 Task: Add an event with the title Second Team Building Game: Scavenger Hunt, date ''2024/03/15'', time 05:00and add a description: A monthly review meeting is a scheduled gathering where team members and stakeholders come together to reflect on the previous month''s performance, discuss achievements, identify areas for improvement, and set goals for the upcoming month. Mark the tasks as Completed , logged in from the account softage.3@softage.netand send the event invitation to softage.1@softage.net and softage.2@softage.net. Set a reminder for the event Daily
Action: Mouse moved to (61, 89)
Screenshot: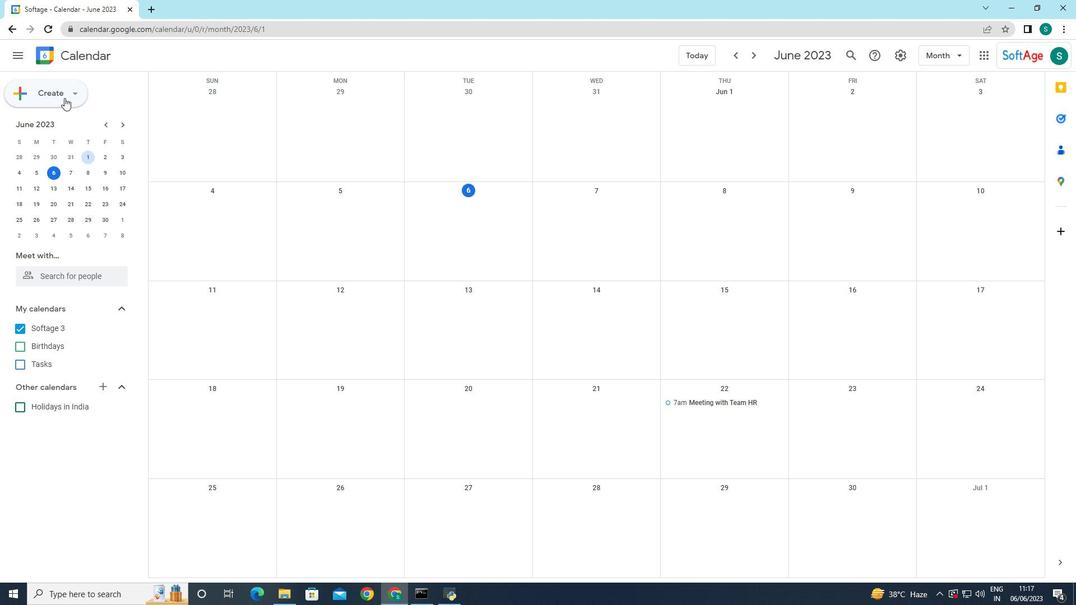 
Action: Mouse pressed left at (61, 89)
Screenshot: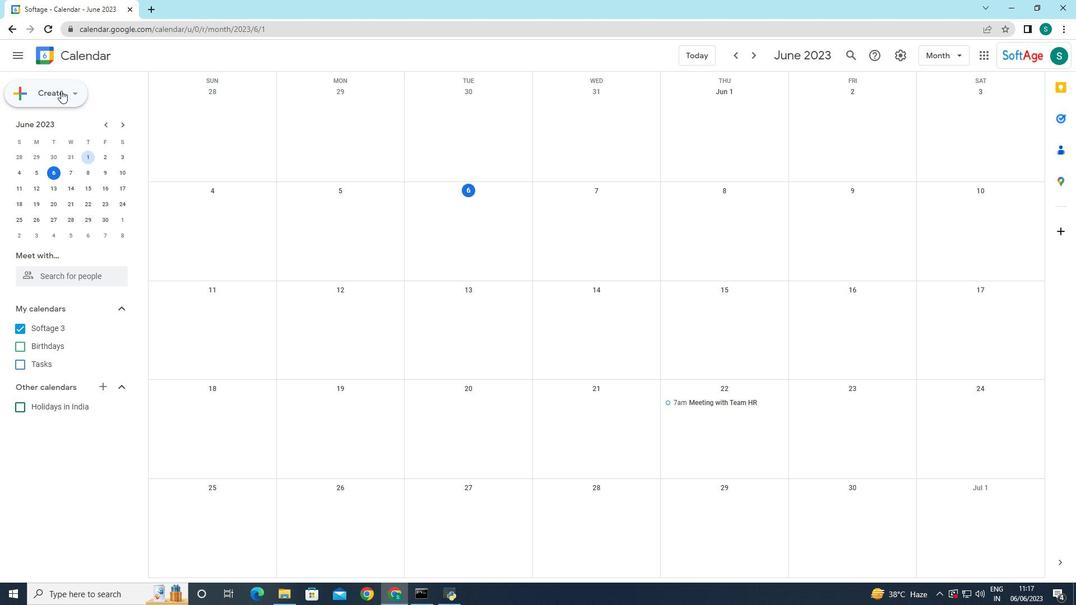 
Action: Mouse moved to (55, 124)
Screenshot: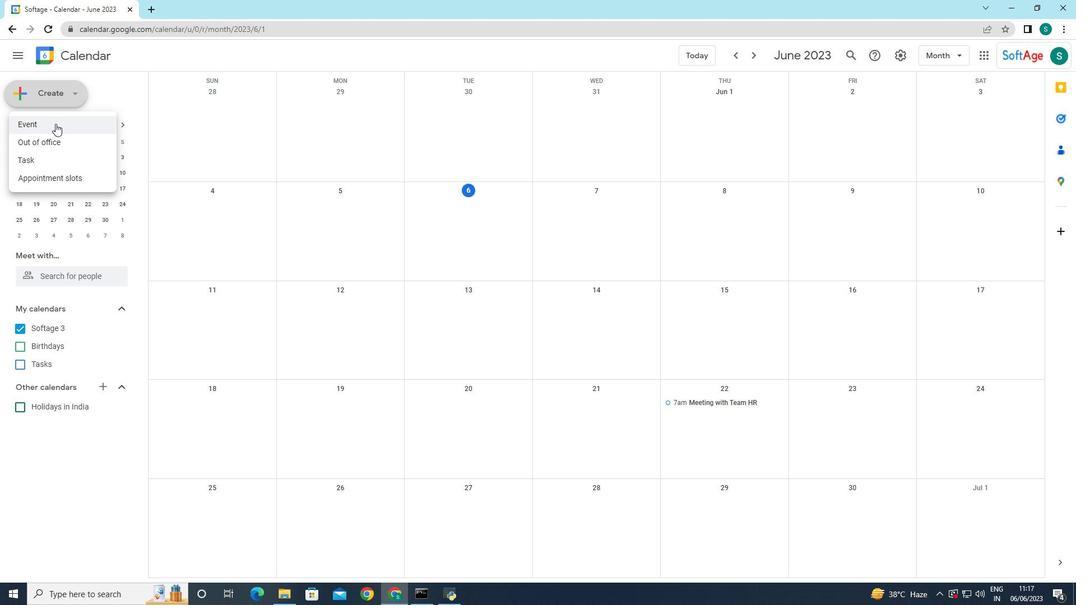 
Action: Mouse pressed left at (55, 124)
Screenshot: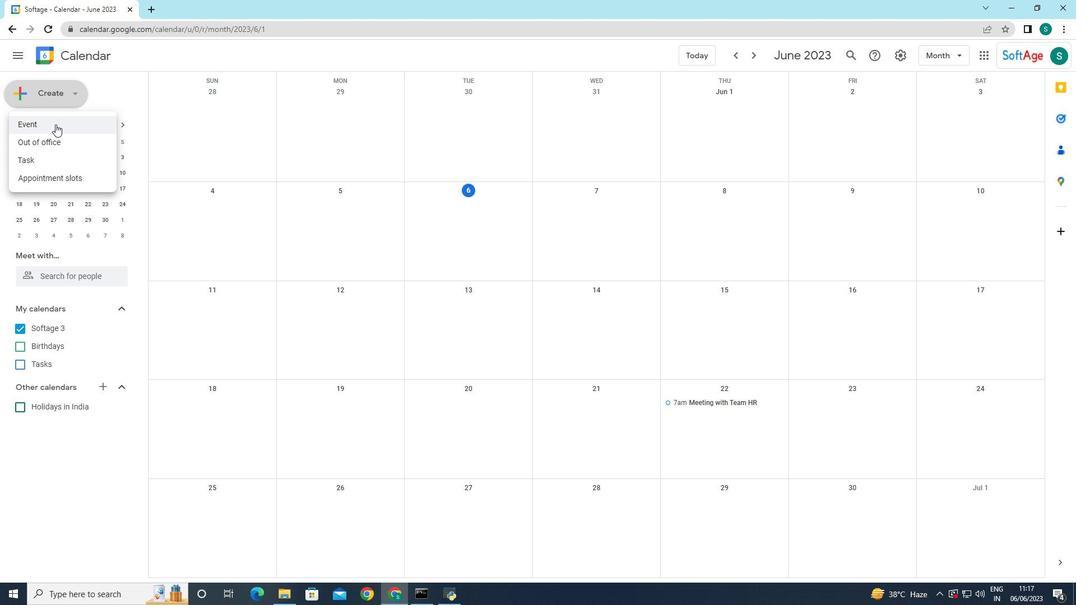 
Action: Mouse moved to (550, 374)
Screenshot: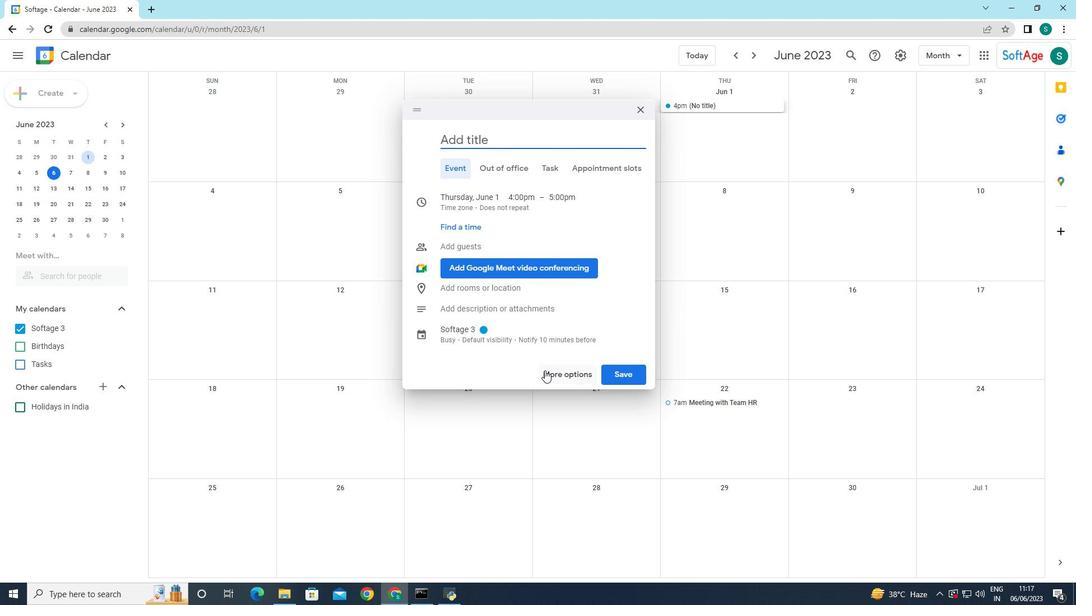 
Action: Mouse pressed left at (550, 374)
Screenshot: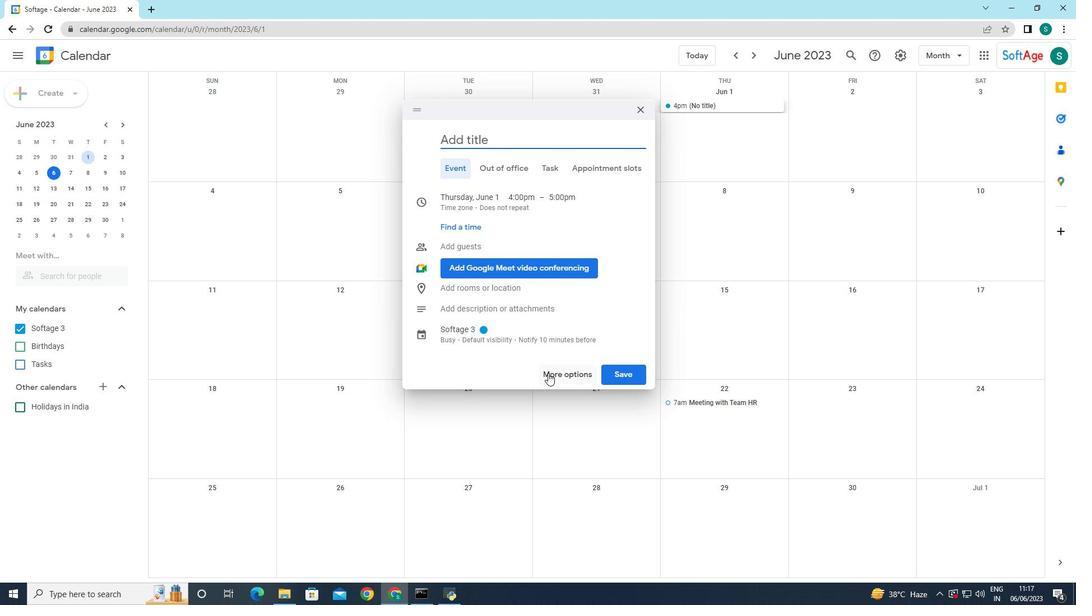 
Action: Mouse moved to (81, 65)
Screenshot: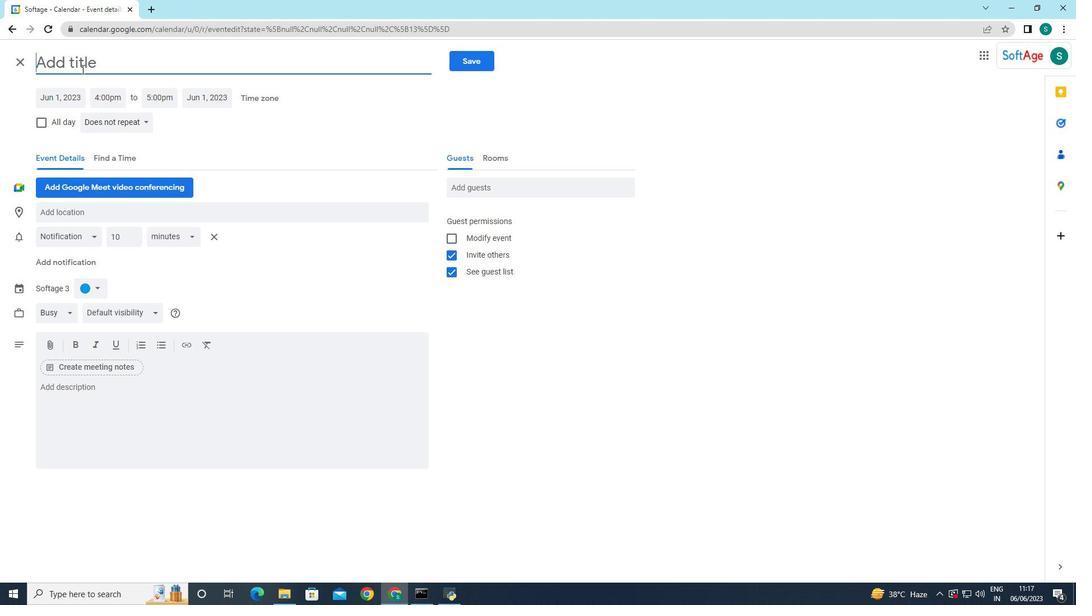 
Action: Mouse pressed left at (81, 65)
Screenshot: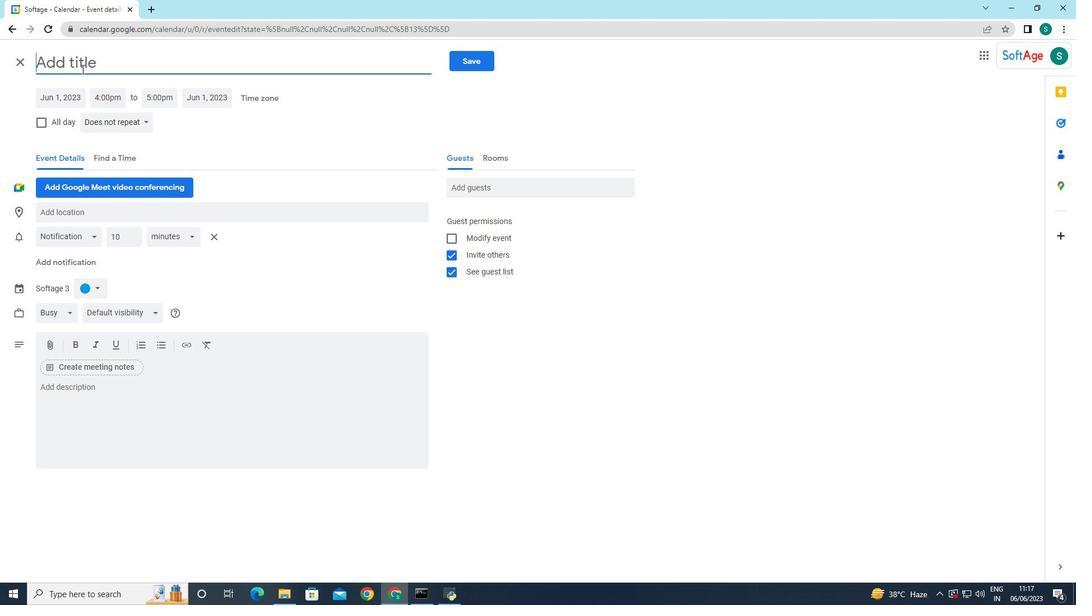 
Action: Mouse moved to (81, 64)
Screenshot: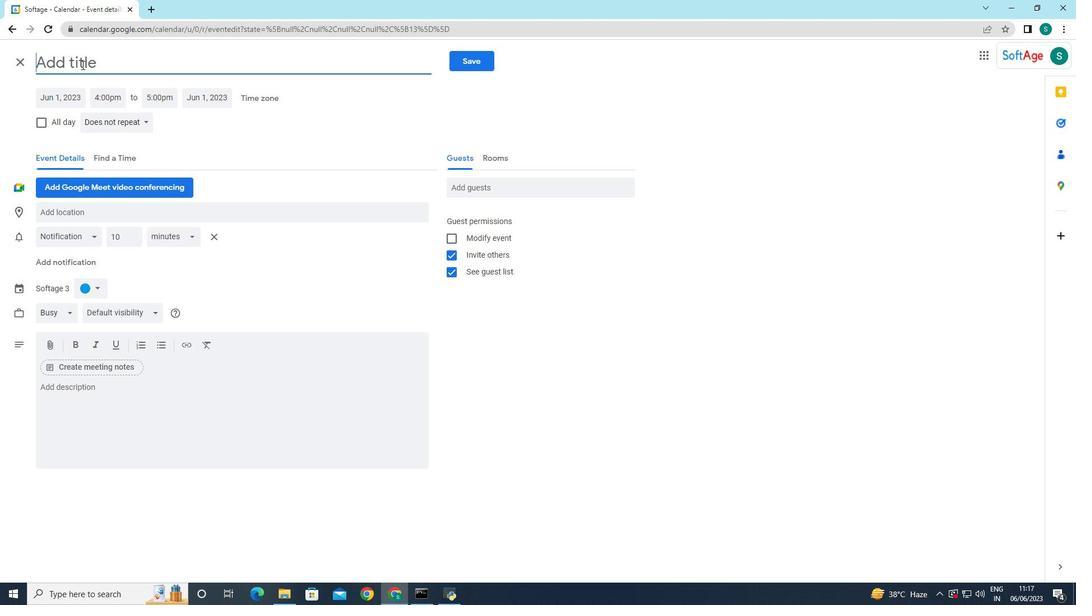
Action: Key pressed <Key.caps_lock>T<Key.backspace>S<Key.caps_lock>econd<Key.space><Key.caps_lock>T<Key.caps_lock>eam<Key.space><Key.caps_lock>B<Key.caps_lock>uilding<Key.space><Key.caps_lock>G<Key.caps_lock>ame<Key.shift_r>:<Key.space><Key.caps_lock>SCA<Key.backspace><Key.backspace><Key.caps_lock>canvenger<Key.space><Key.backspace><Key.backspace><Key.backspace><Key.backspace><Key.backspace><Key.backspace><Key.backspace><Key.backspace><Key.backspace>avenger<Key.space><Key.caps_lock>H<Key.caps_lock>unt
Screenshot: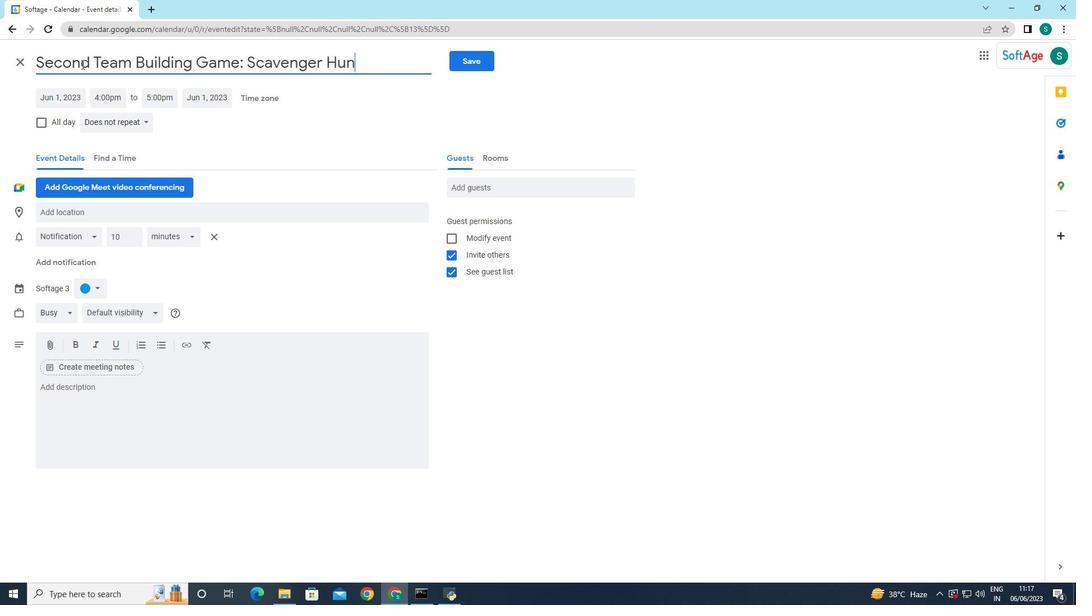 
Action: Mouse moved to (61, 94)
Screenshot: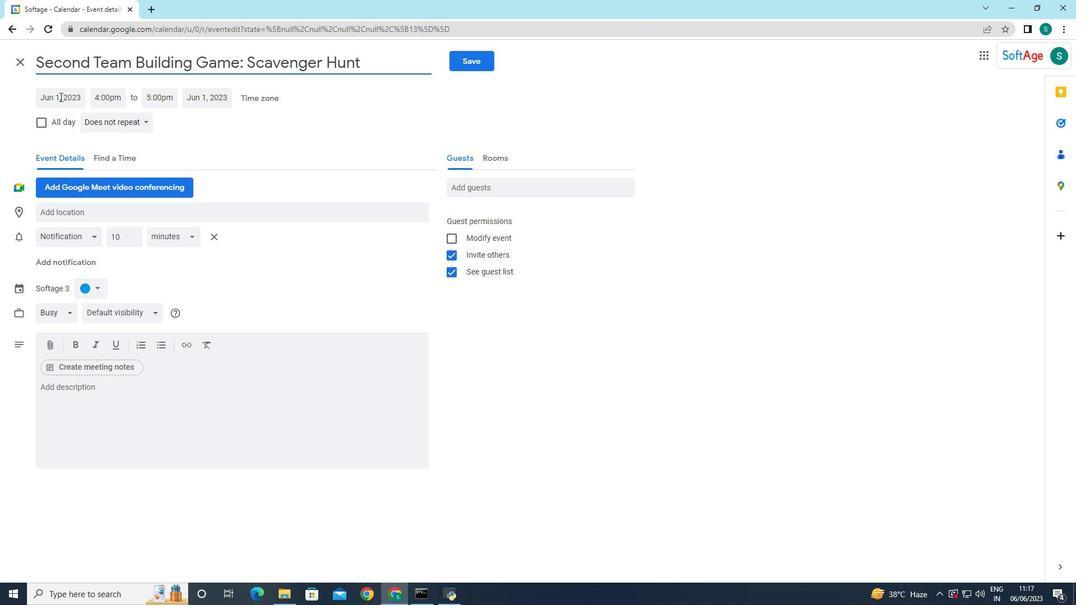 
Action: Mouse pressed left at (61, 94)
Screenshot: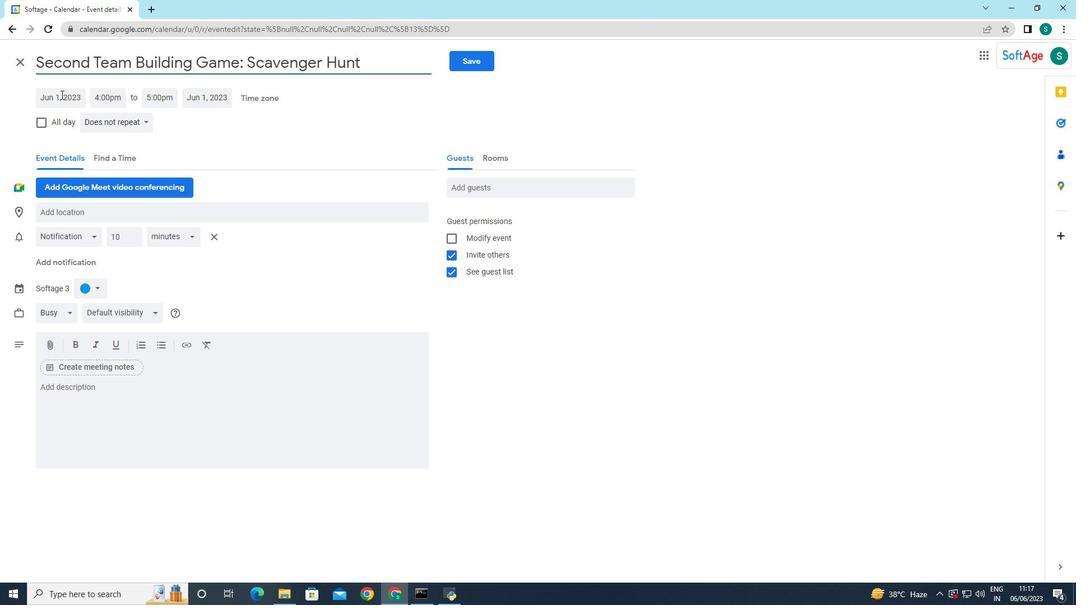 
Action: Mouse moved to (175, 119)
Screenshot: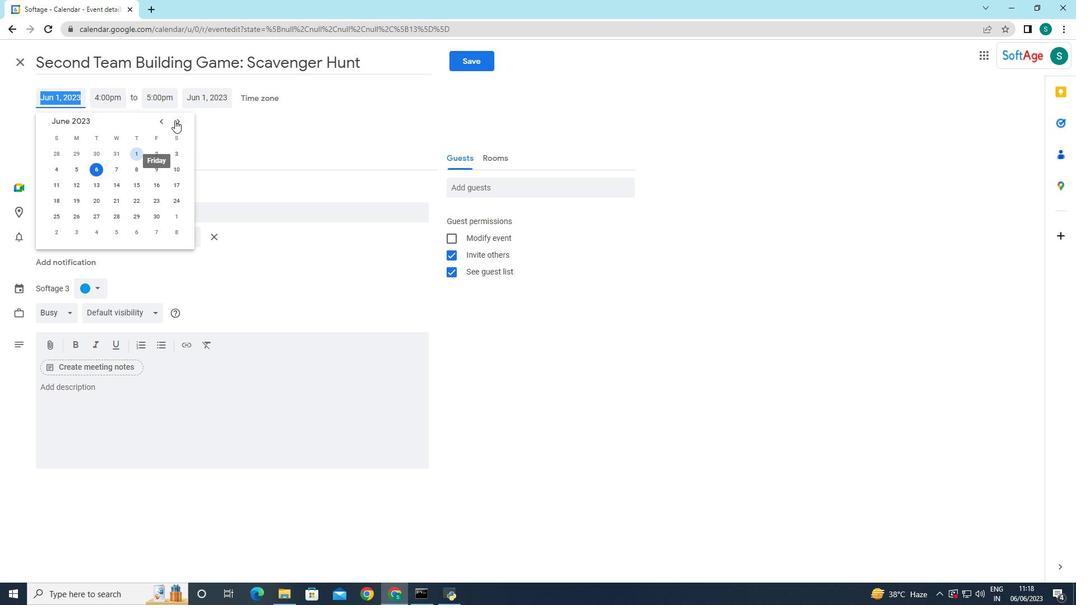 
Action: Mouse pressed left at (175, 119)
Screenshot: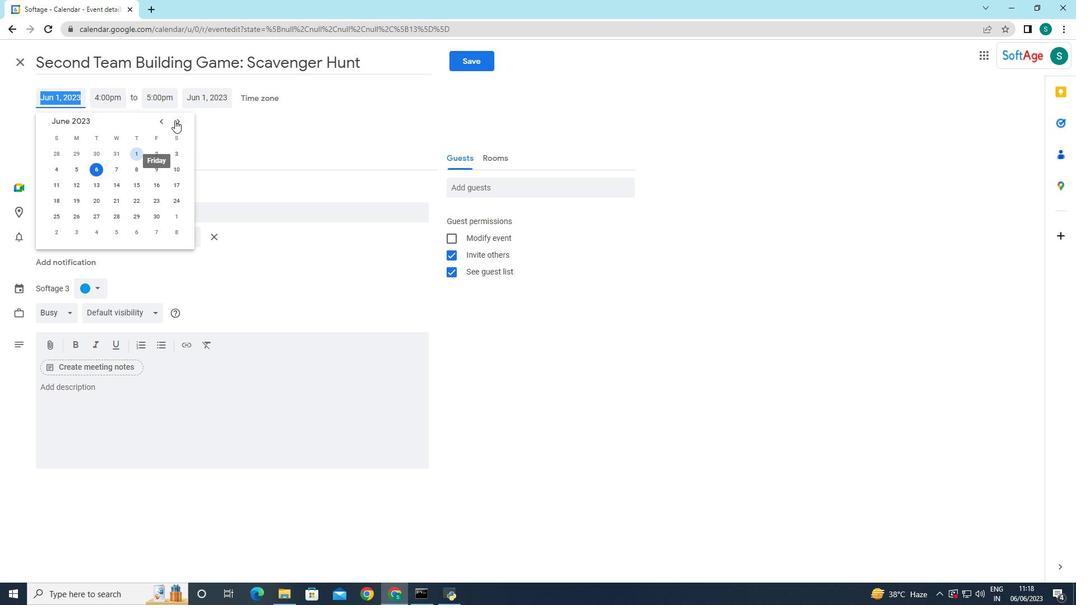 
Action: Mouse moved to (176, 119)
Screenshot: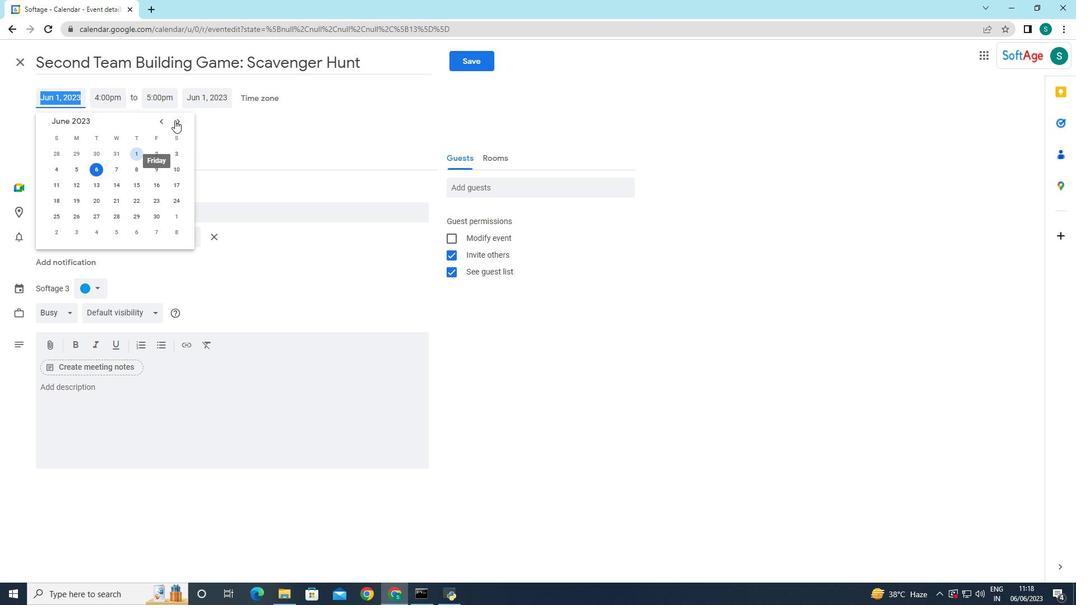 
Action: Mouse pressed left at (176, 119)
Screenshot: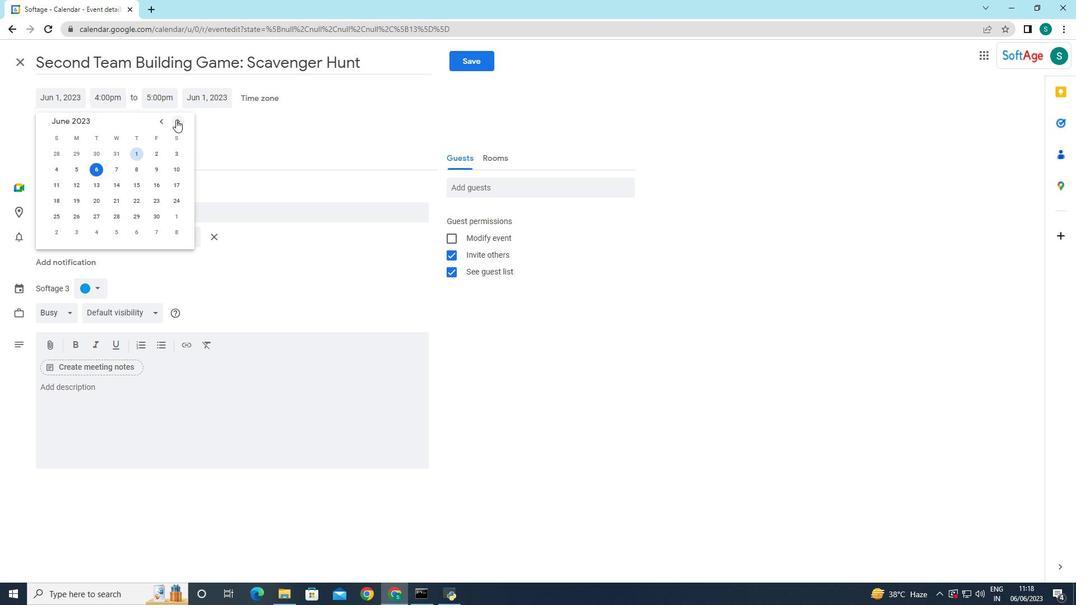 
Action: Mouse pressed left at (176, 119)
Screenshot: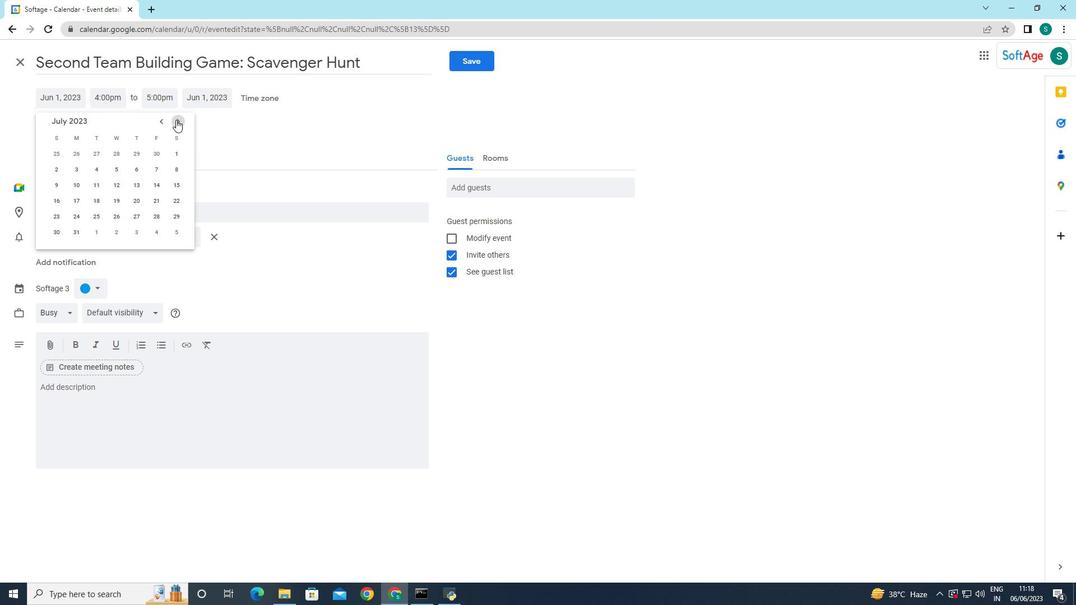 
Action: Mouse pressed left at (176, 119)
Screenshot: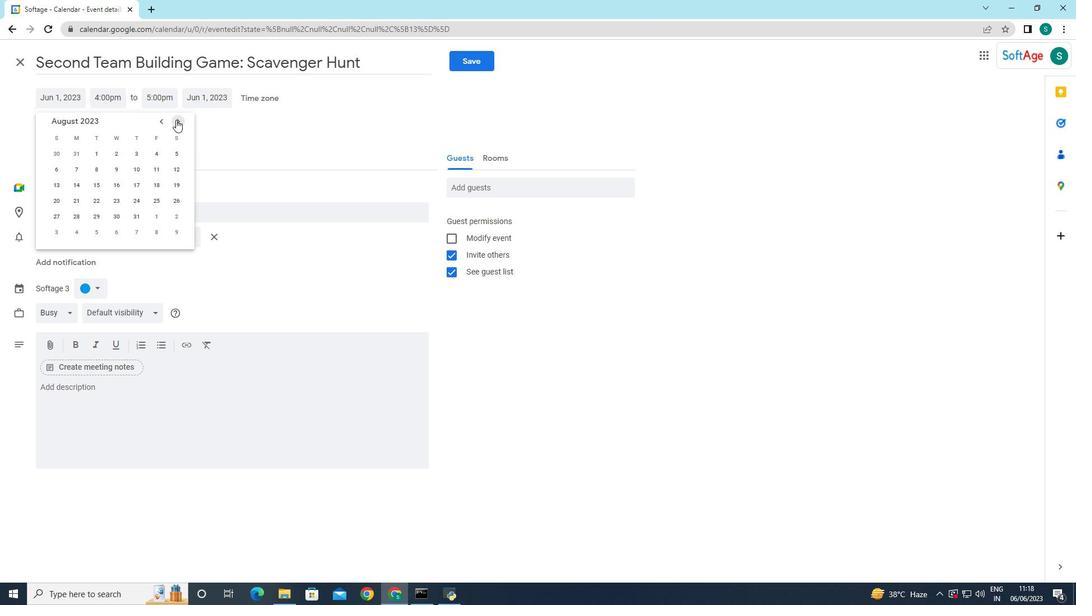 
Action: Mouse pressed left at (176, 119)
Screenshot: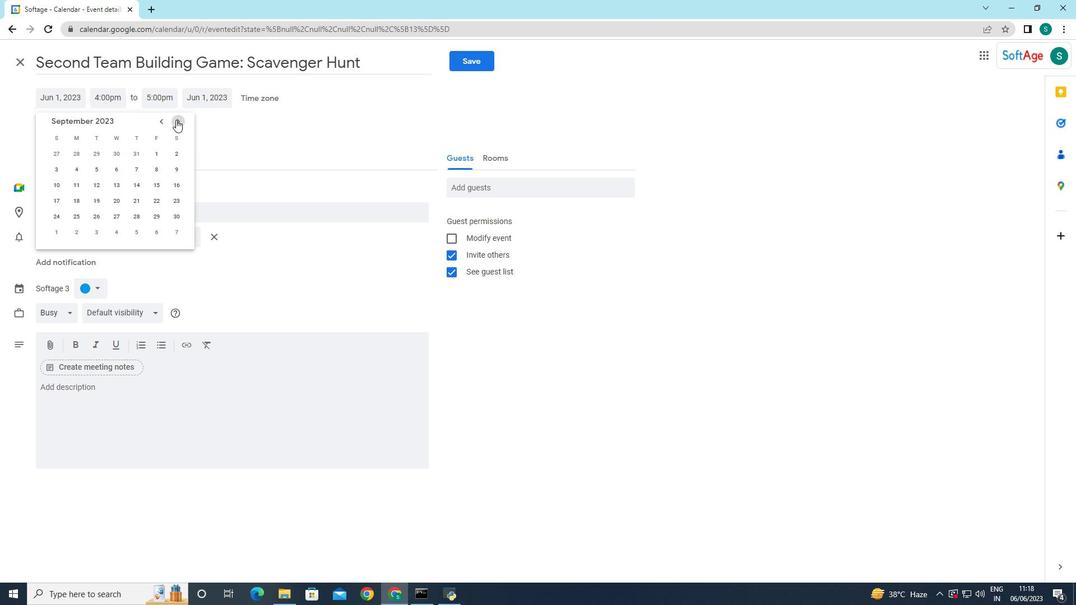 
Action: Mouse pressed left at (176, 119)
Screenshot: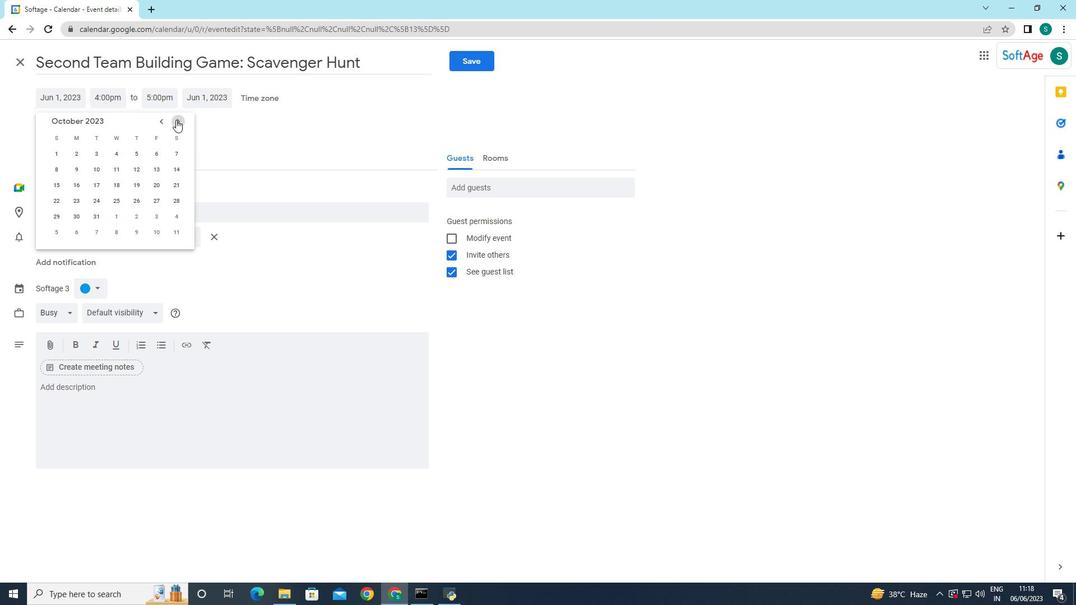 
Action: Mouse pressed left at (176, 119)
Screenshot: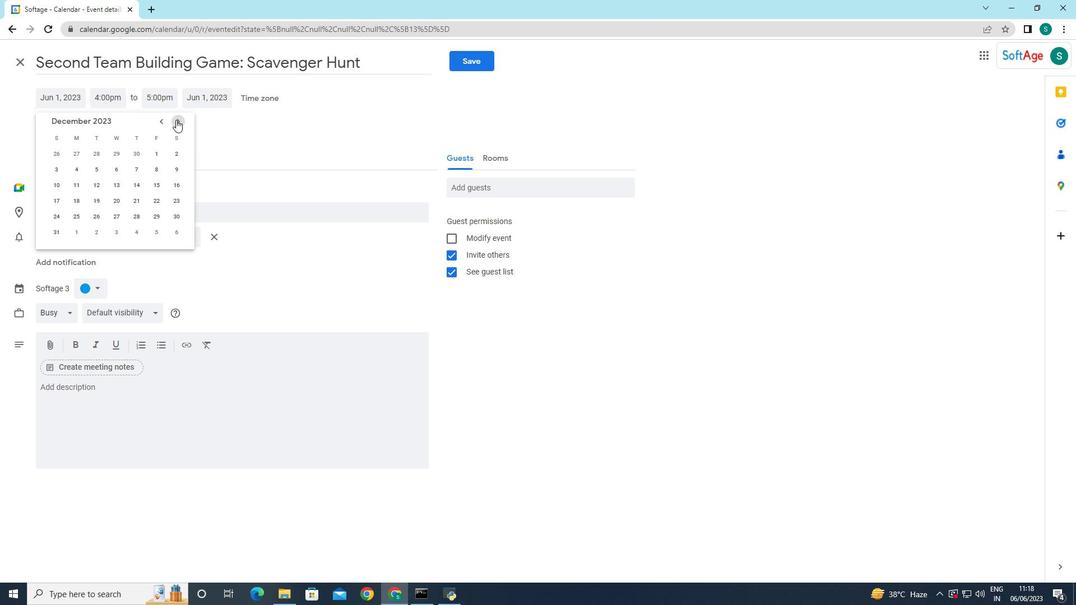 
Action: Mouse pressed left at (176, 119)
Screenshot: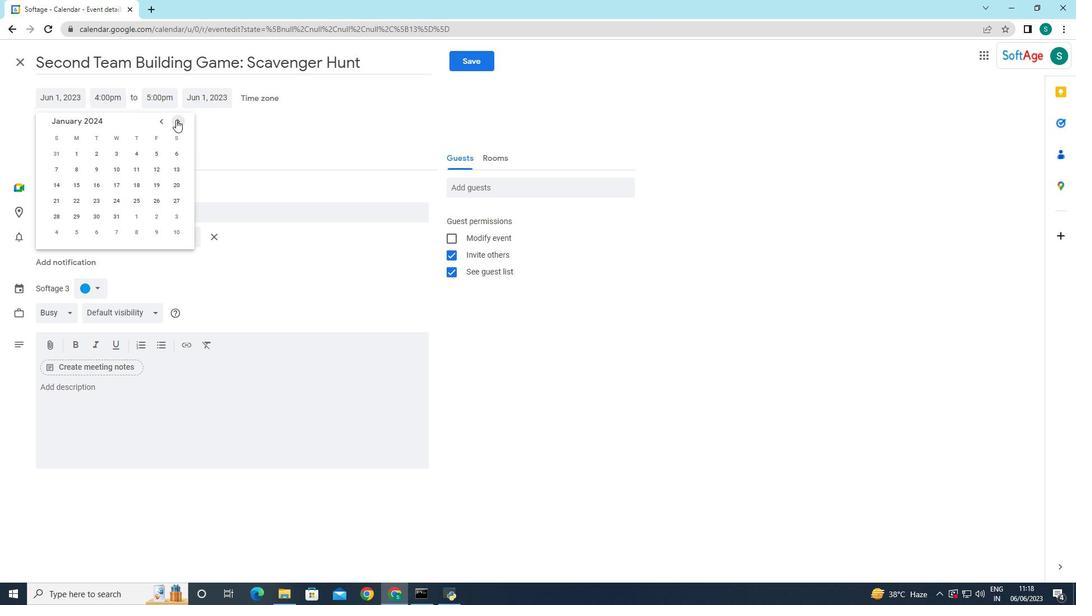 
Action: Mouse pressed left at (176, 119)
Screenshot: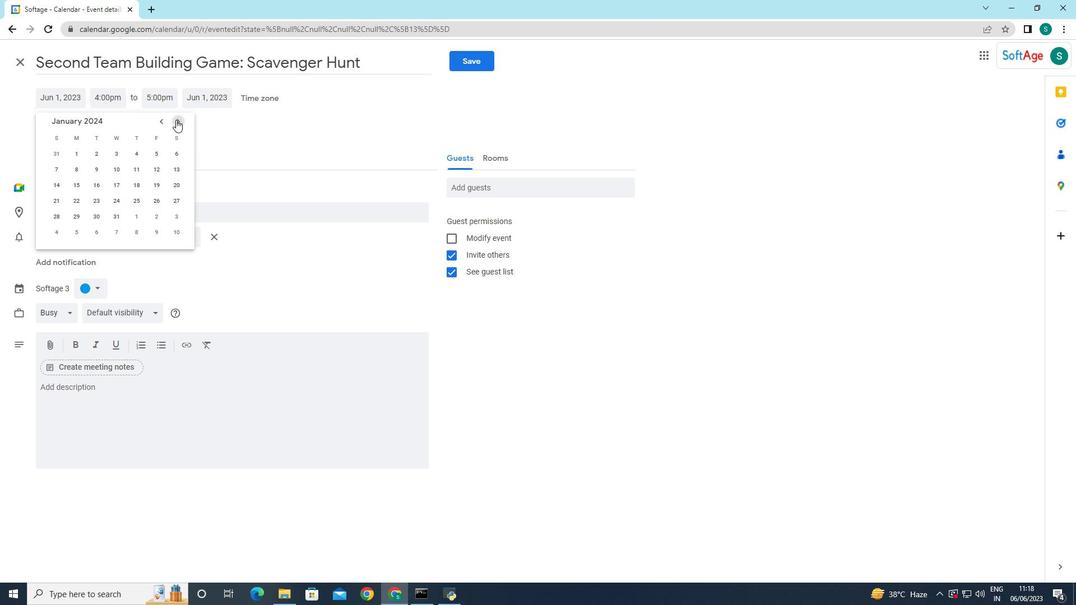 
Action: Mouse moved to (157, 186)
Screenshot: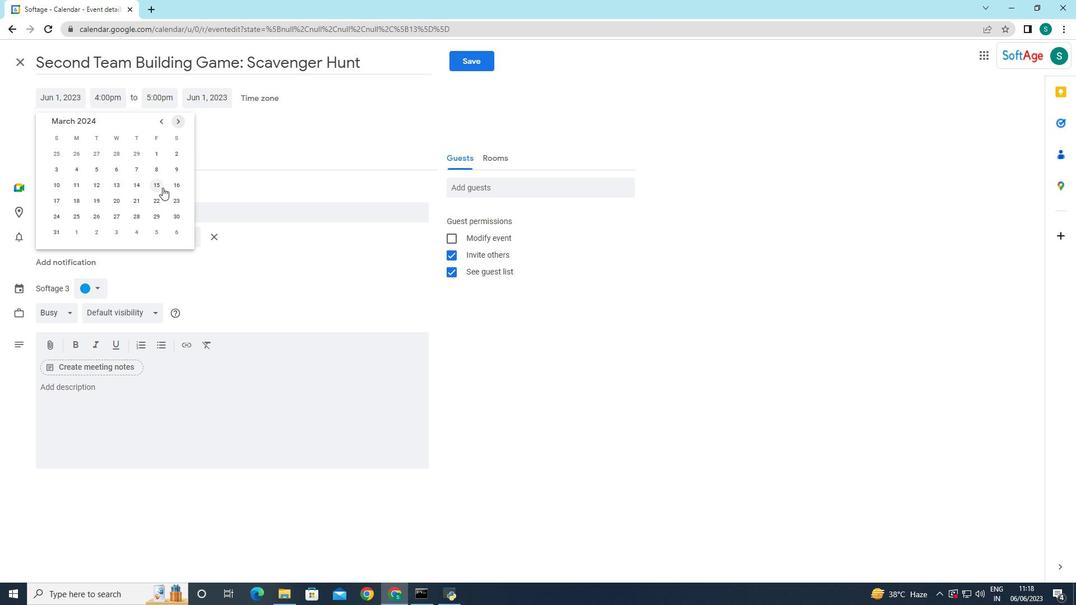 
Action: Mouse pressed left at (157, 186)
Screenshot: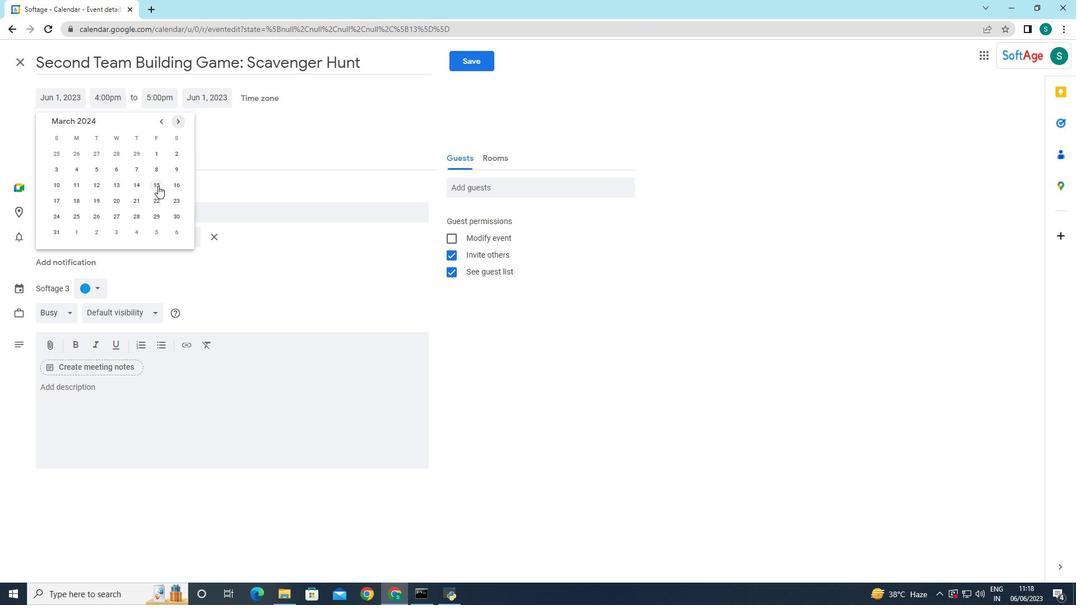 
Action: Mouse moved to (119, 98)
Screenshot: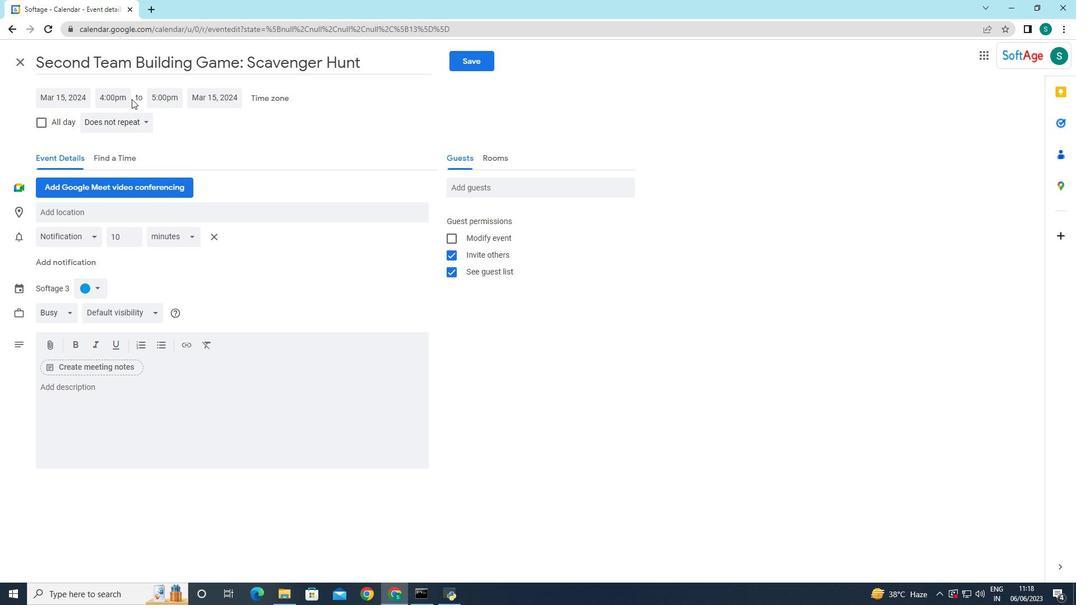 
Action: Mouse pressed left at (119, 98)
Screenshot: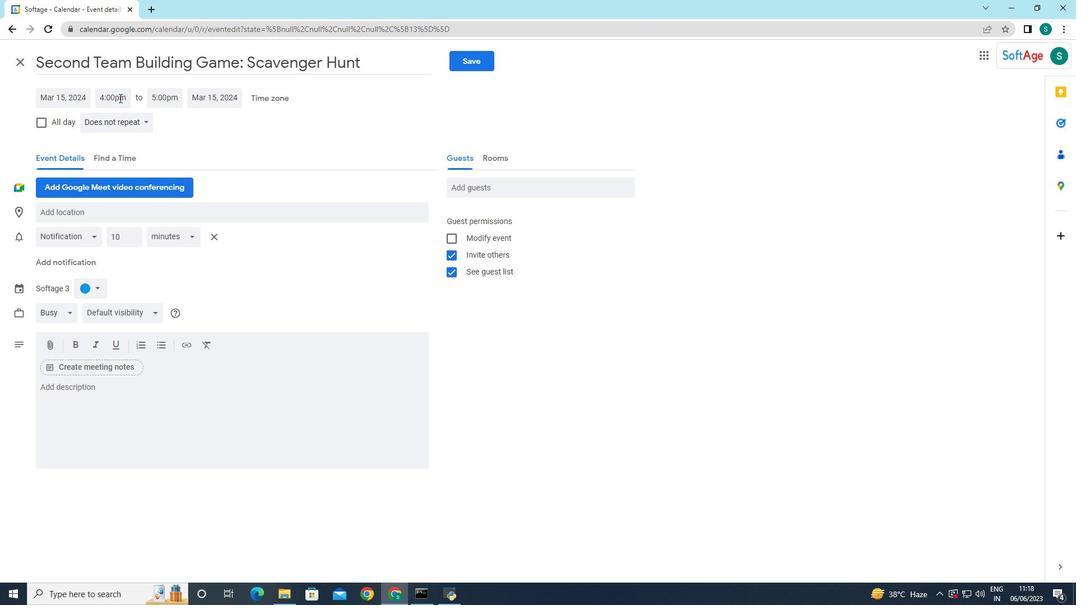 
Action: Mouse moved to (129, 188)
Screenshot: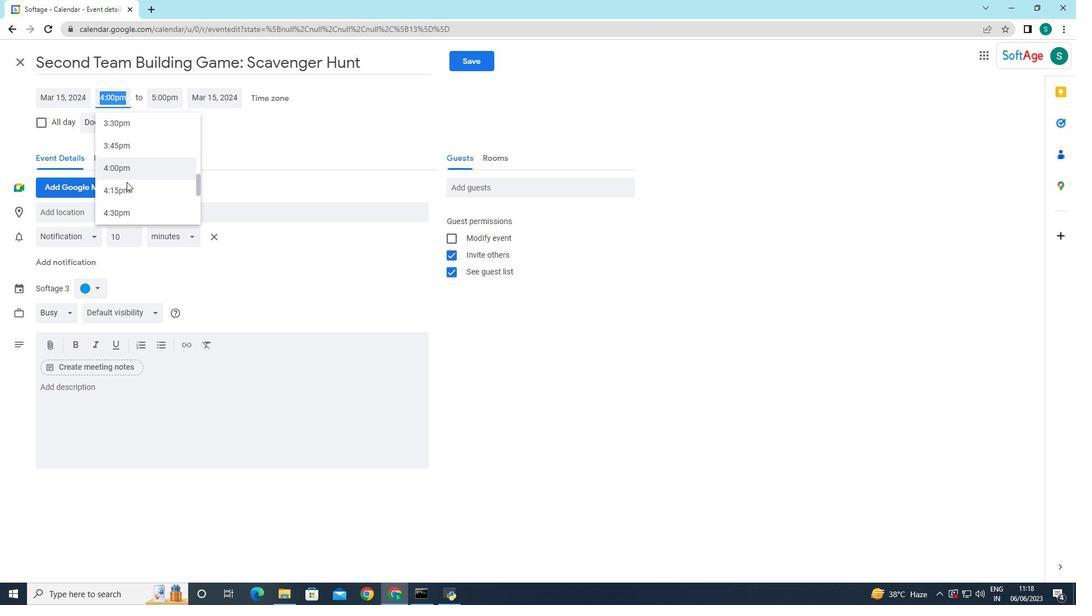 
Action: Mouse scrolled (129, 189) with delta (0, 0)
Screenshot: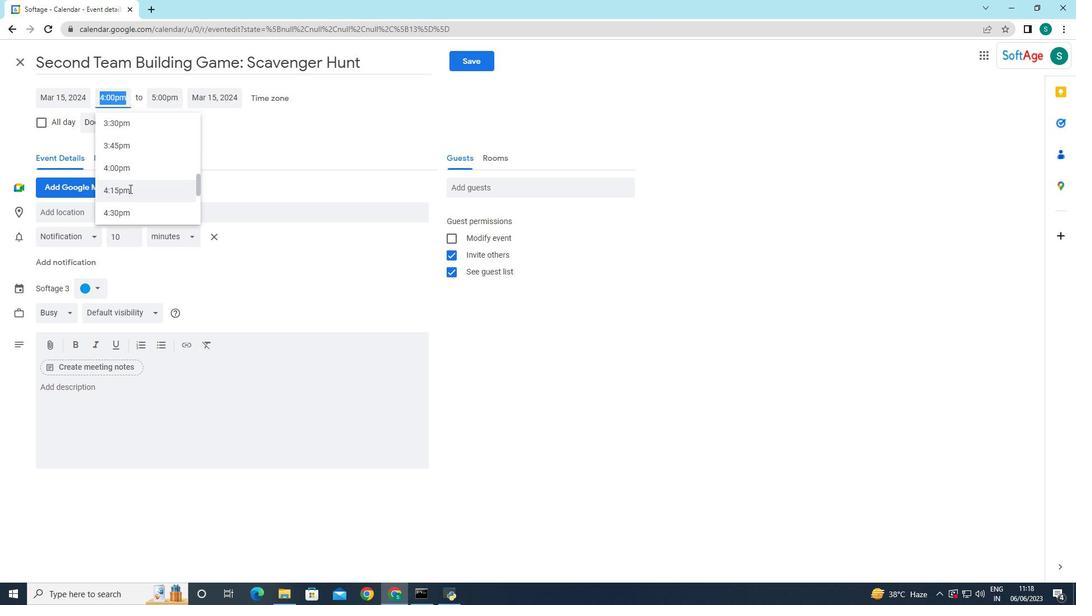 
Action: Mouse scrolled (129, 189) with delta (0, 0)
Screenshot: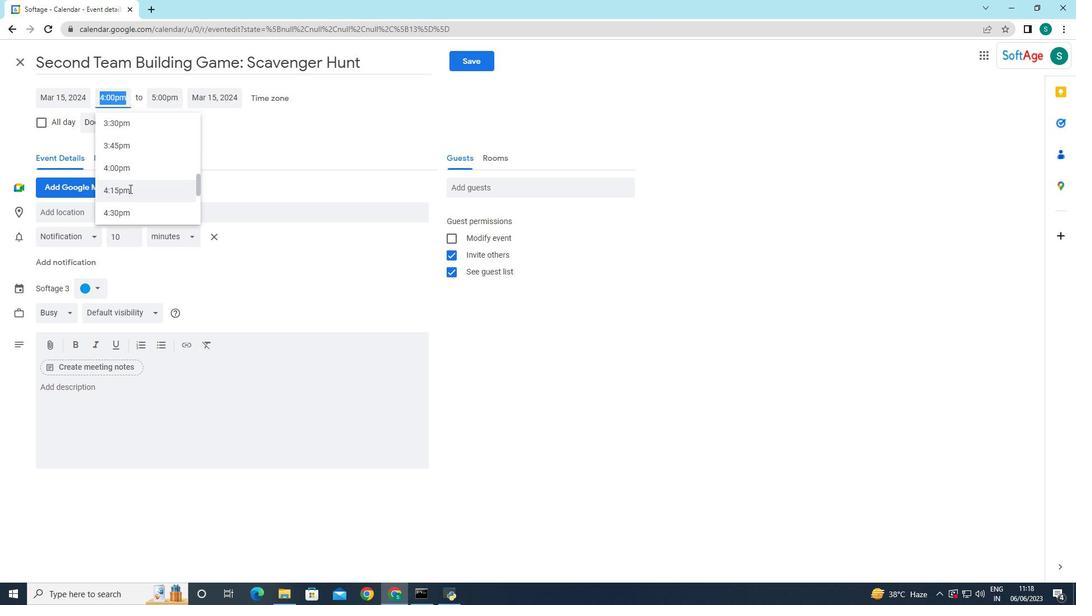 
Action: Mouse scrolled (129, 189) with delta (0, 0)
Screenshot: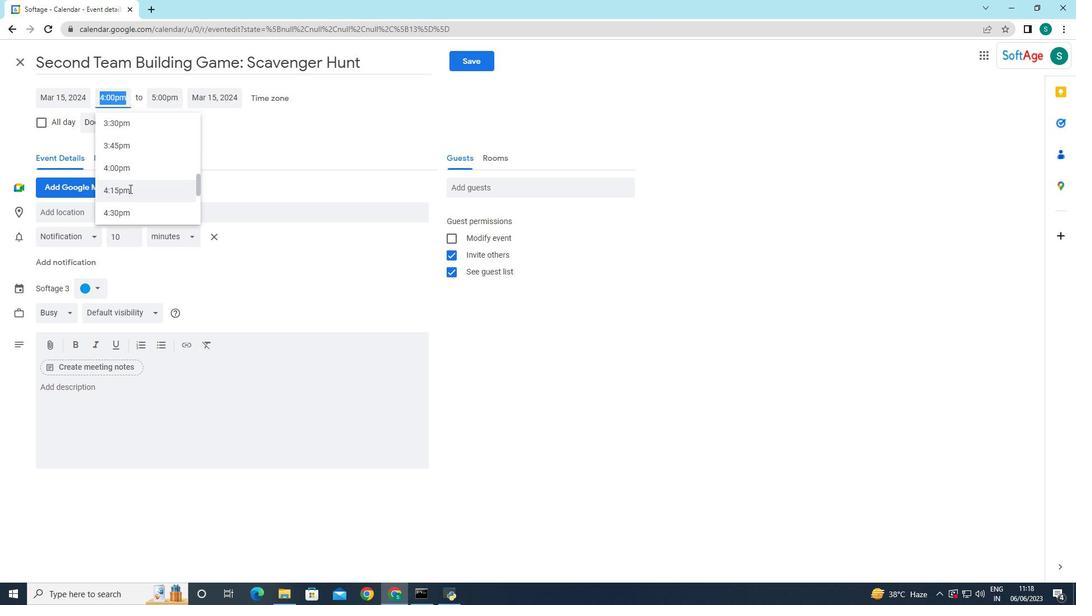 
Action: Mouse scrolled (129, 189) with delta (0, 0)
Screenshot: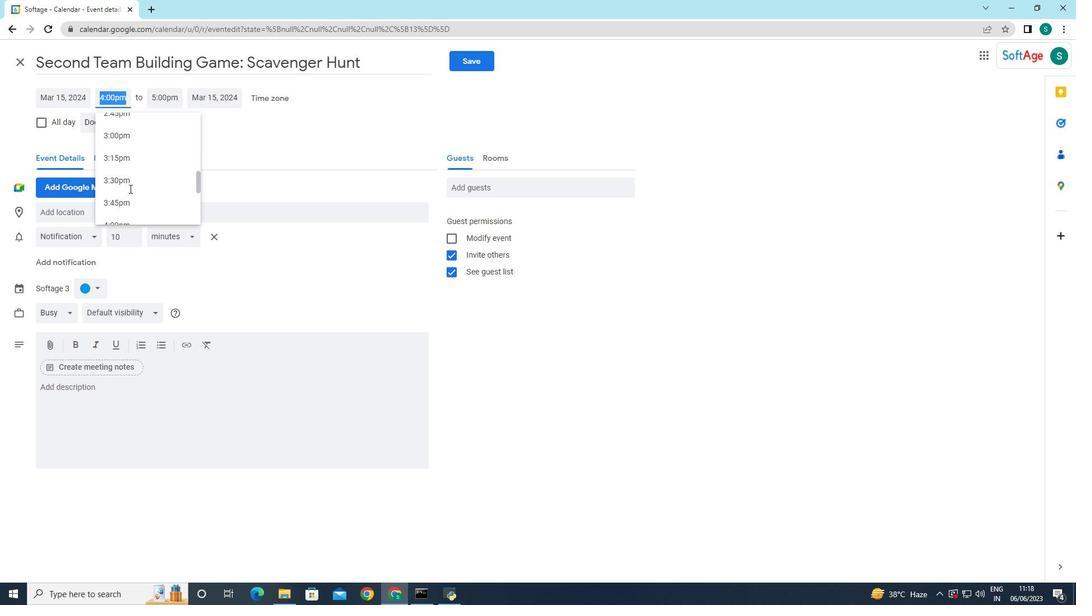 
Action: Mouse pressed middle at (129, 188)
Screenshot: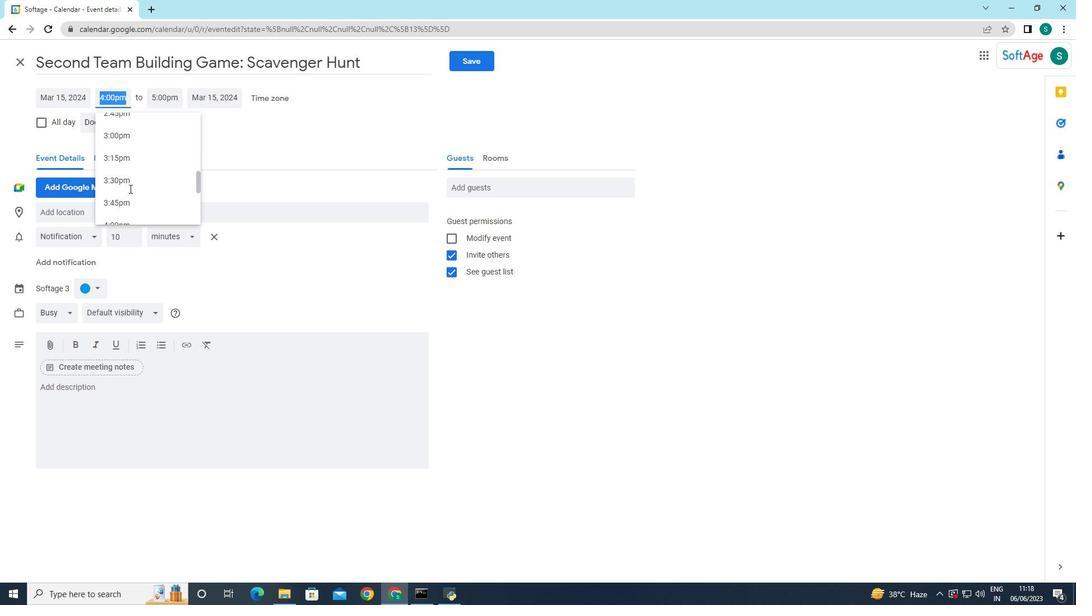 
Action: Mouse scrolled (129, 189) with delta (0, 0)
Screenshot: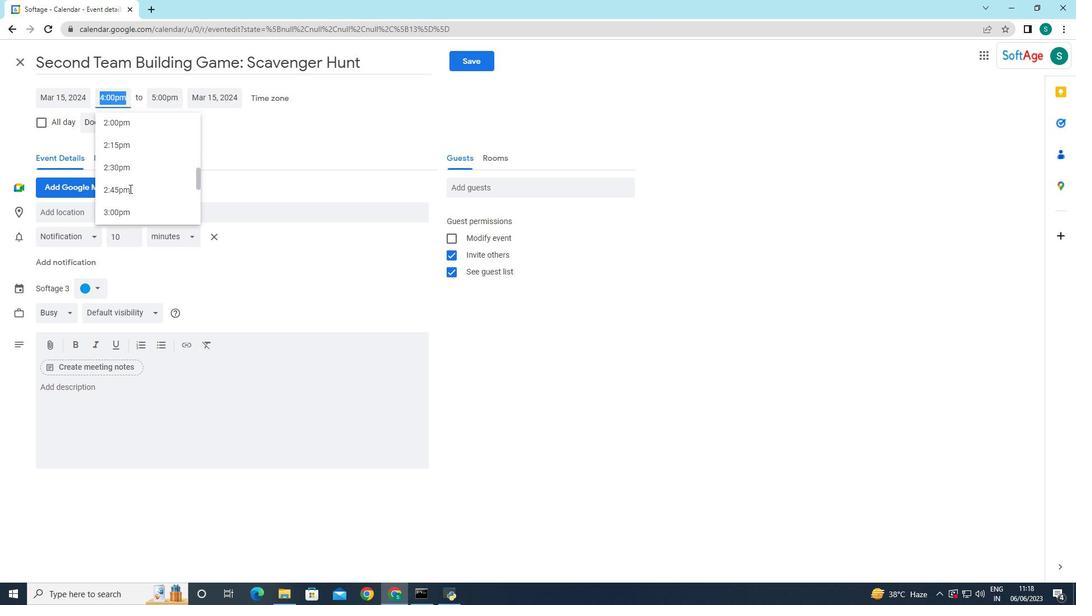 
Action: Mouse scrolled (129, 189) with delta (0, 0)
Screenshot: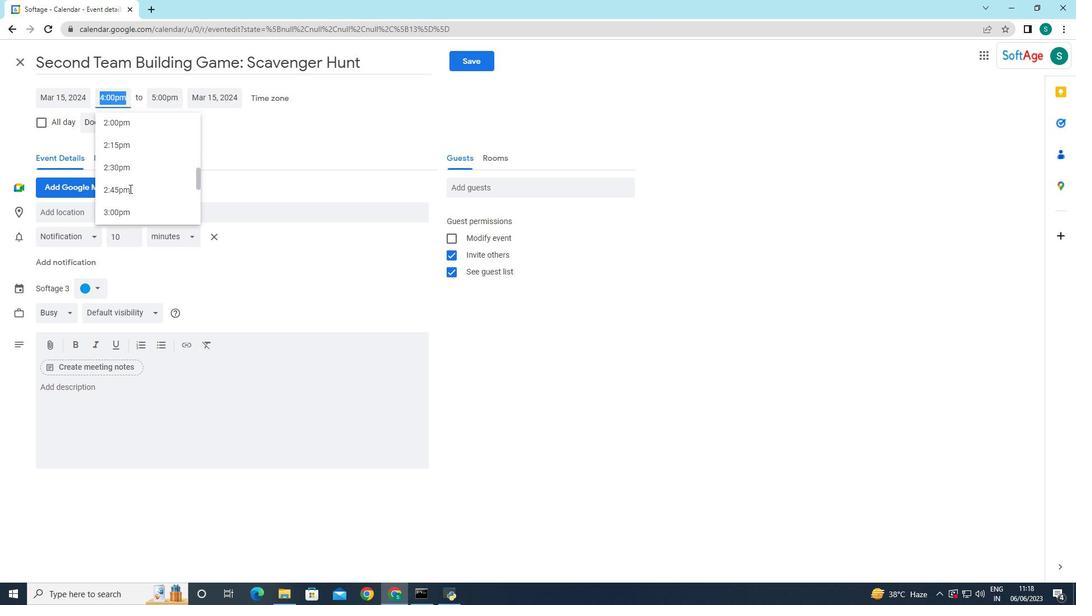 
Action: Mouse scrolled (129, 189) with delta (0, 0)
Screenshot: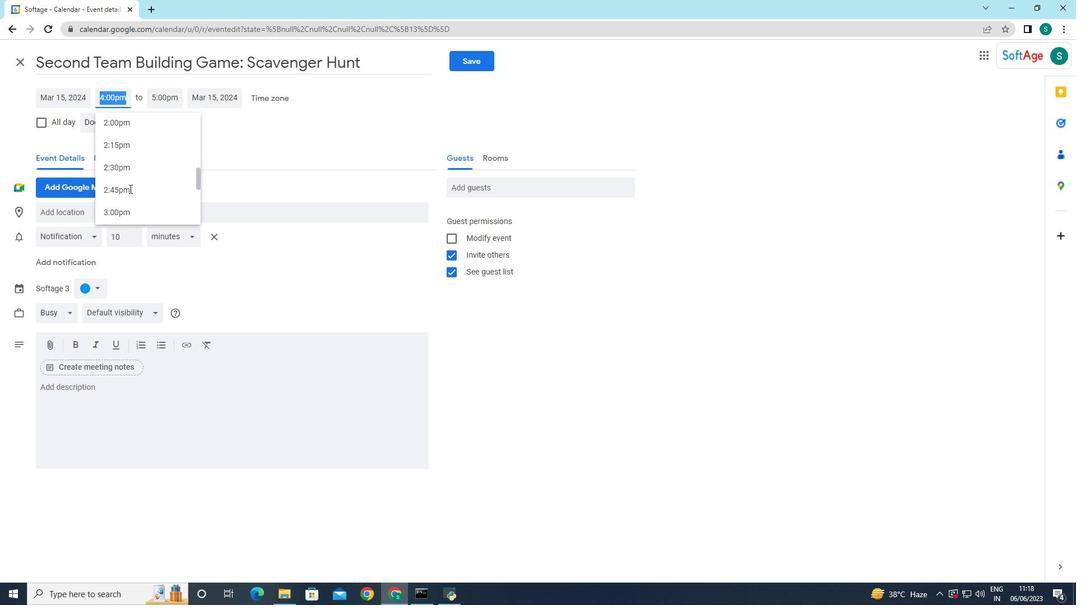 
Action: Mouse scrolled (129, 189) with delta (0, 0)
Screenshot: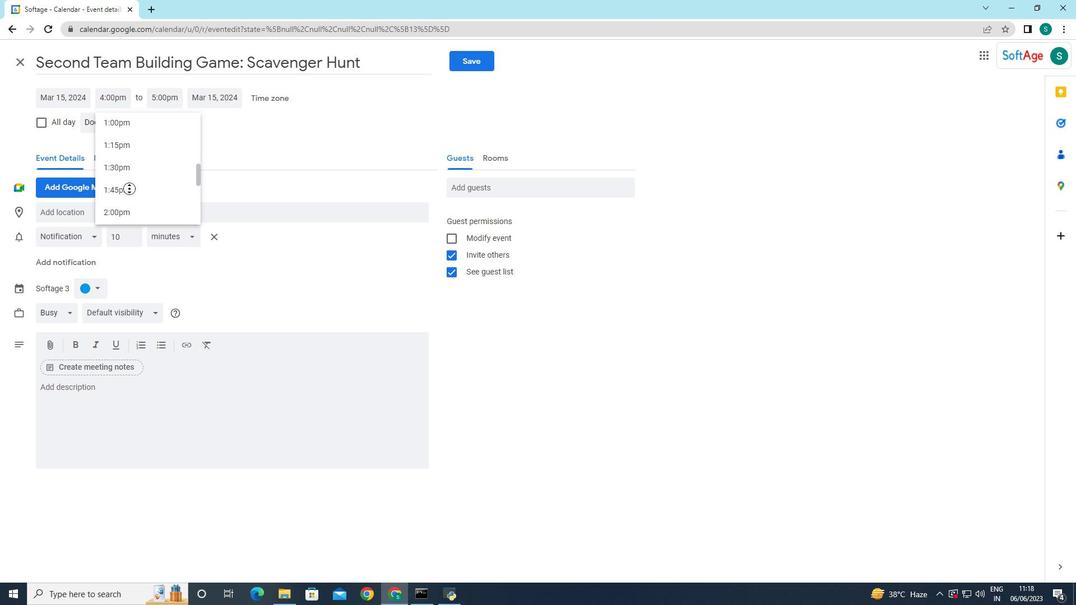 
Action: Mouse scrolled (129, 189) with delta (0, 0)
Screenshot: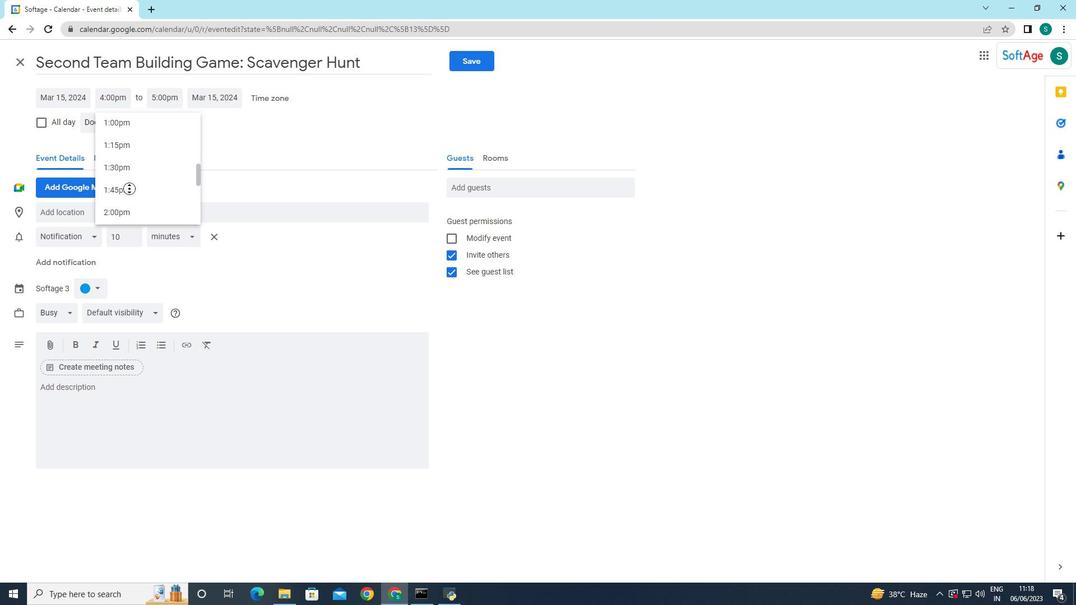 
Action: Mouse scrolled (129, 189) with delta (0, 0)
Screenshot: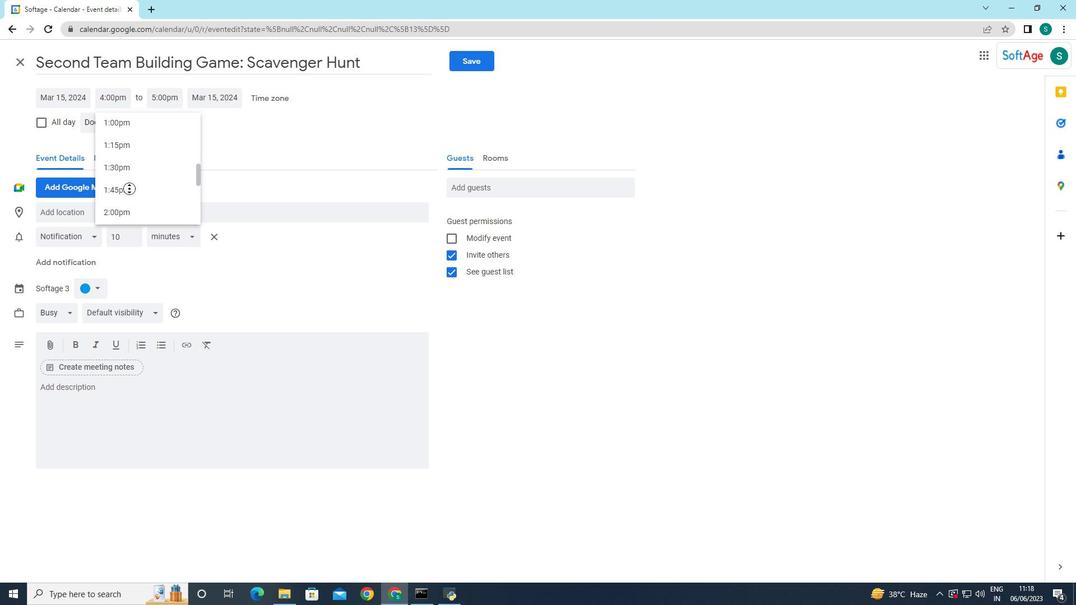 
Action: Mouse moved to (130, 188)
Screenshot: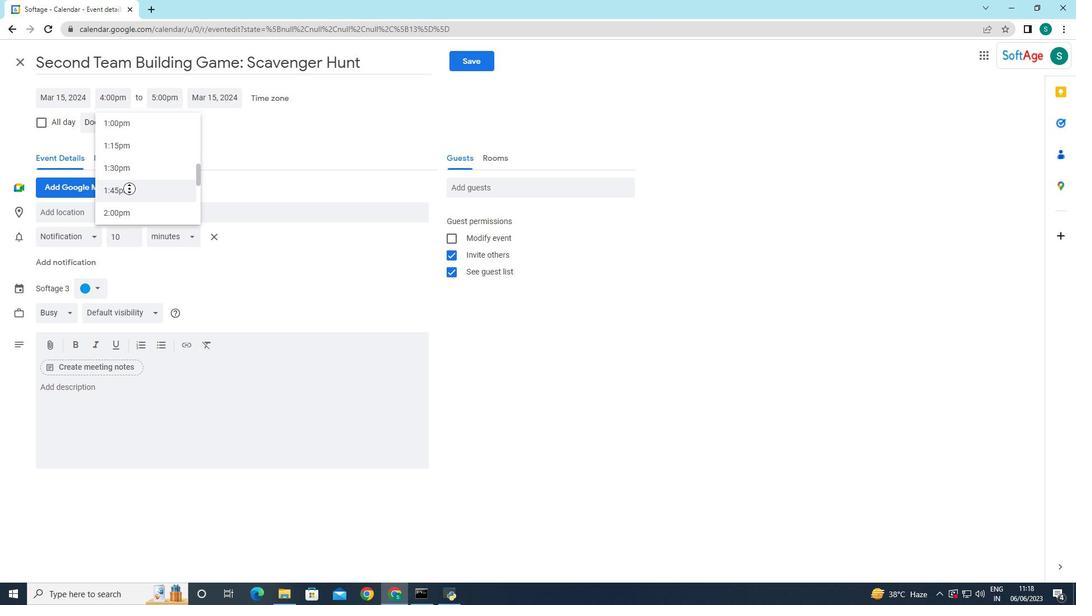 
Action: Mouse scrolled (130, 189) with delta (0, 0)
Screenshot: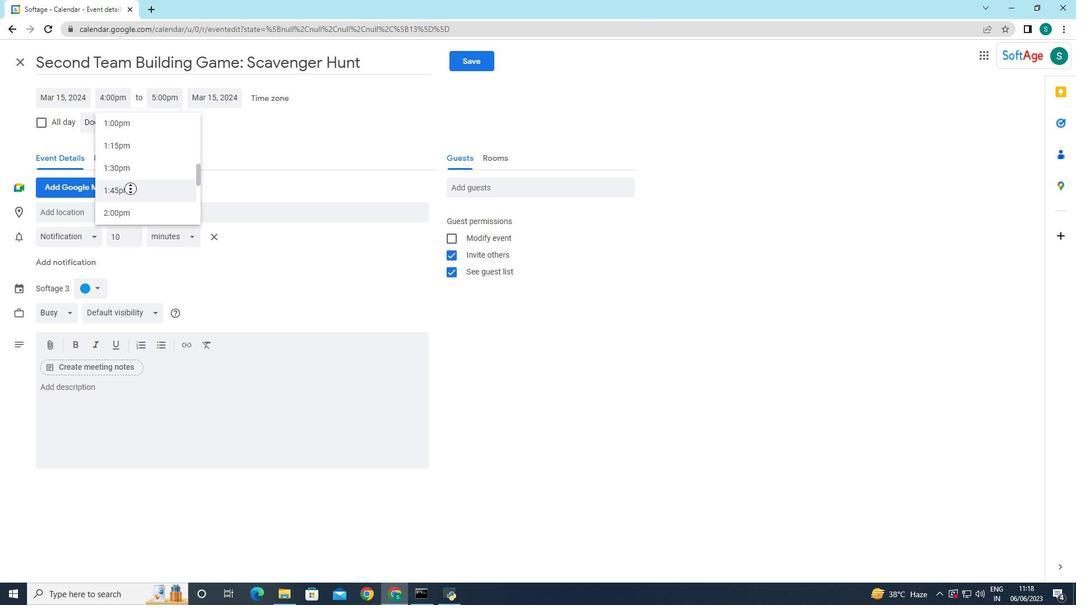 
Action: Mouse scrolled (130, 189) with delta (0, 0)
Screenshot: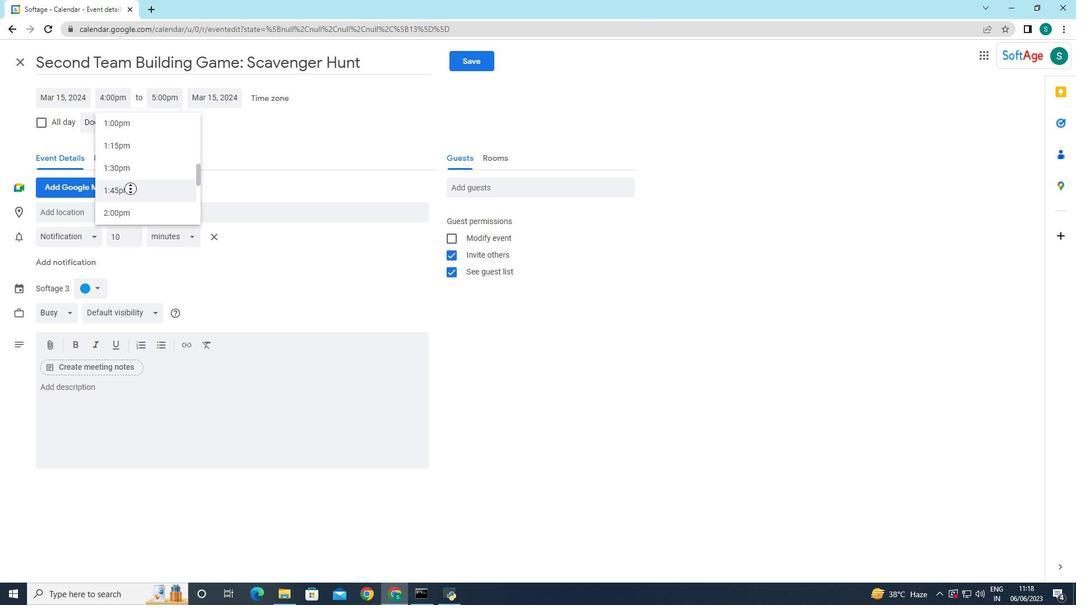 
Action: Mouse scrolled (130, 189) with delta (0, 0)
Screenshot: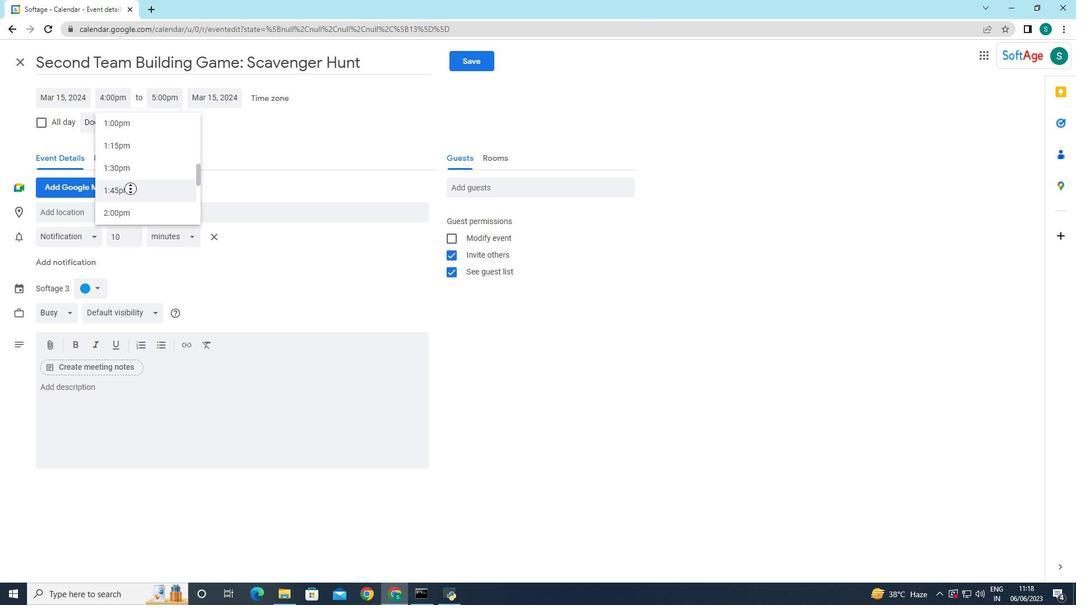 
Action: Mouse scrolled (130, 189) with delta (0, 0)
Screenshot: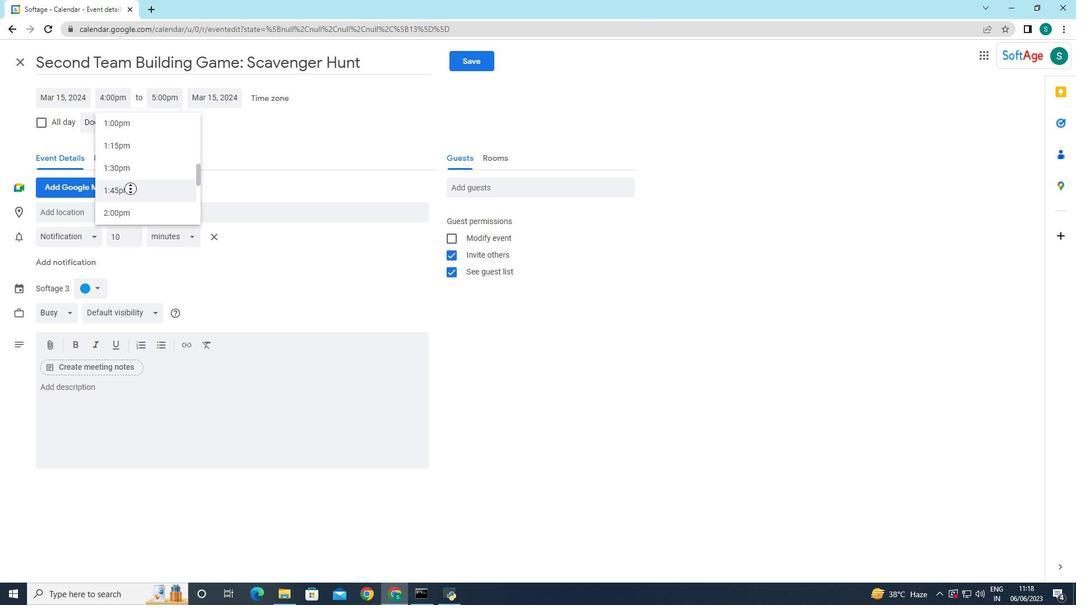 
Action: Mouse scrolled (130, 189) with delta (0, 0)
Screenshot: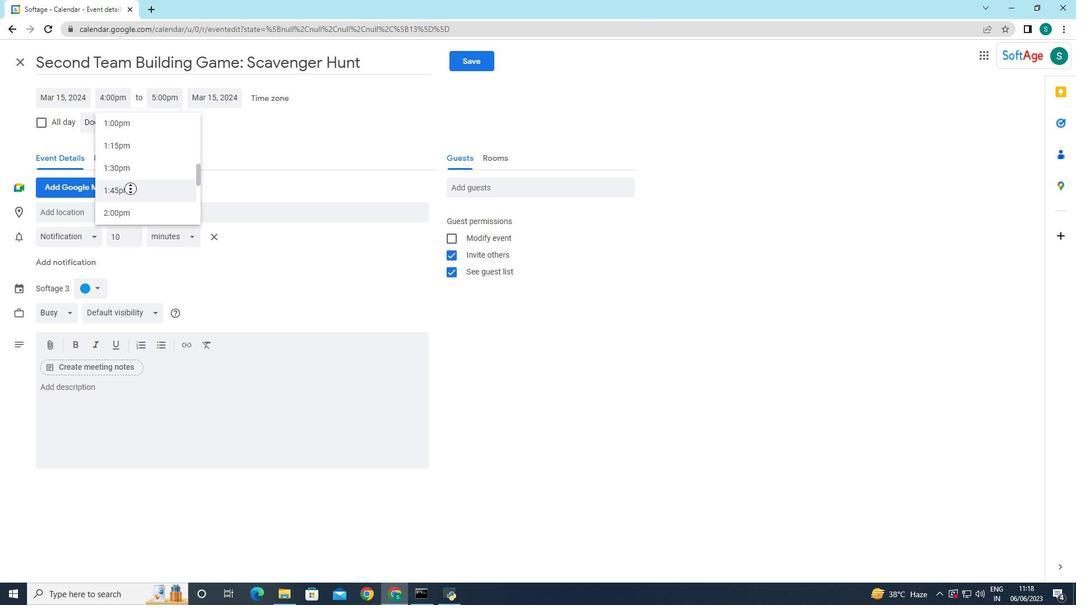 
Action: Mouse moved to (153, 156)
Screenshot: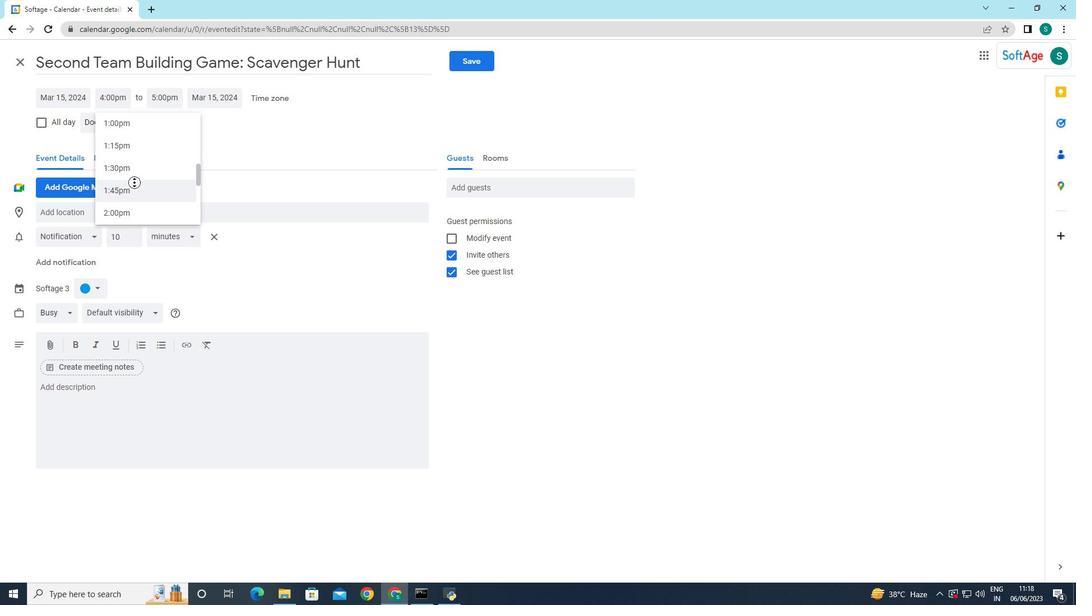 
Action: Mouse scrolled (153, 156) with delta (0, 0)
Screenshot: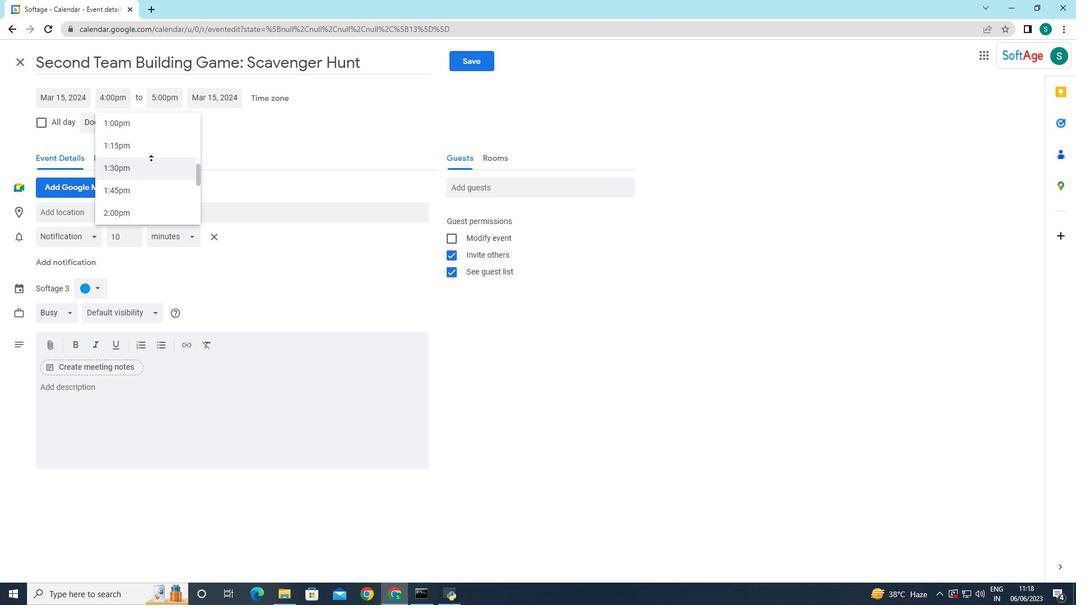 
Action: Mouse scrolled (153, 156) with delta (0, 0)
Screenshot: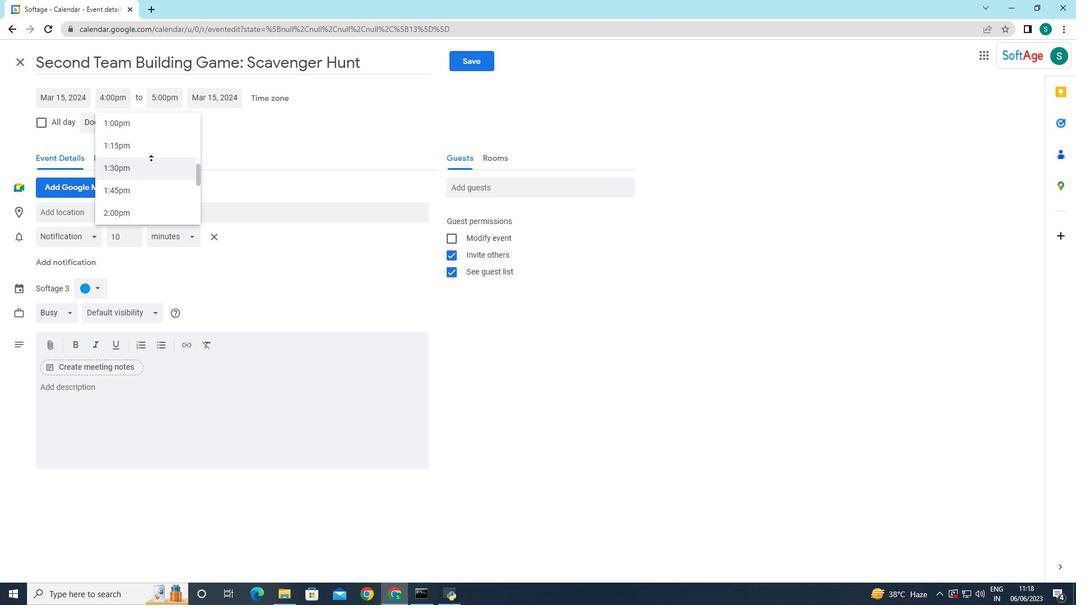 
Action: Mouse scrolled (153, 156) with delta (0, 0)
Screenshot: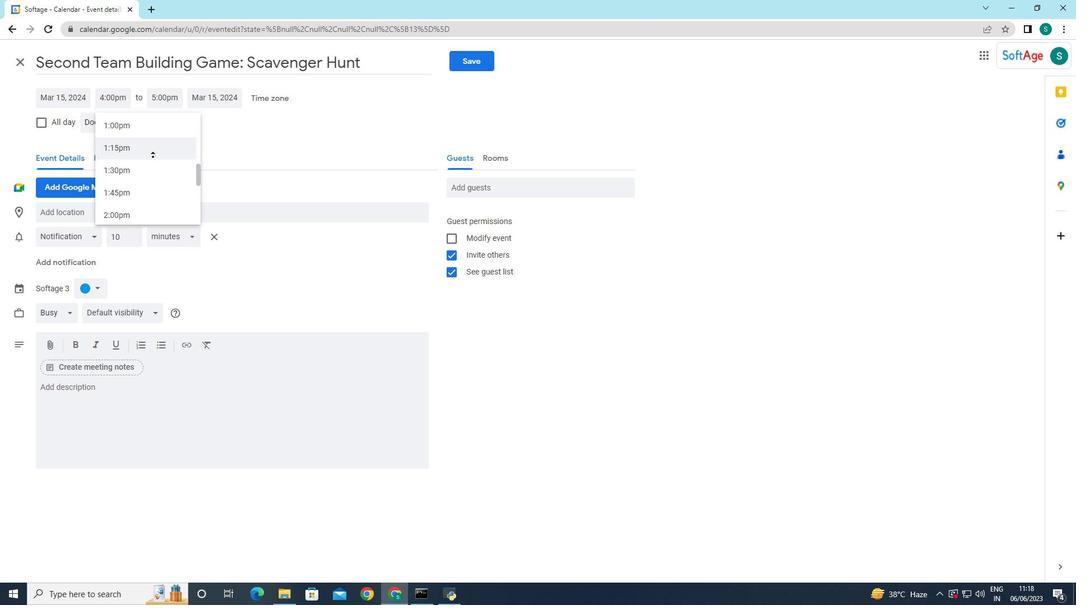 
Action: Mouse moved to (155, 155)
Screenshot: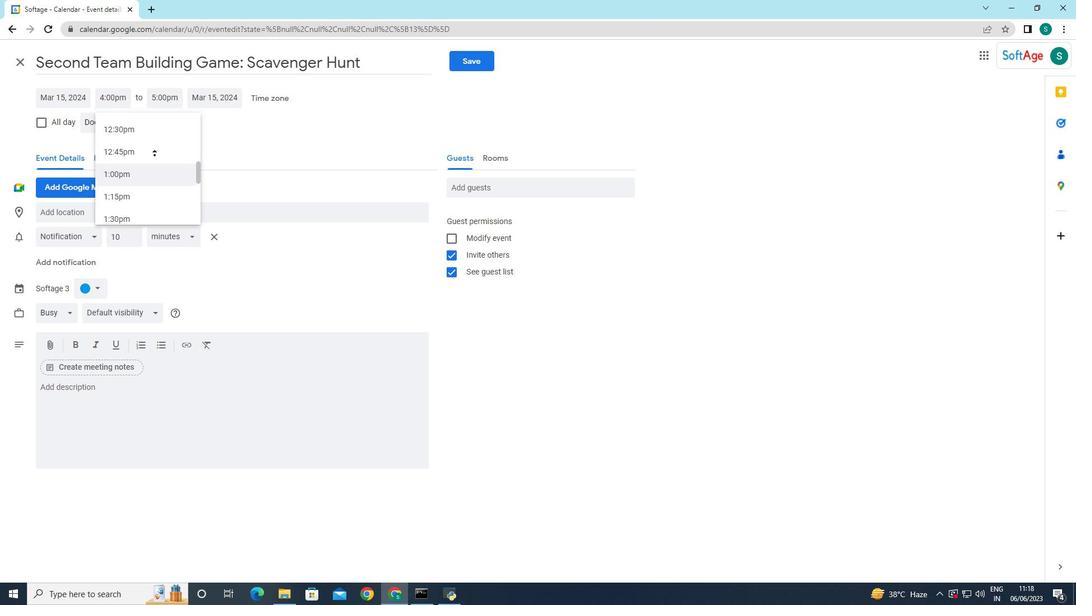 
Action: Mouse scrolled (155, 155) with delta (0, 0)
Screenshot: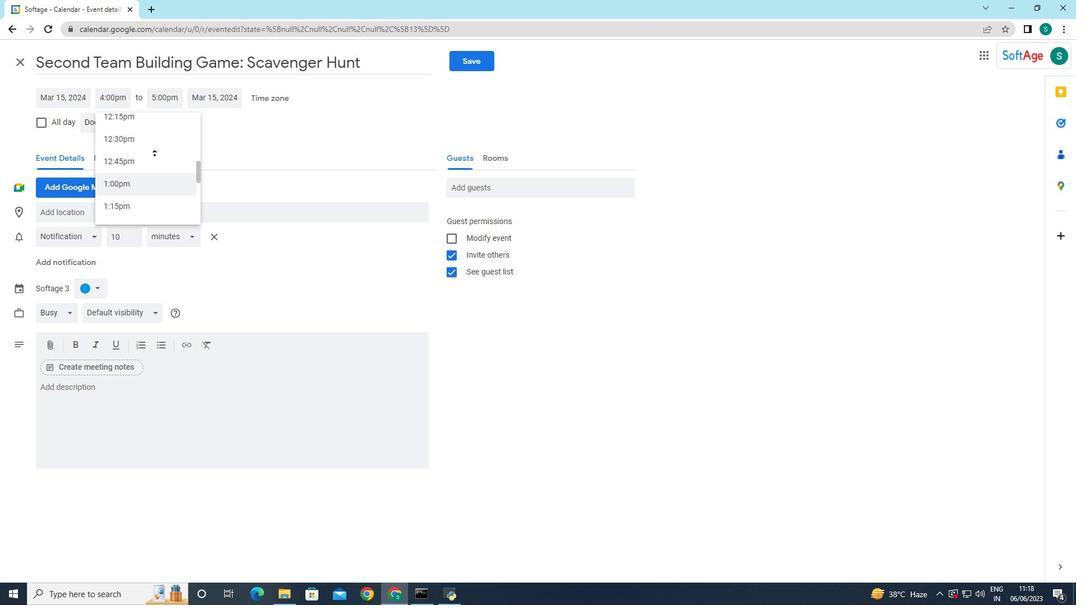 
Action: Mouse scrolled (155, 155) with delta (0, 0)
Screenshot: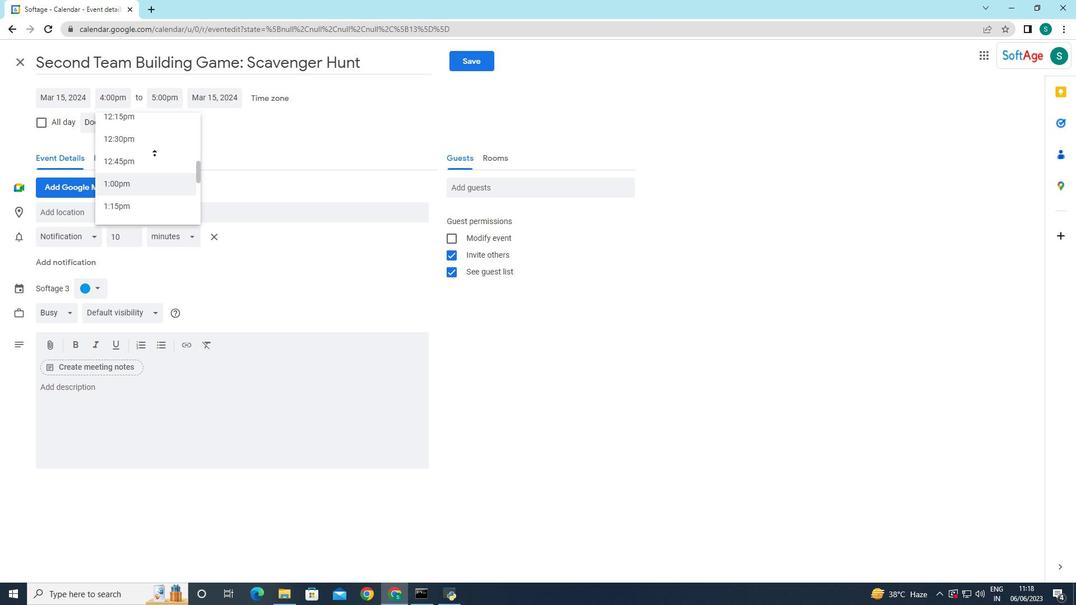 
Action: Mouse moved to (155, 155)
Screenshot: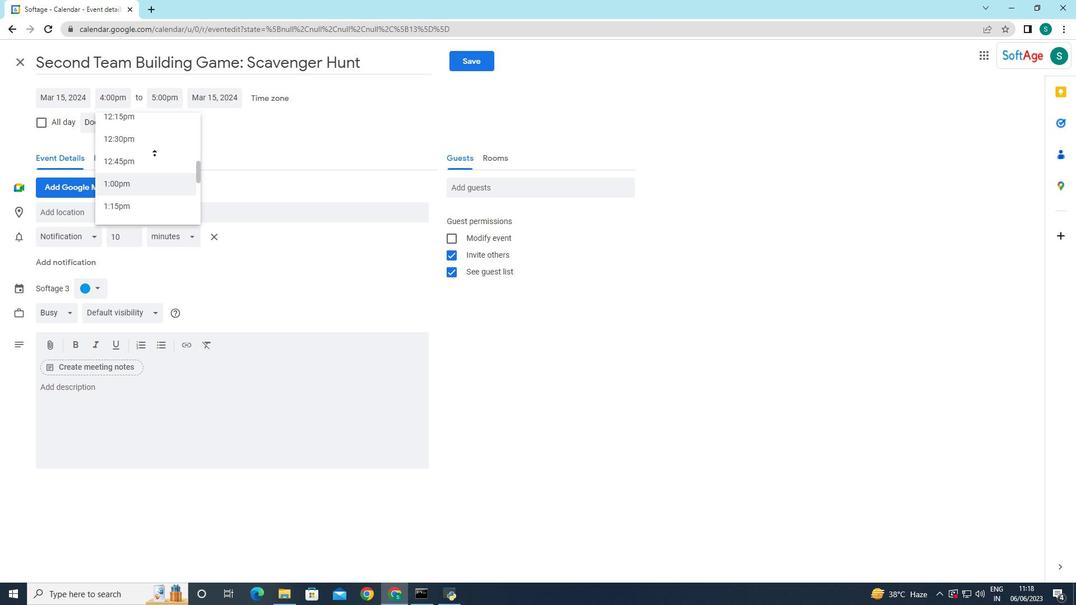 
Action: Mouse scrolled (155, 155) with delta (0, 0)
Screenshot: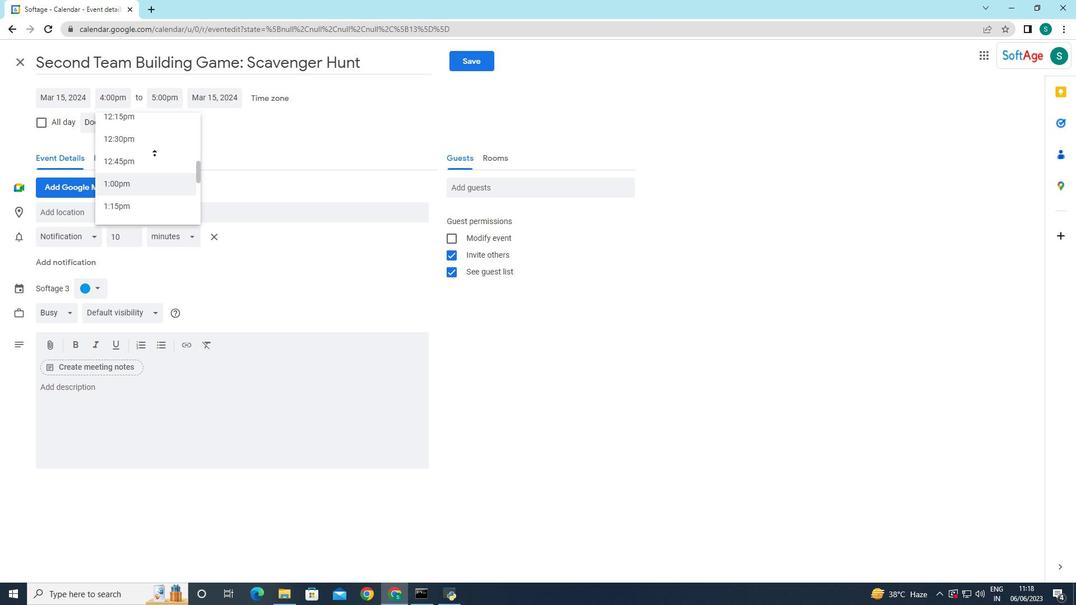 
Action: Mouse moved to (155, 155)
Screenshot: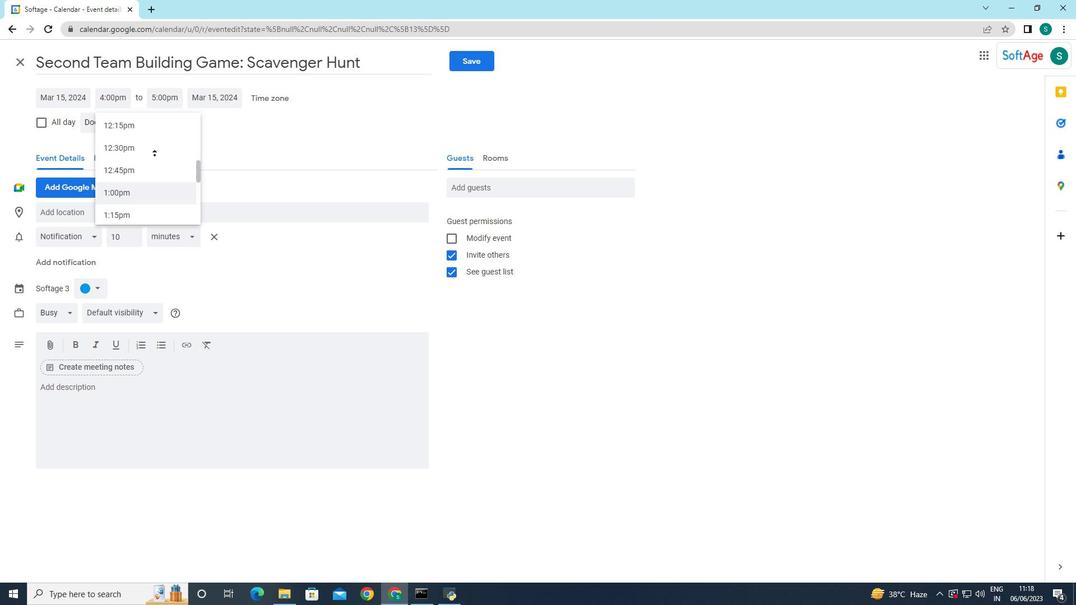 
Action: Mouse scrolled (155, 155) with delta (0, 0)
Screenshot: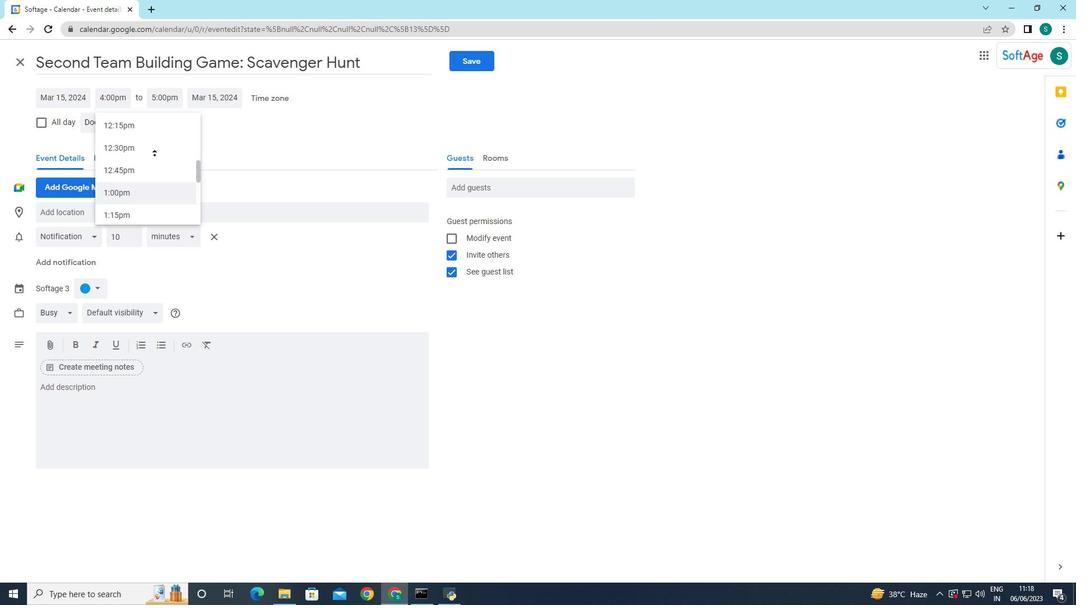 
Action: Mouse moved to (199, 168)
Screenshot: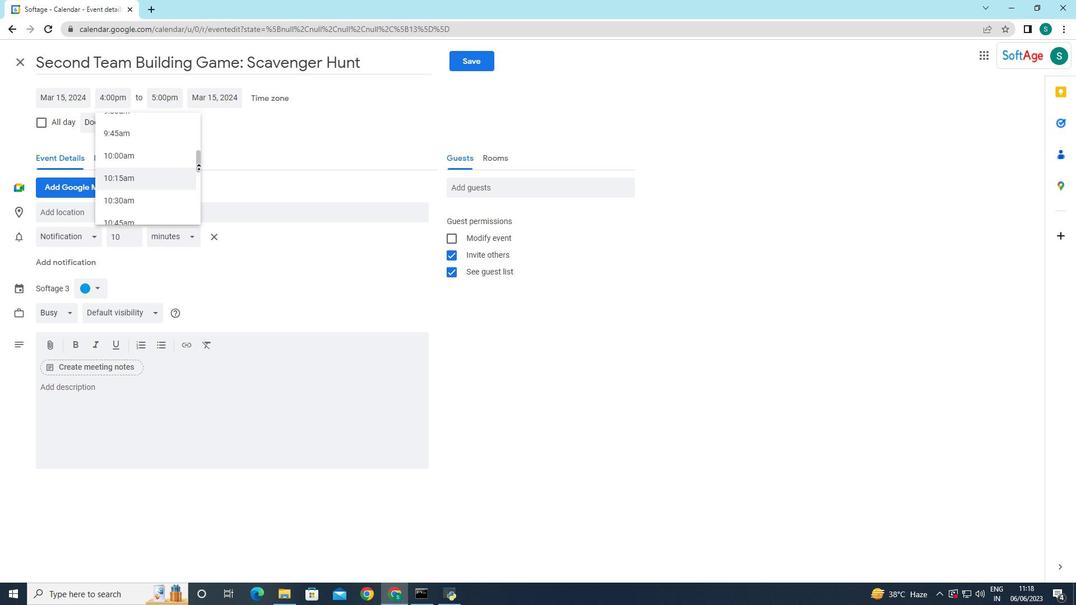 
Action: Mouse pressed left at (199, 168)
Screenshot: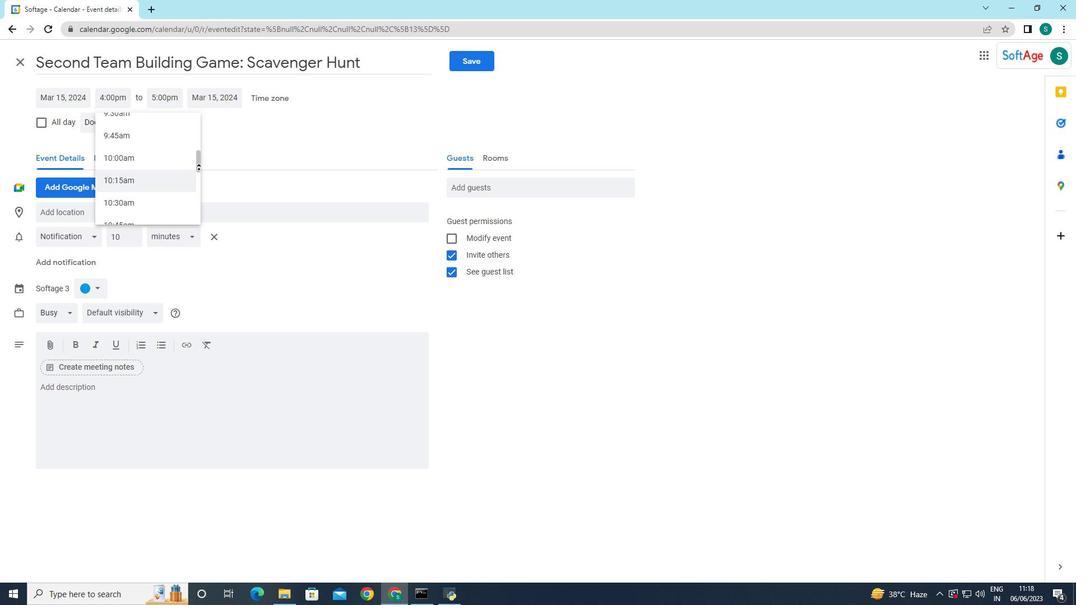
Action: Mouse moved to (268, 139)
Screenshot: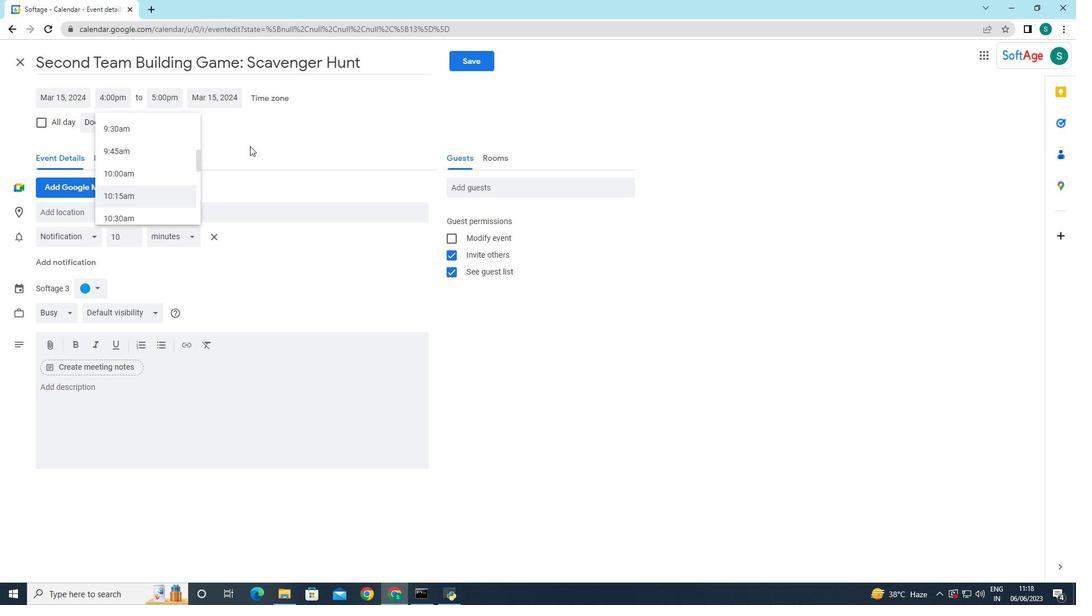 
Action: Mouse pressed left at (268, 139)
Screenshot: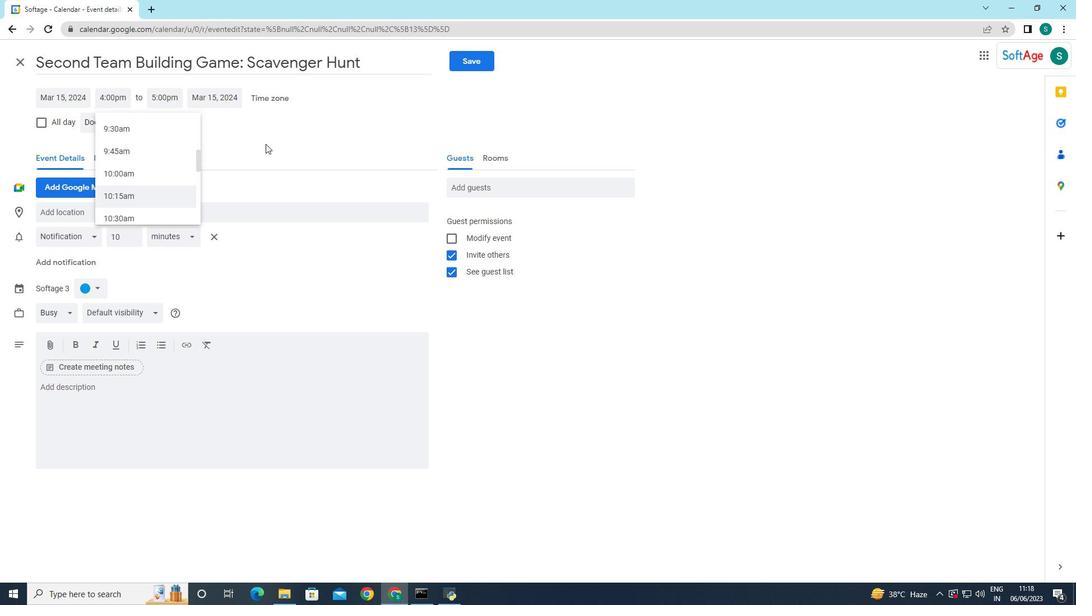 
Action: Mouse moved to (107, 99)
Screenshot: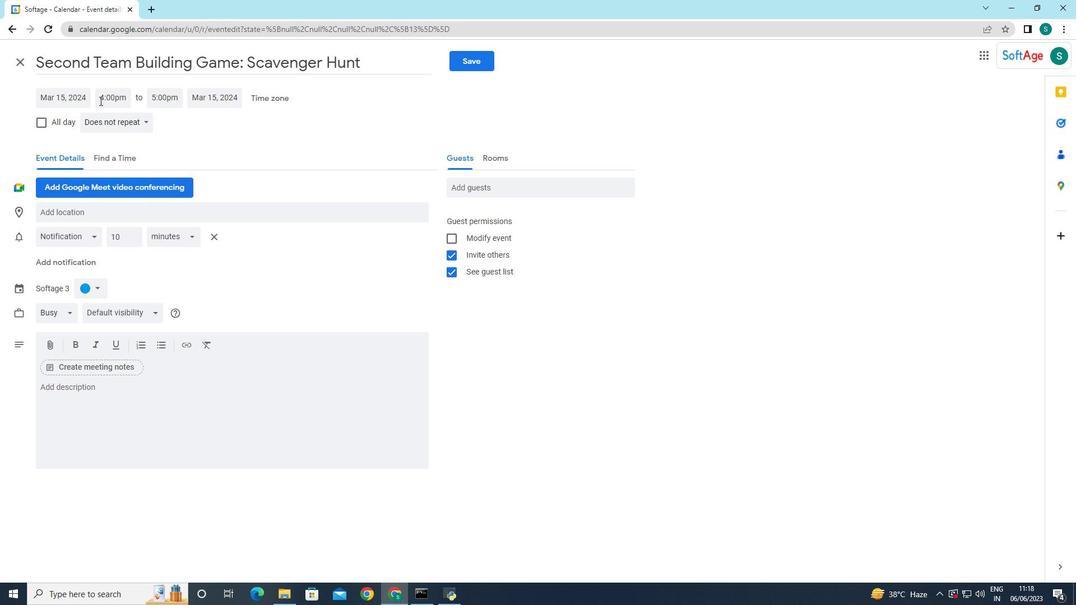 
Action: Mouse pressed left at (107, 99)
Screenshot: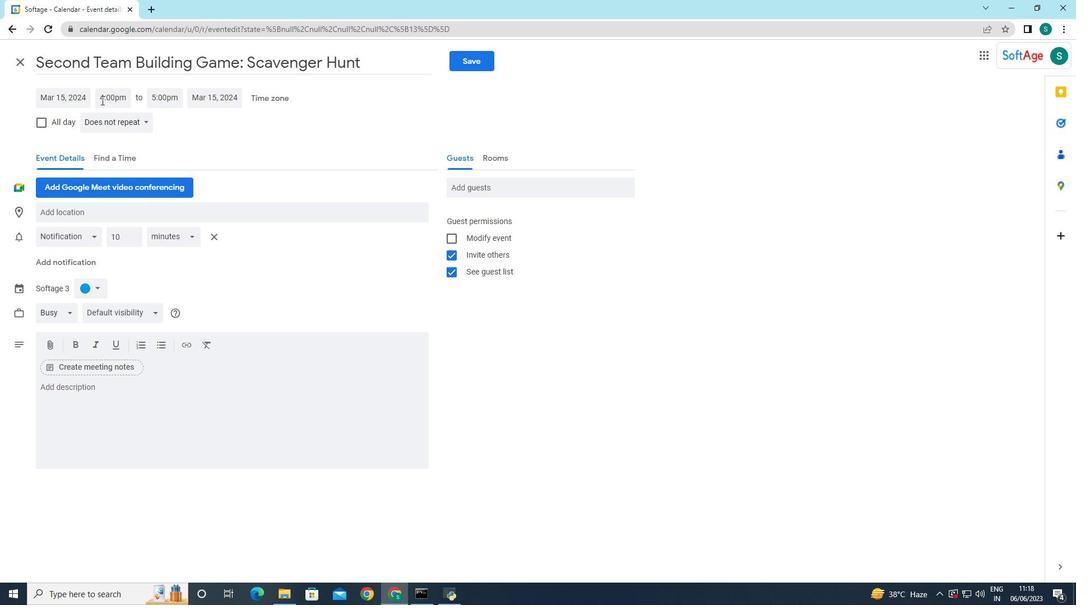 
Action: Mouse moved to (141, 164)
Screenshot: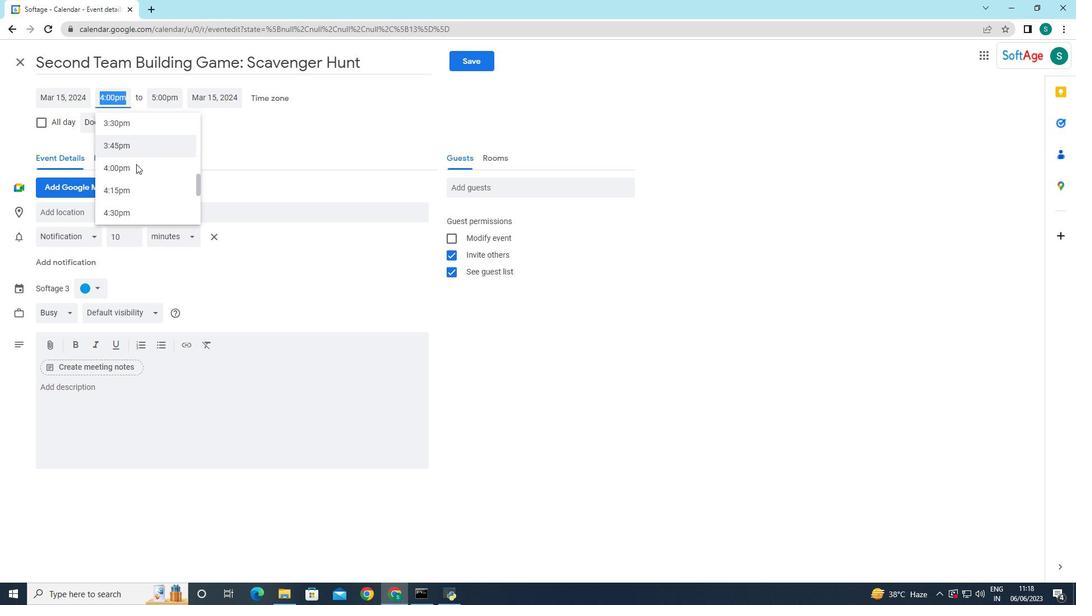 
Action: Mouse scrolled (141, 164) with delta (0, 0)
Screenshot: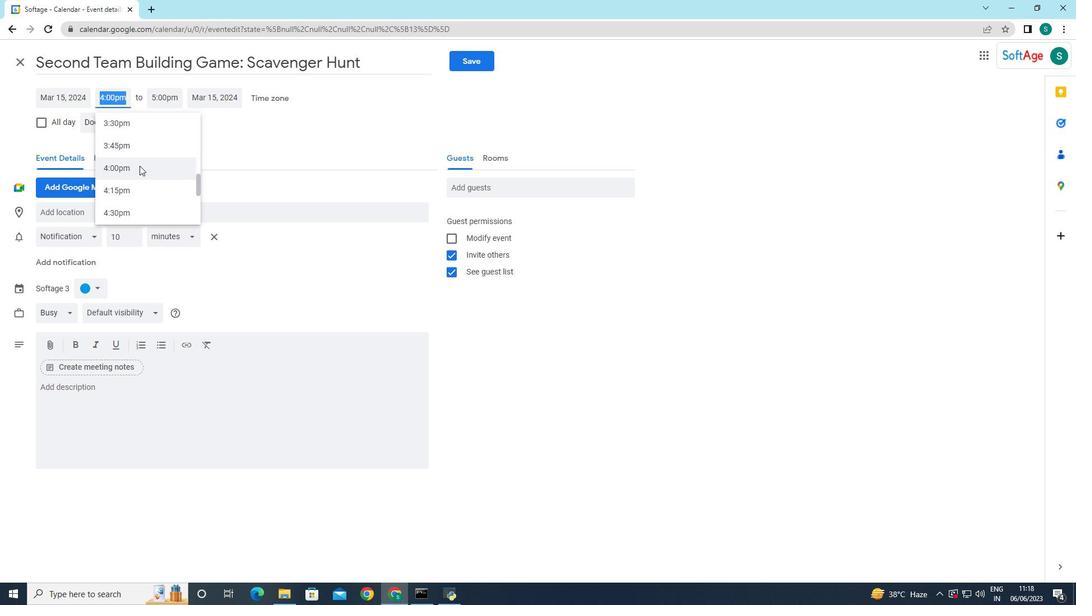 
Action: Mouse scrolled (141, 164) with delta (0, 0)
Screenshot: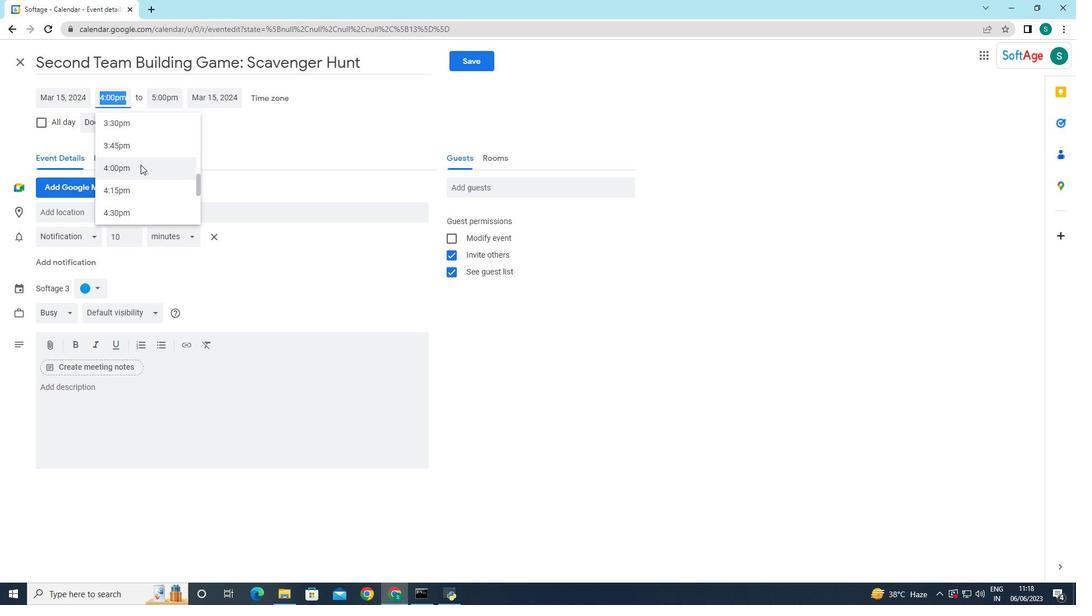 
Action: Mouse scrolled (141, 164) with delta (0, 0)
Screenshot: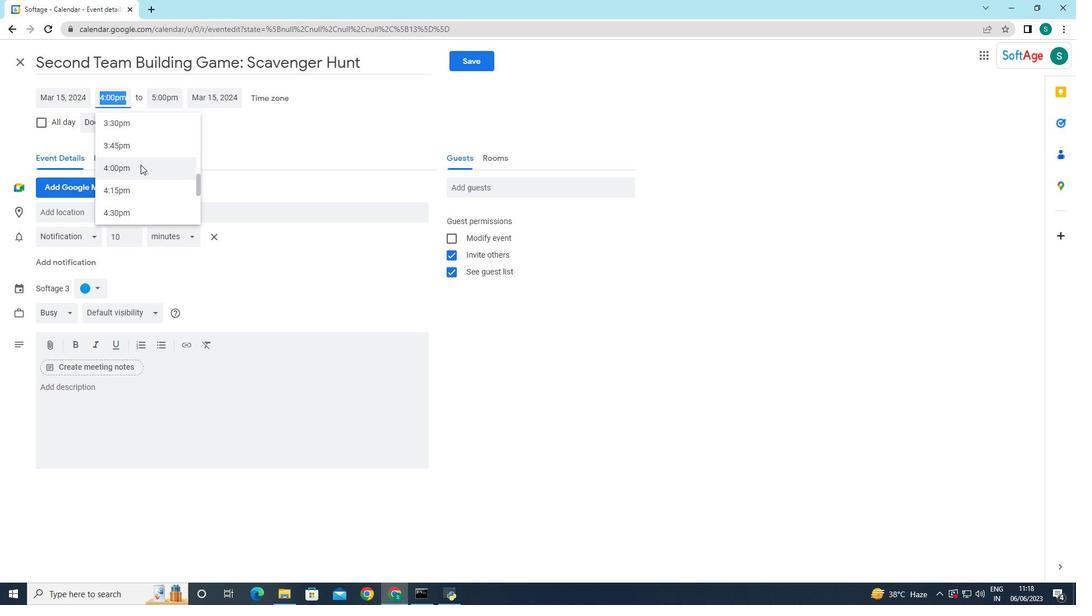 
Action: Mouse scrolled (141, 164) with delta (0, 0)
Screenshot: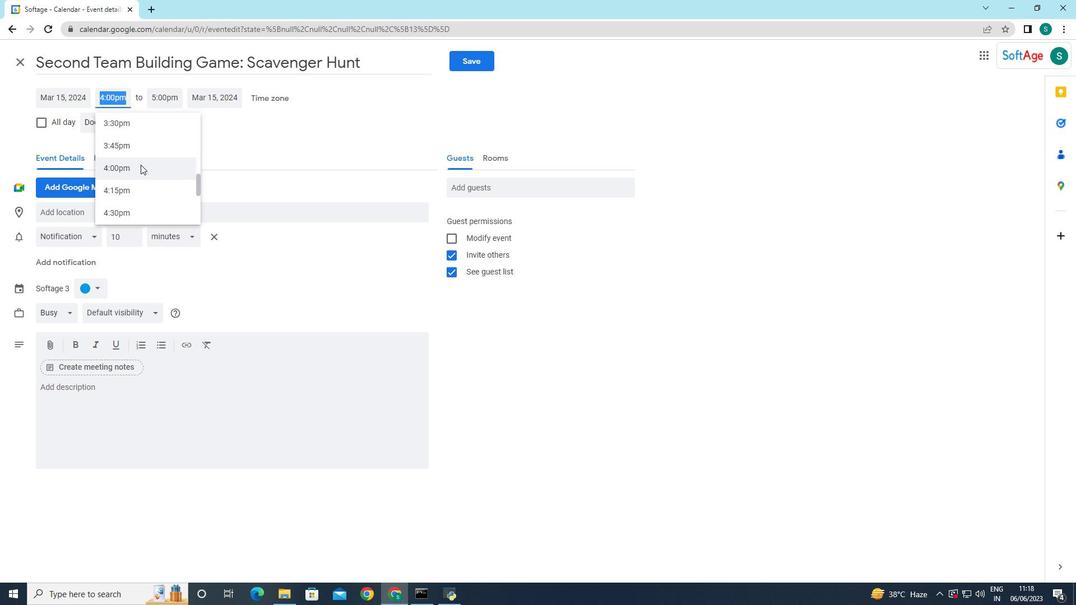 
Action: Mouse scrolled (141, 164) with delta (0, 0)
Screenshot: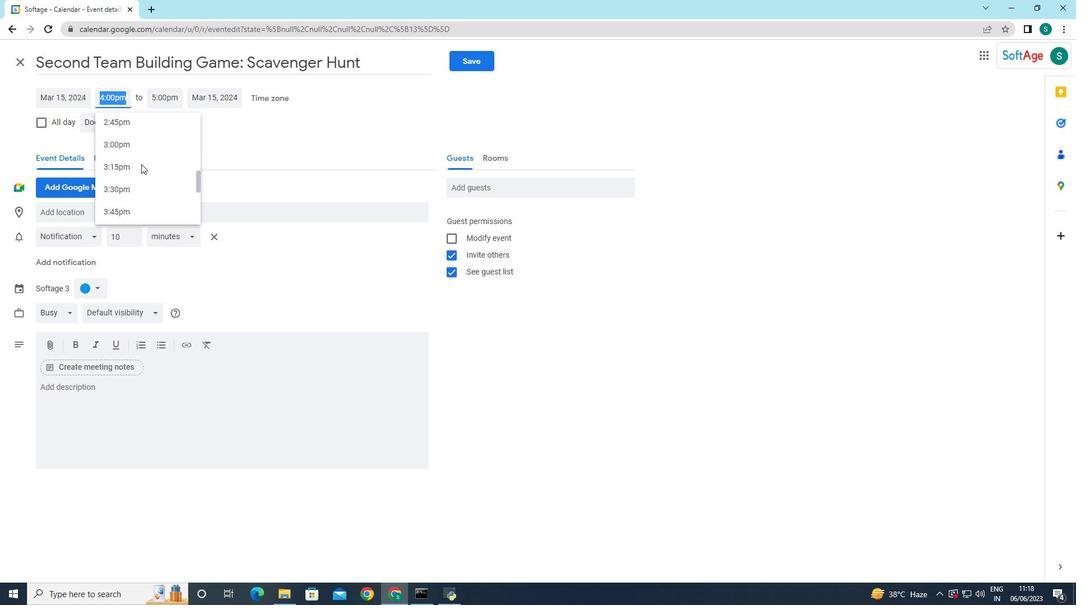 
Action: Mouse scrolled (141, 164) with delta (0, 0)
Screenshot: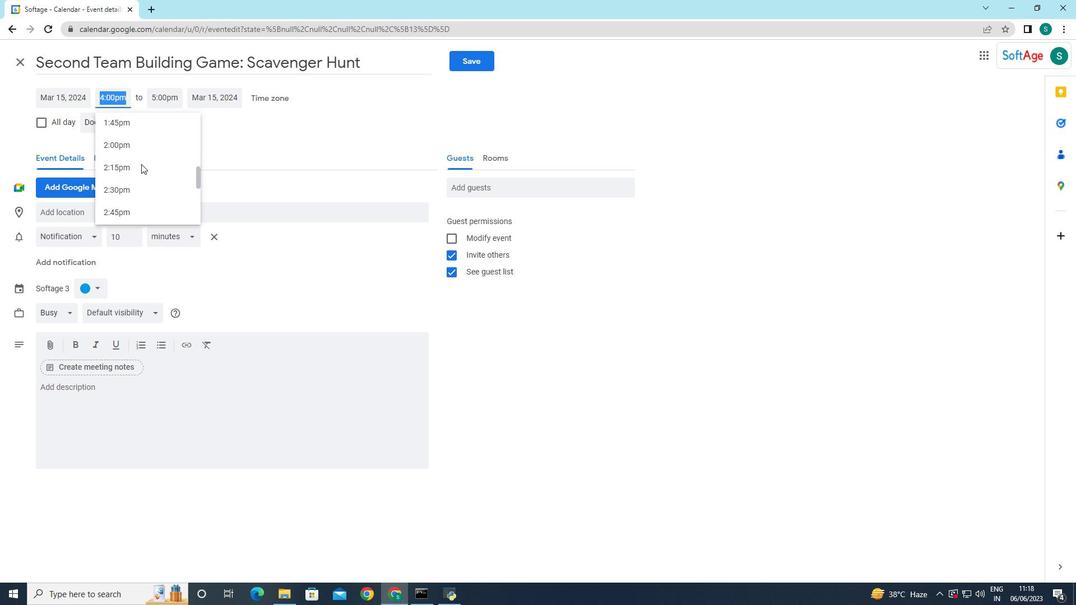 
Action: Mouse scrolled (141, 164) with delta (0, 0)
Screenshot: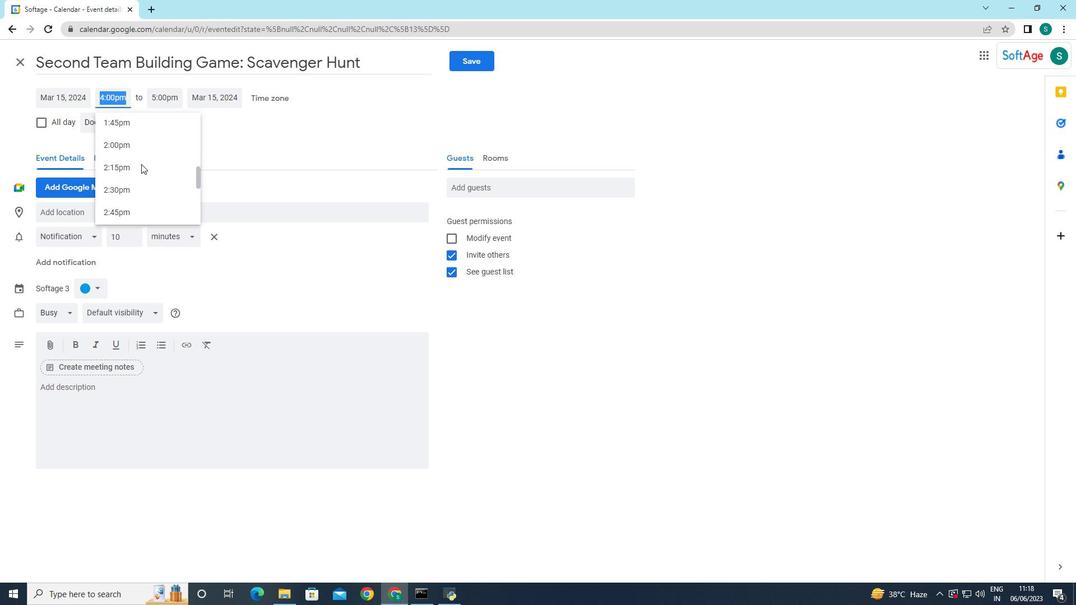 
Action: Mouse scrolled (141, 164) with delta (0, 0)
Screenshot: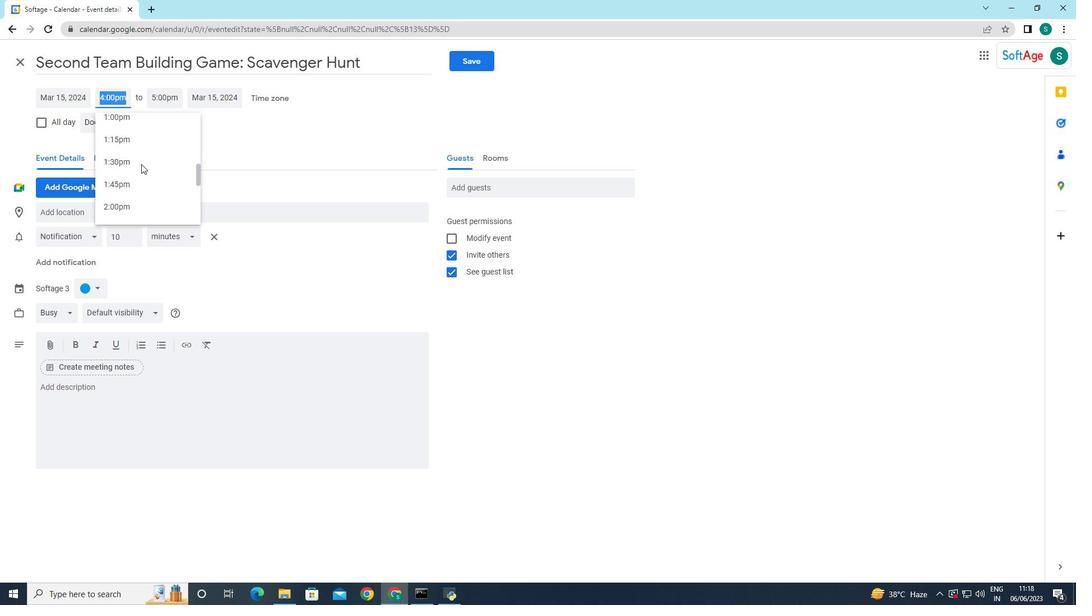 
Action: Mouse scrolled (141, 164) with delta (0, 0)
Screenshot: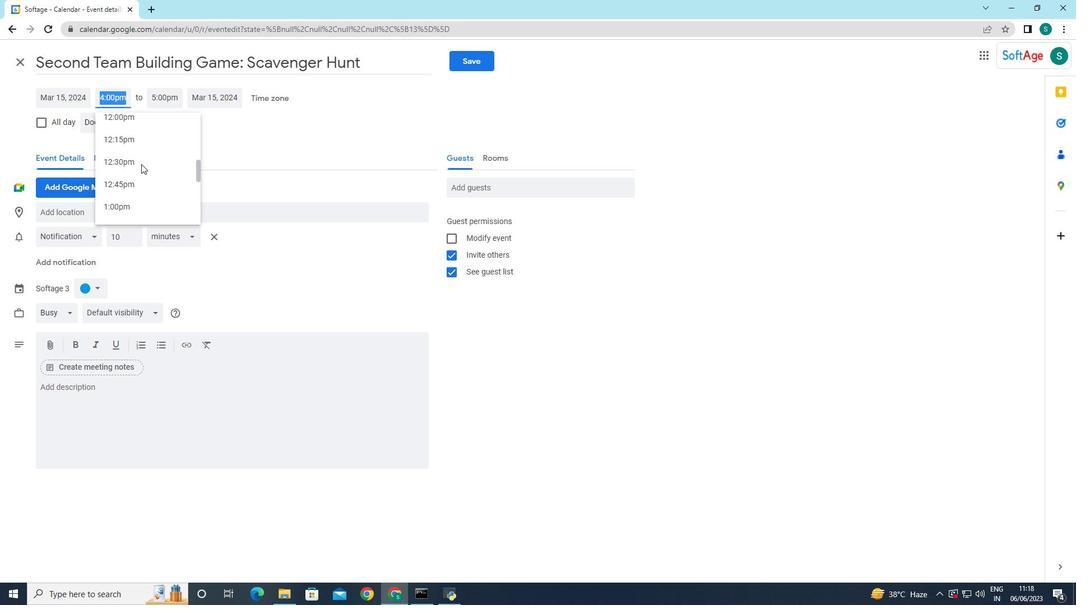 
Action: Mouse scrolled (141, 164) with delta (0, 0)
Screenshot: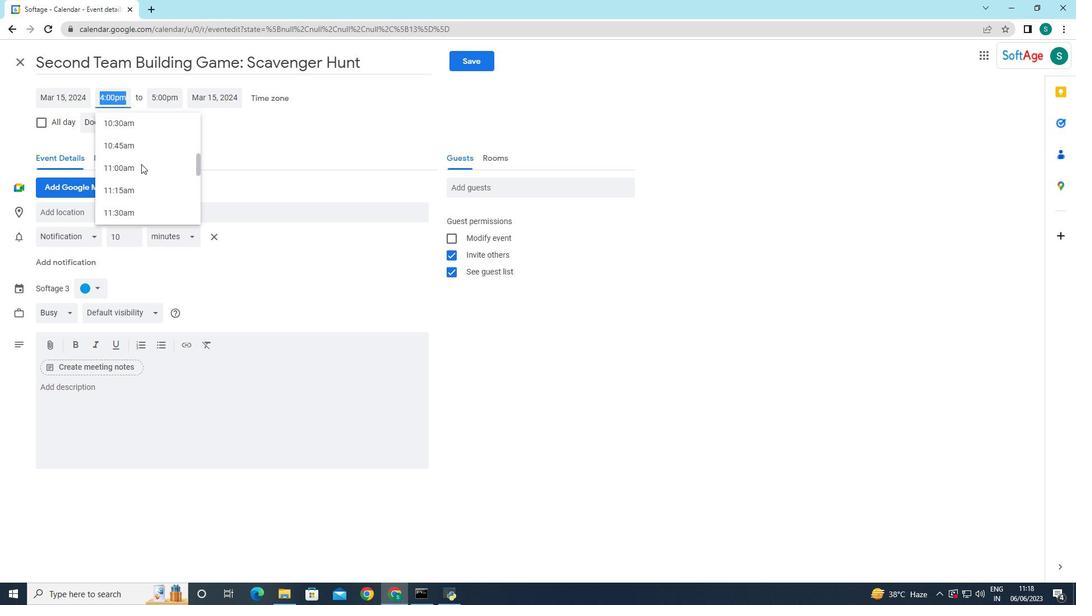 
Action: Mouse scrolled (141, 164) with delta (0, 0)
Screenshot: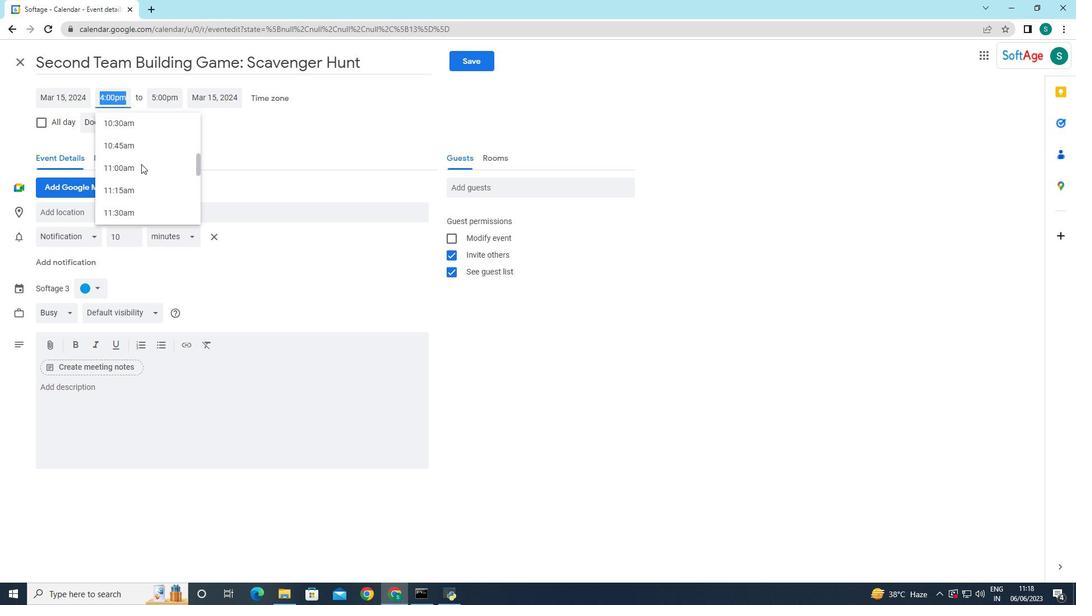 
Action: Mouse scrolled (141, 164) with delta (0, 0)
Screenshot: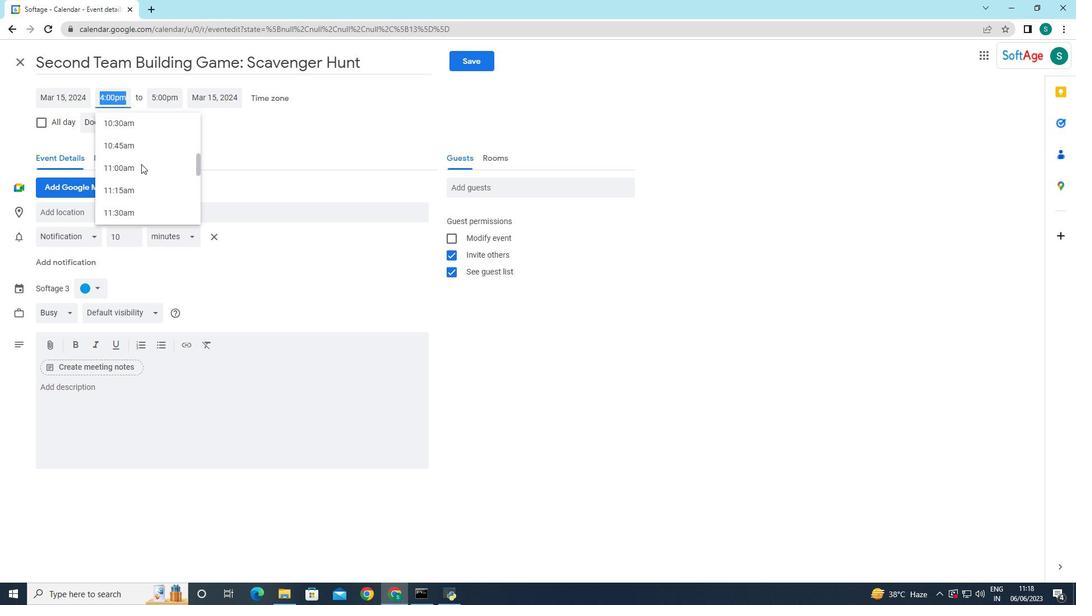 
Action: Mouse moved to (145, 149)
Screenshot: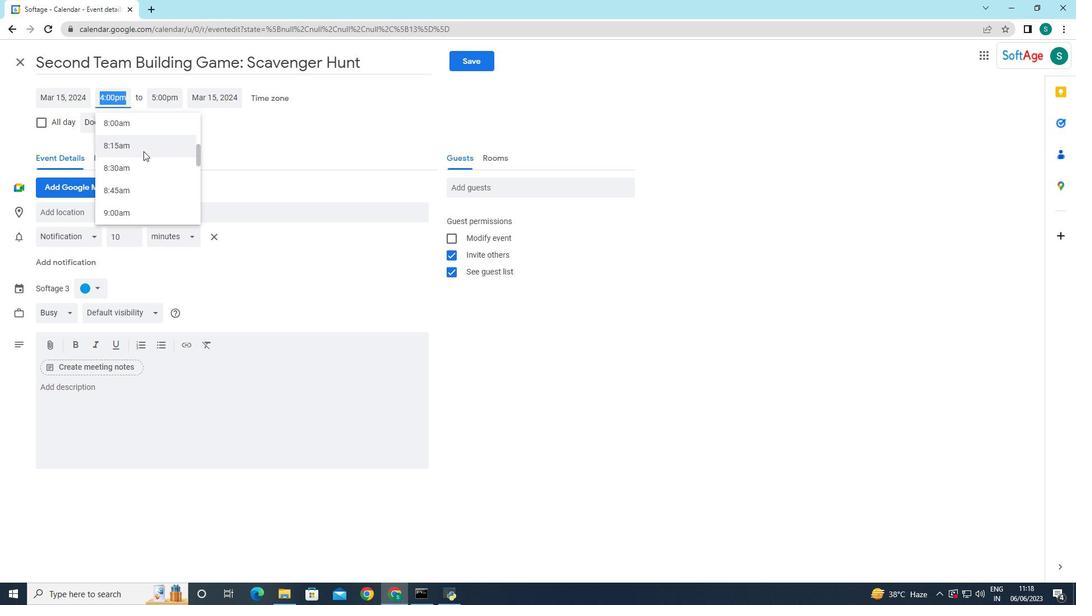
Action: Mouse scrolled (145, 149) with delta (0, 0)
Screenshot: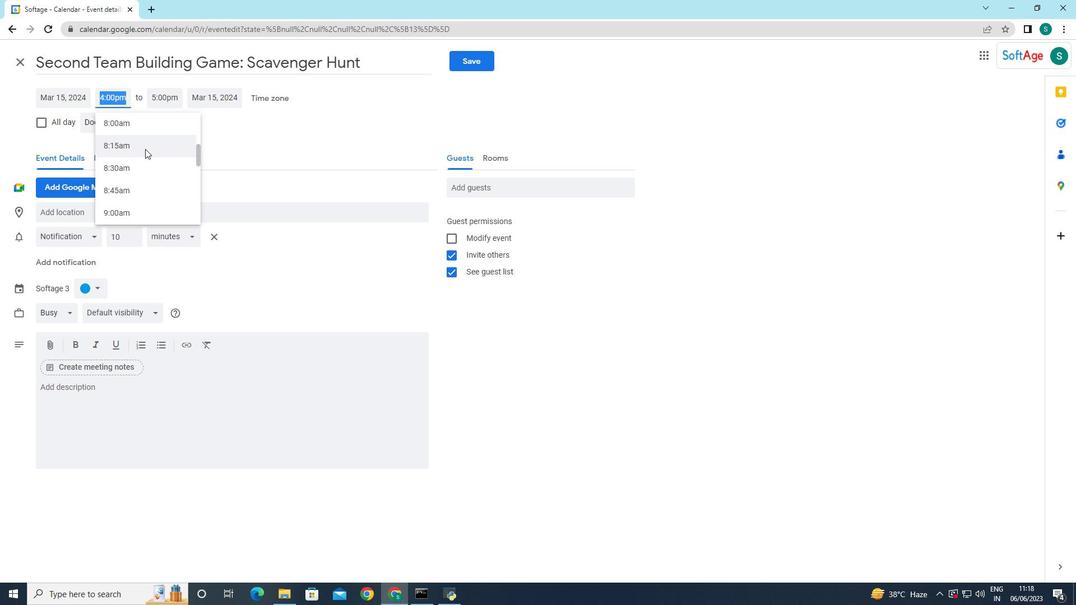 
Action: Mouse scrolled (145, 149) with delta (0, 0)
Screenshot: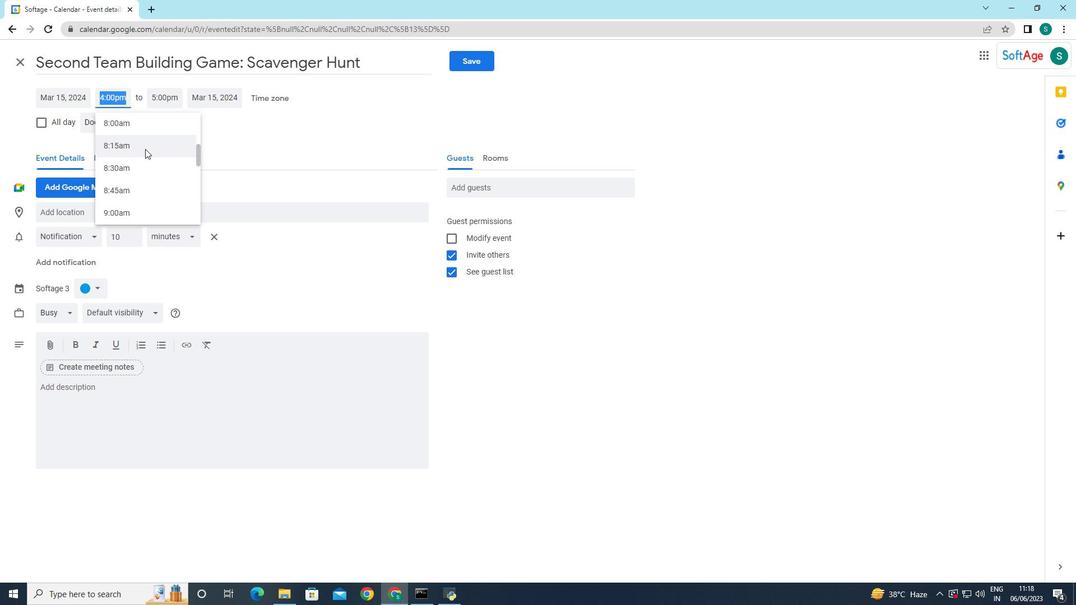 
Action: Mouse scrolled (145, 149) with delta (0, 0)
Screenshot: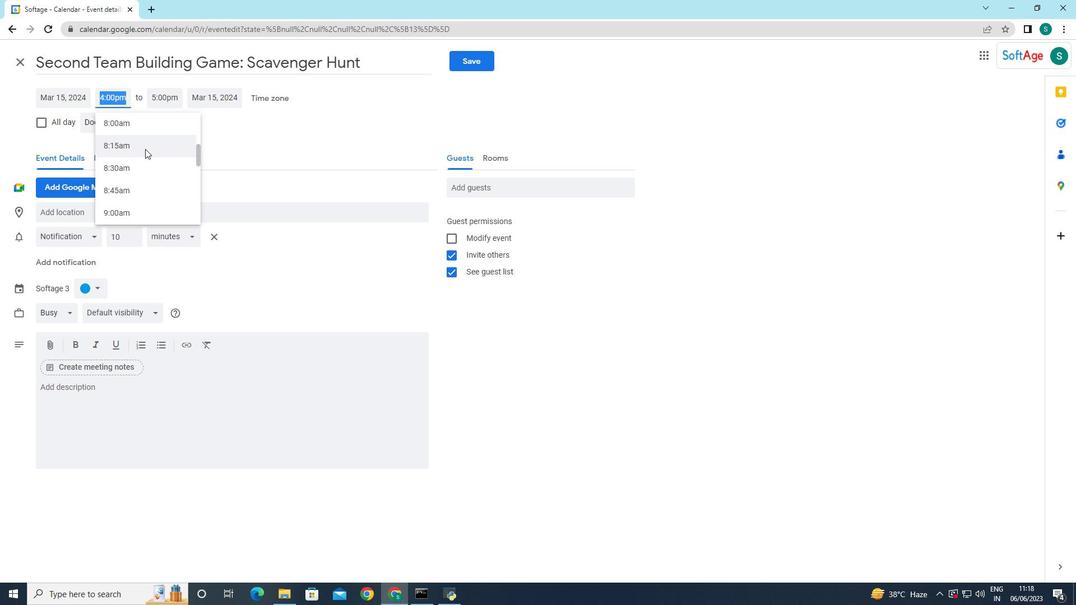
Action: Mouse moved to (145, 149)
Screenshot: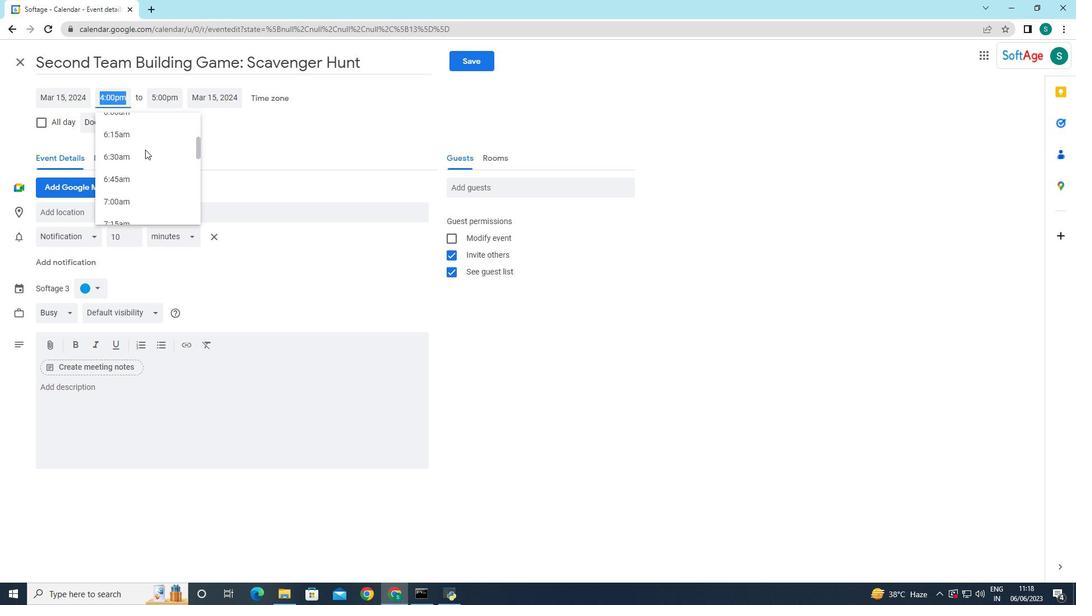 
Action: Mouse scrolled (145, 150) with delta (0, 0)
Screenshot: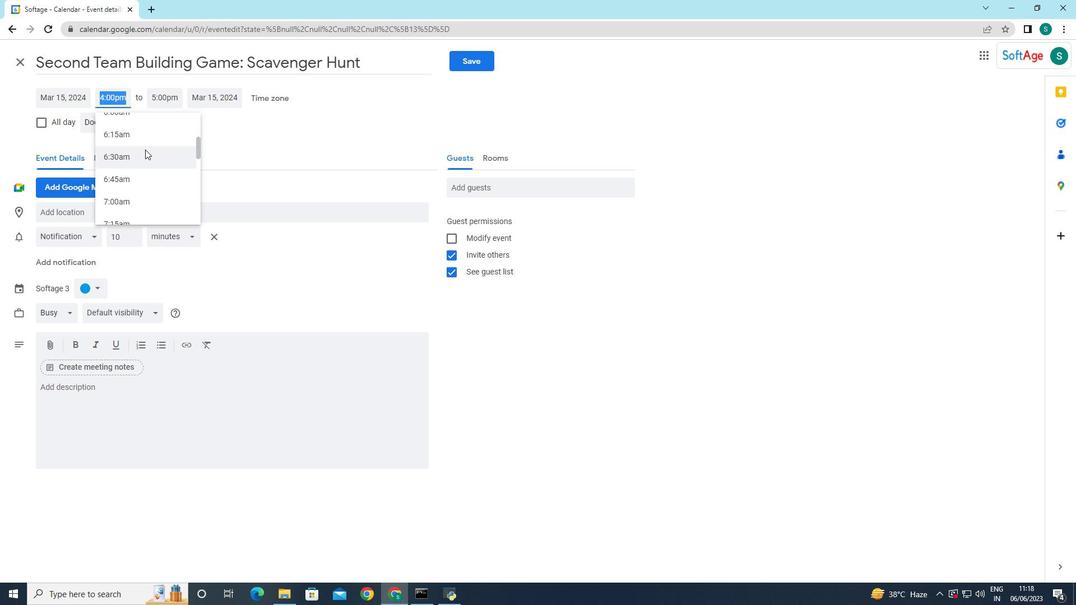 
Action: Mouse moved to (145, 149)
Screenshot: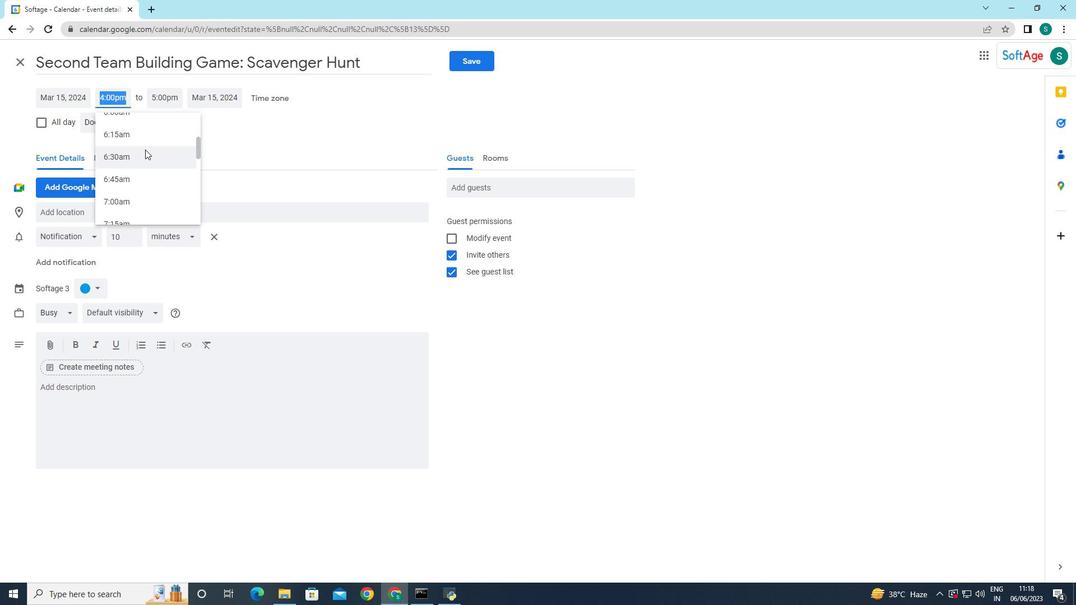 
Action: Mouse scrolled (145, 150) with delta (0, 0)
Screenshot: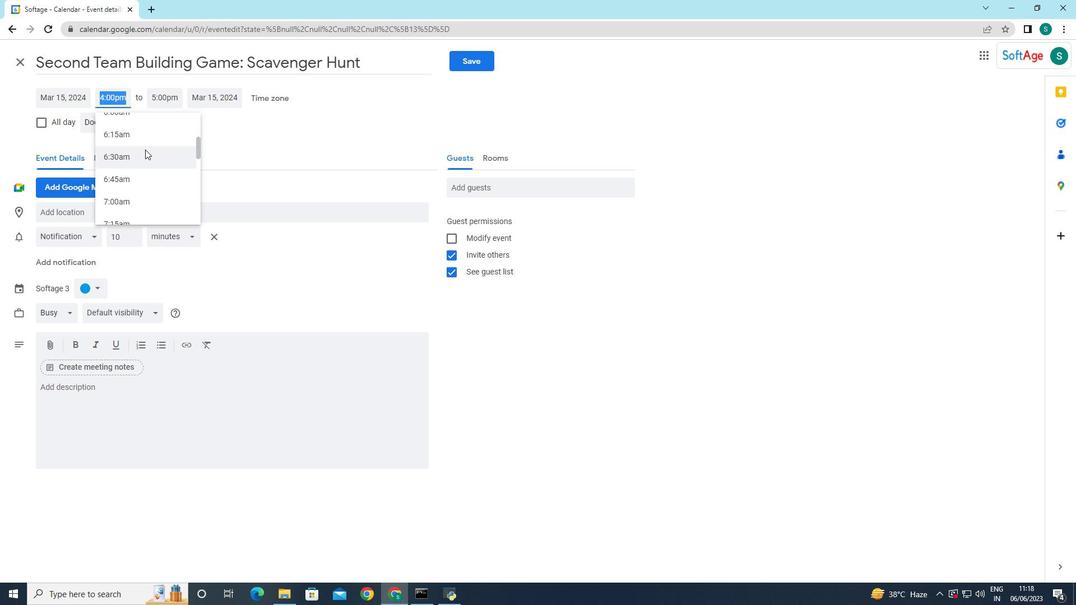 
Action: Mouse moved to (130, 133)
Screenshot: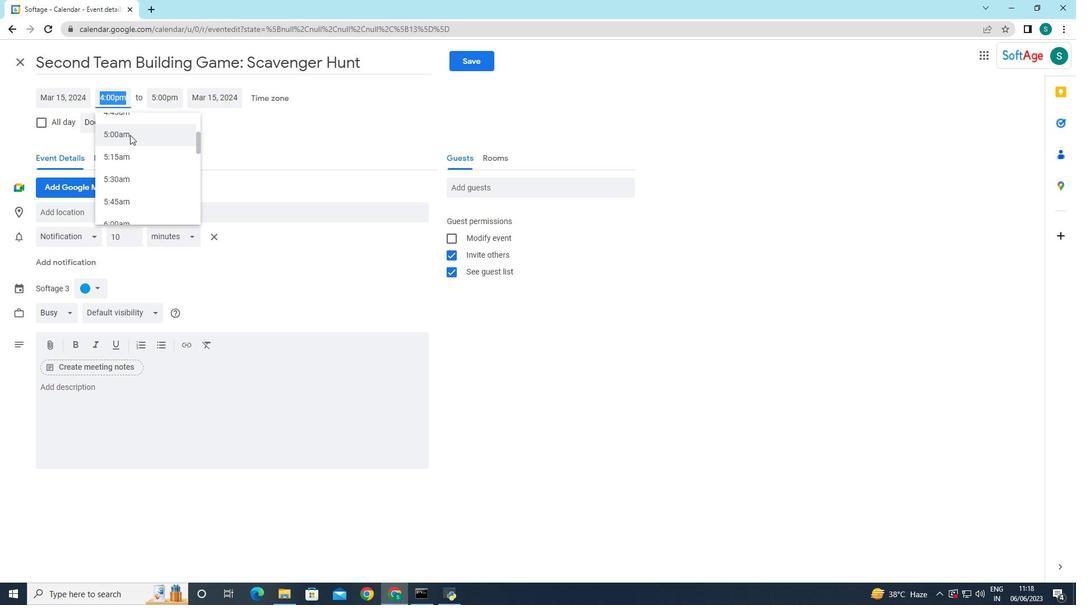 
Action: Mouse pressed left at (130, 133)
Screenshot: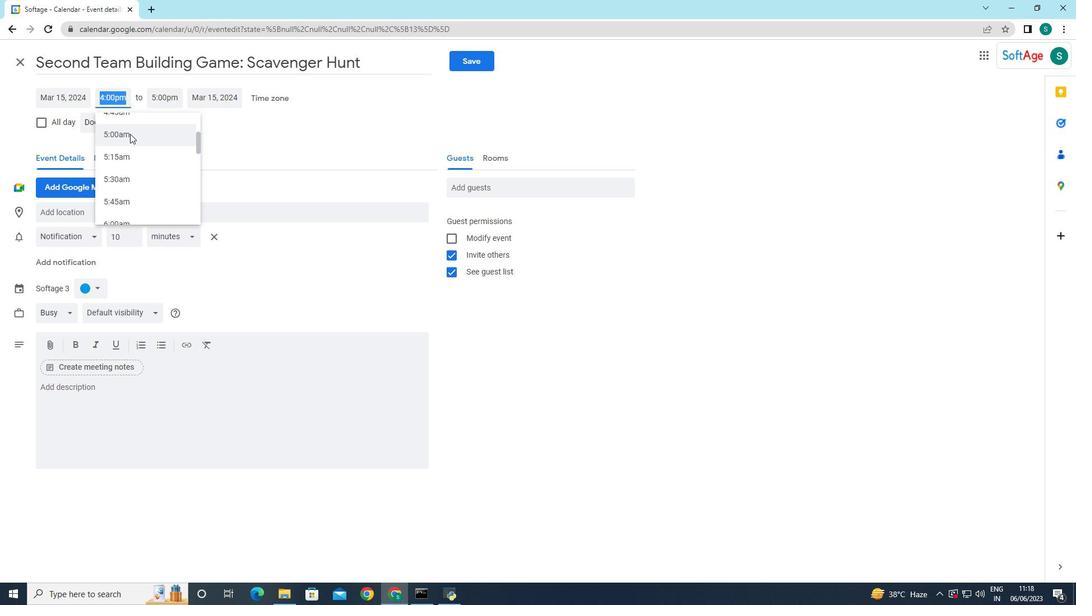 
Action: Mouse moved to (81, 391)
Screenshot: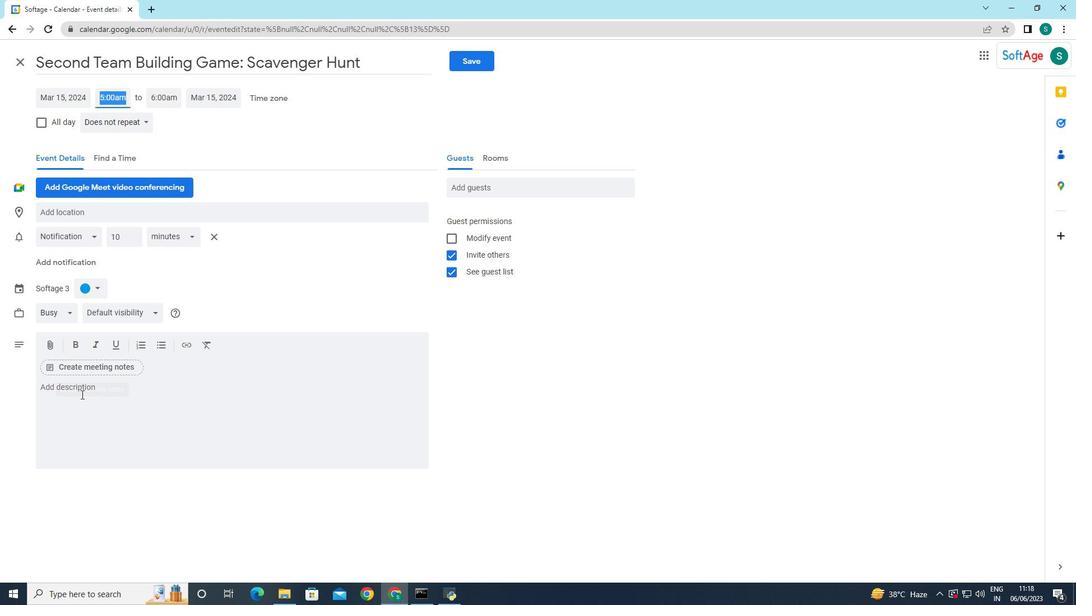 
Action: Mouse pressed left at (81, 391)
Screenshot: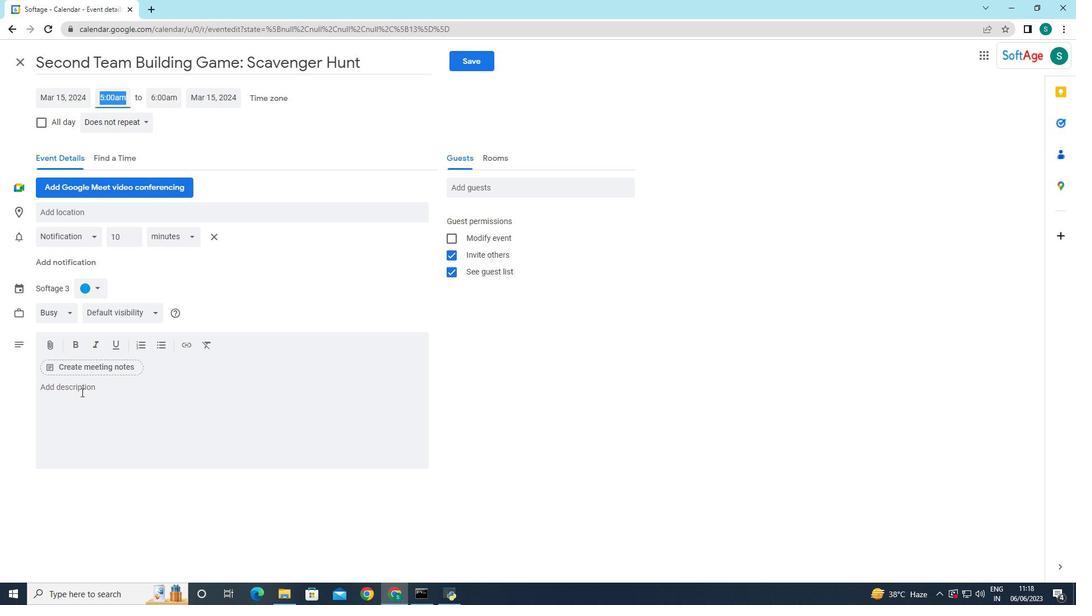 
Action: Mouse moved to (298, 329)
Screenshot: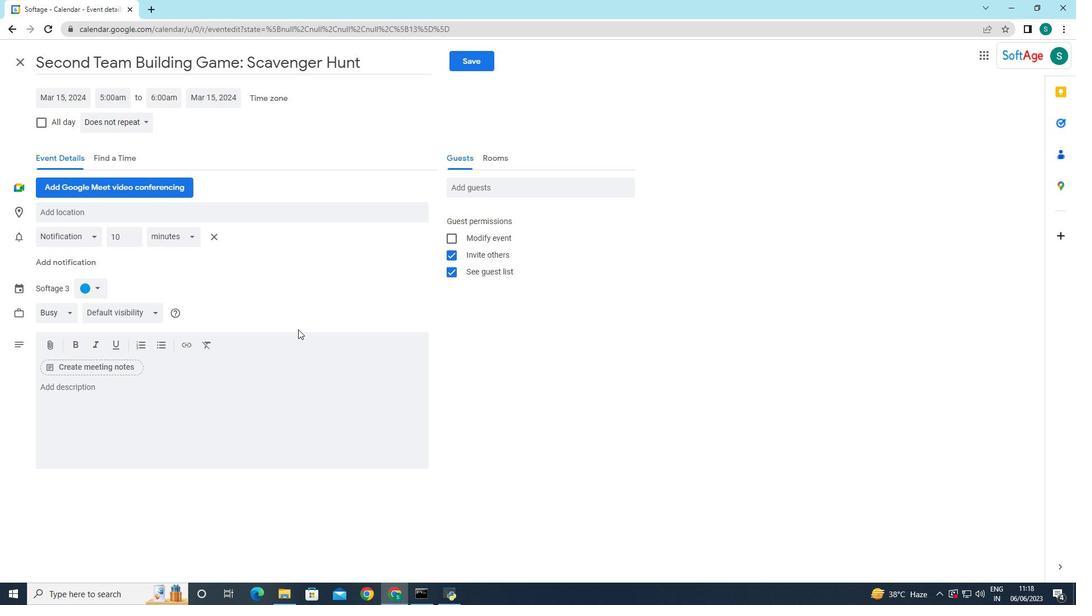 
Action: Key pressed <Key.caps_lock>A<Key.caps_lock>mo<Key.backspace><Key.backspace><Key.space>monthly<Key.space>review<Key.space>meeting<Key.space>is<Key.space>a<Key.space>scheduled<Key.space>gatherig<Key.backspace>ng<Key.space>where<Key.space>team<Key.space>members<Key.space>and<Key.space>stakeholders<Key.space>come<Key.space>together<Key.space>to<Key.space>reflect<Key.space>on<Key.space>the<Key.space>previous<Key.space>month's<Key.space>performance,<Key.space>discuss<Key.space>achievements,<Key.space>identify<Key.space>areas<Key.space>for<Key.space>improvement,<Key.space>and<Key.space>set<Key.space>goals<Key.space>for<Key.space>the<Key.space>upcoming<Key.space>month.
Screenshot: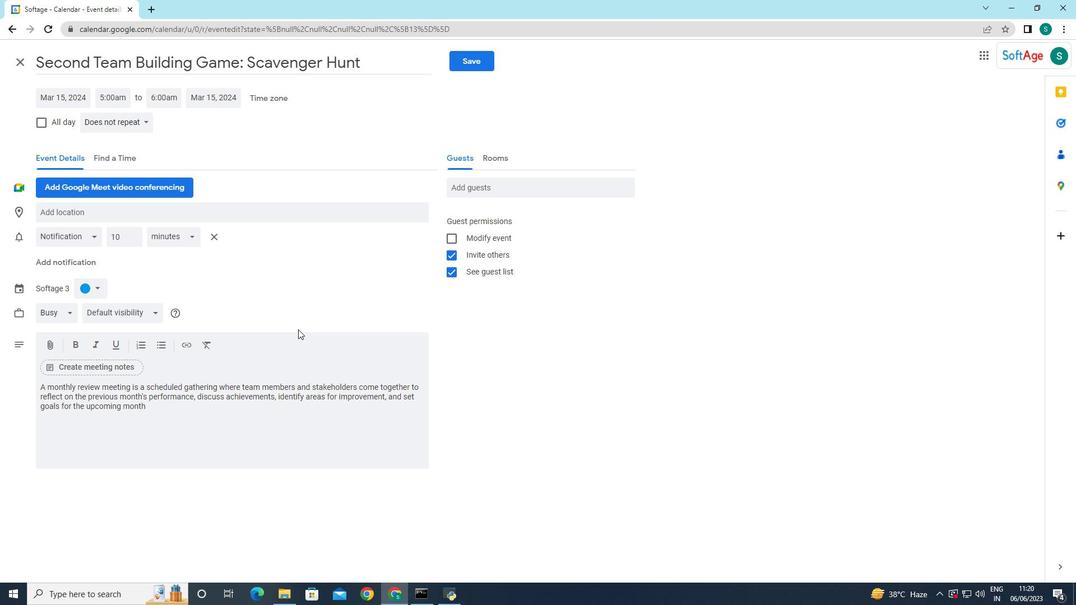 
Action: Mouse moved to (488, 185)
Screenshot: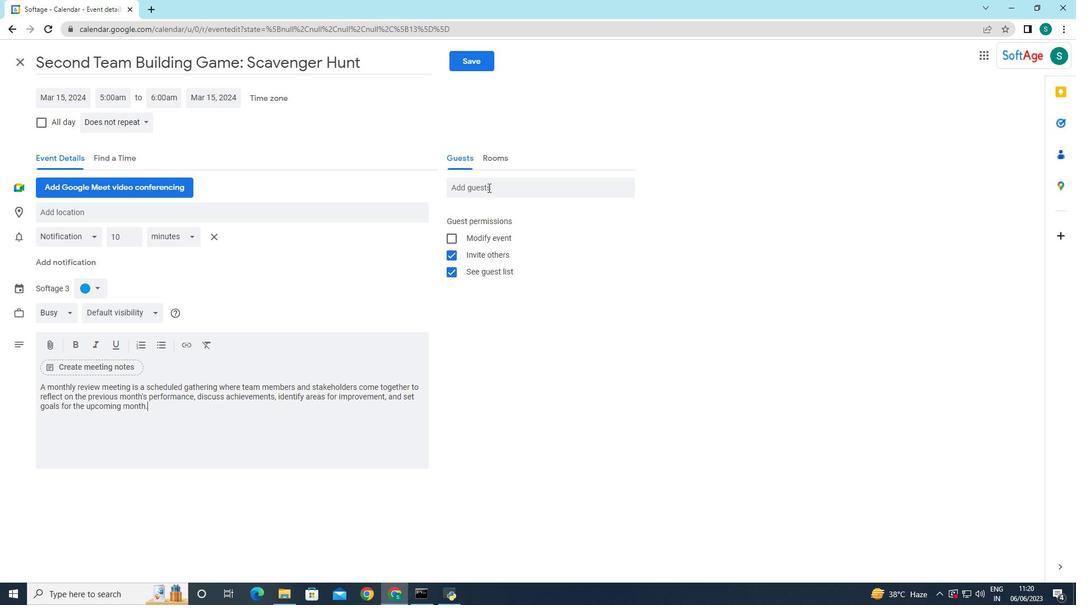 
Action: Mouse pressed left at (488, 185)
Screenshot: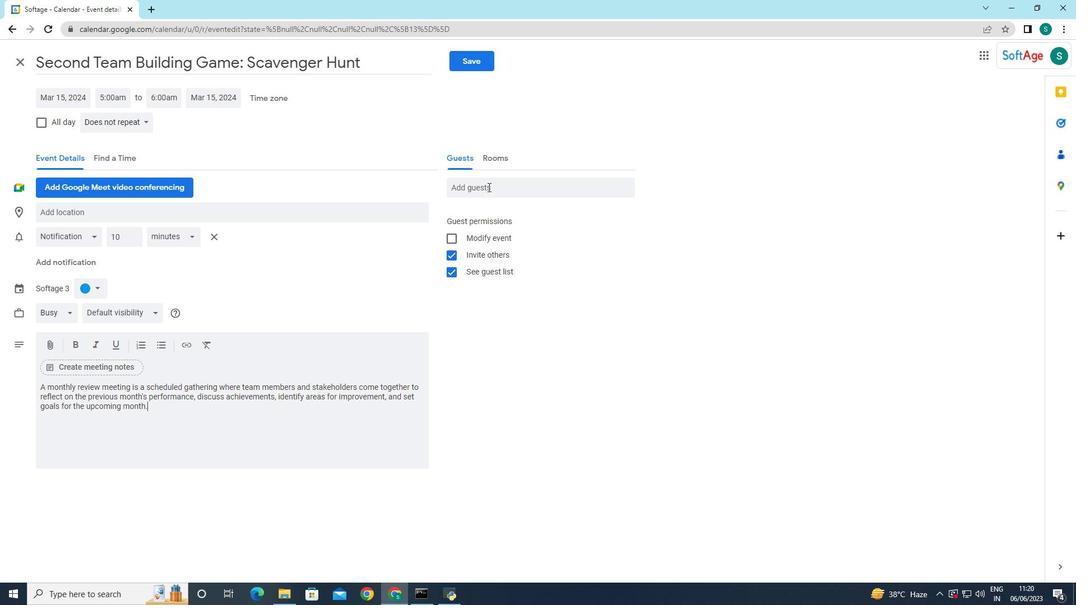 
Action: Key pressed softage.
Screenshot: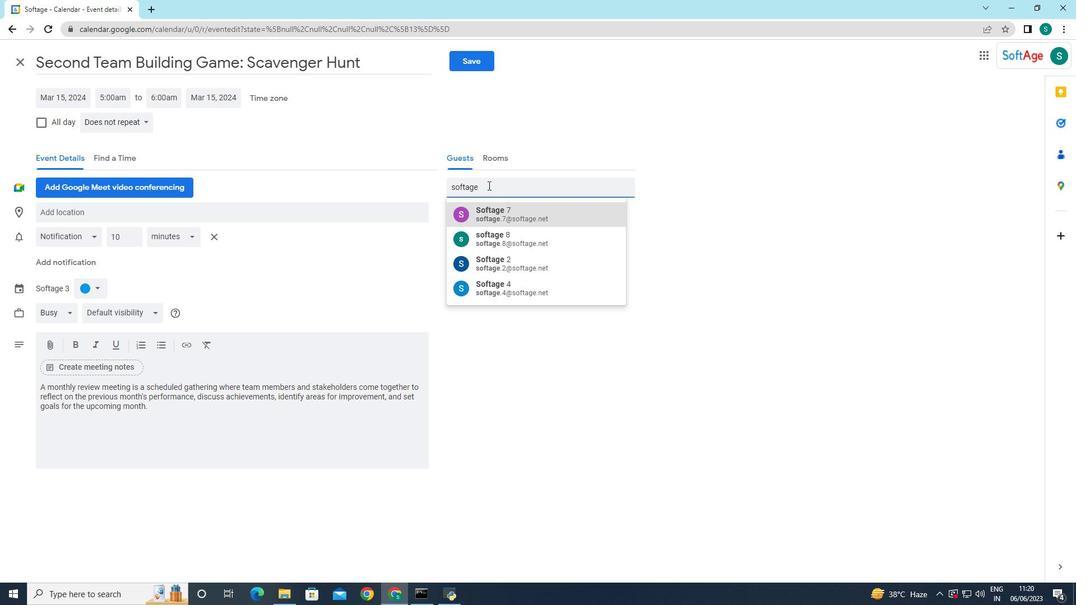 
Action: Mouse moved to (492, 98)
Screenshot: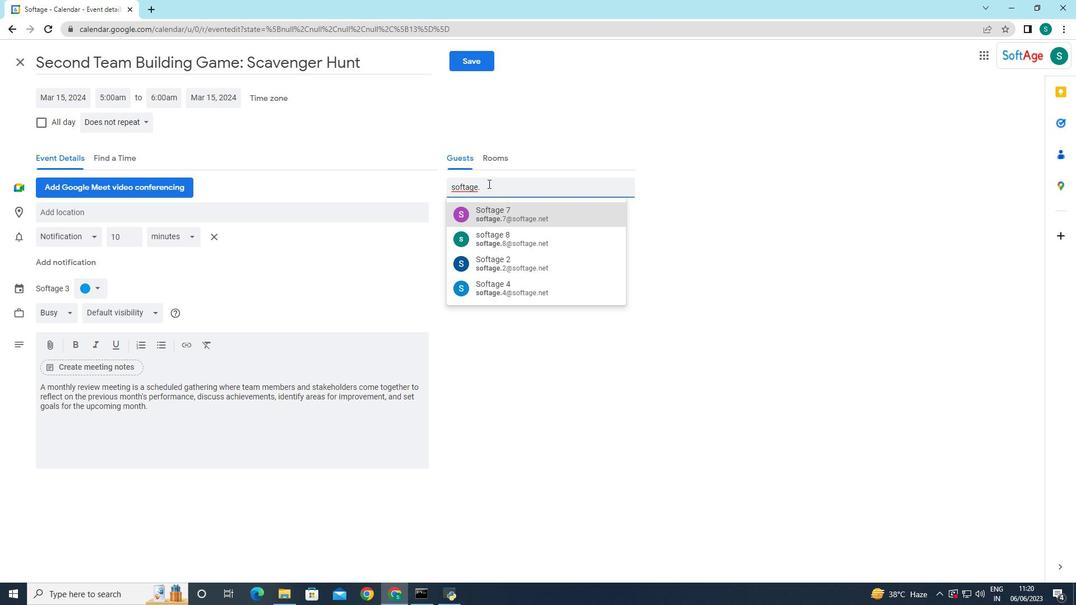 
Action: Key pressed 1
Screenshot: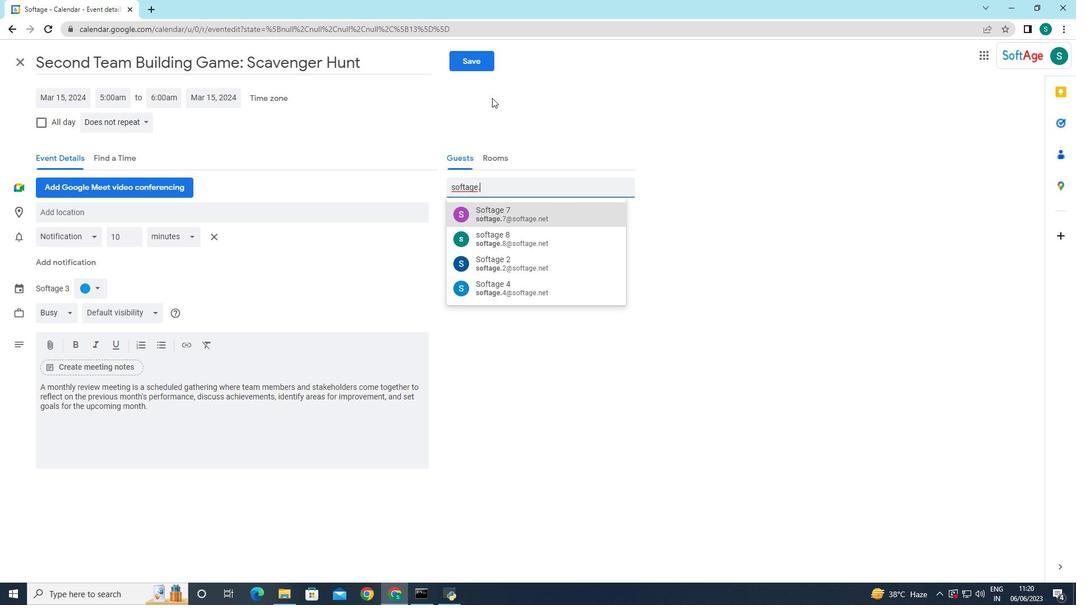 
Action: Mouse moved to (509, 236)
Screenshot: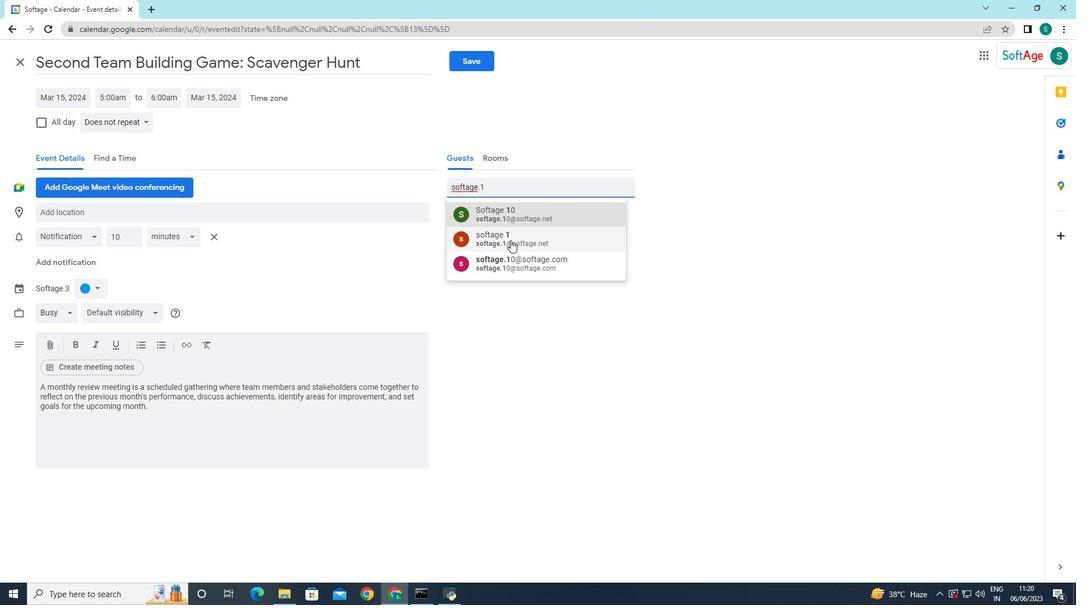 
Action: Mouse pressed left at (509, 236)
Screenshot: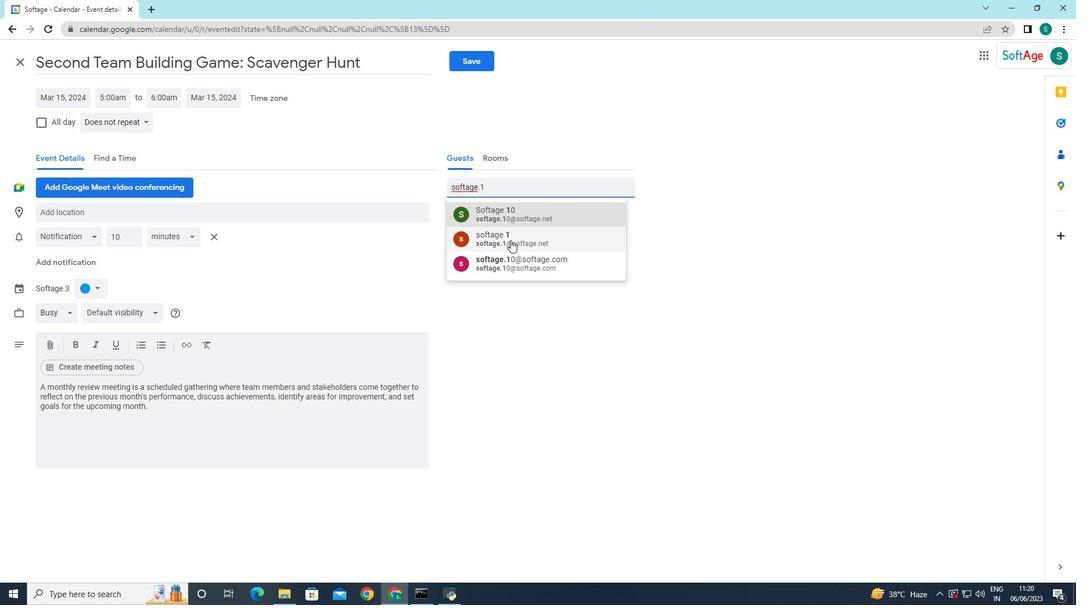 
Action: Mouse moved to (531, 188)
Screenshot: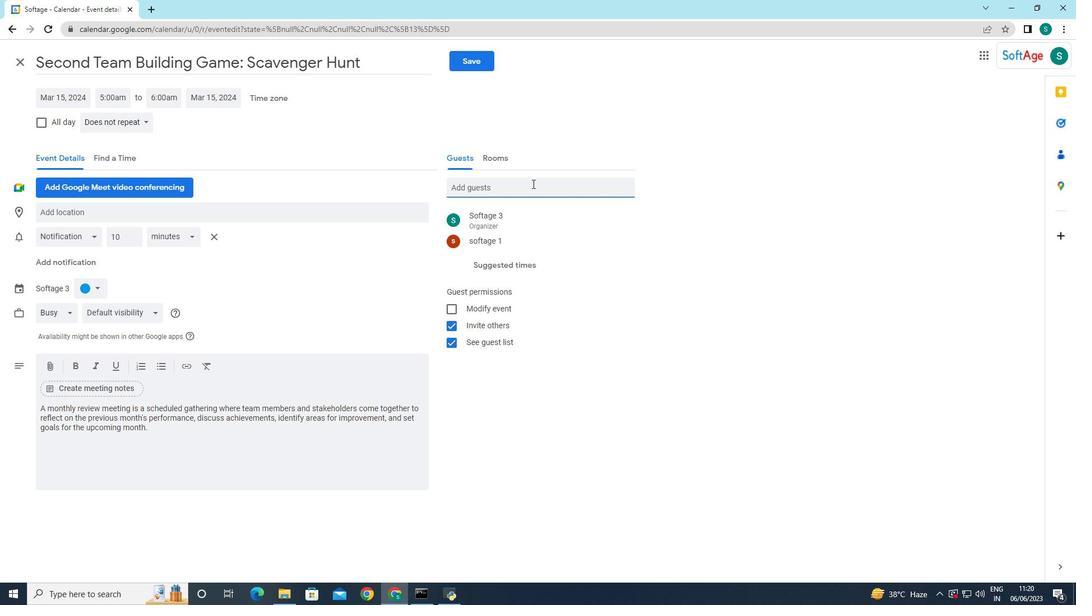 
Action: Mouse pressed left at (531, 188)
Screenshot: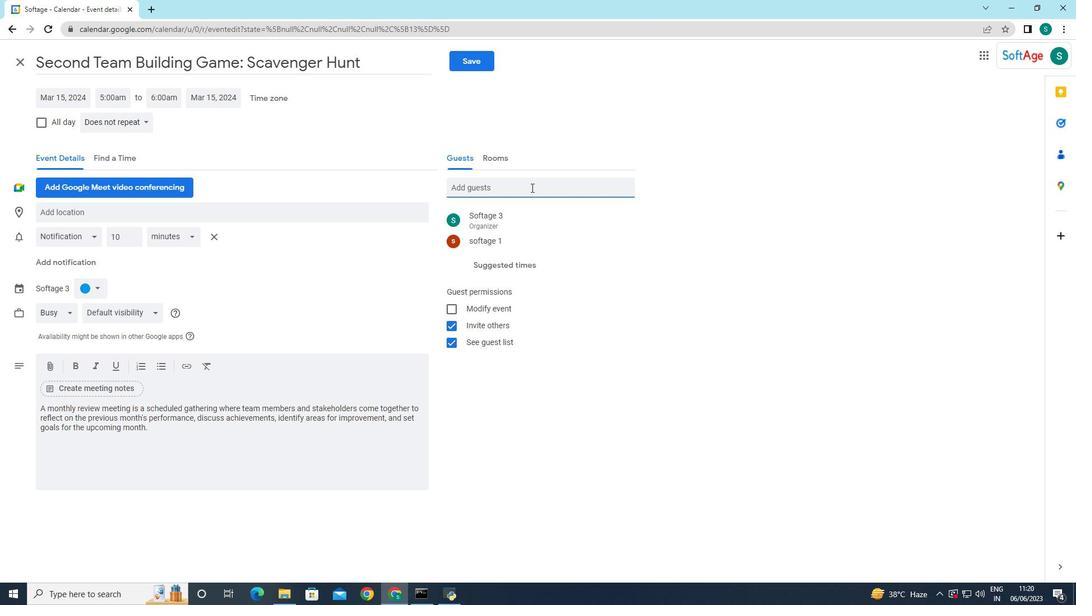 
Action: Key pressed softage.2
Screenshot: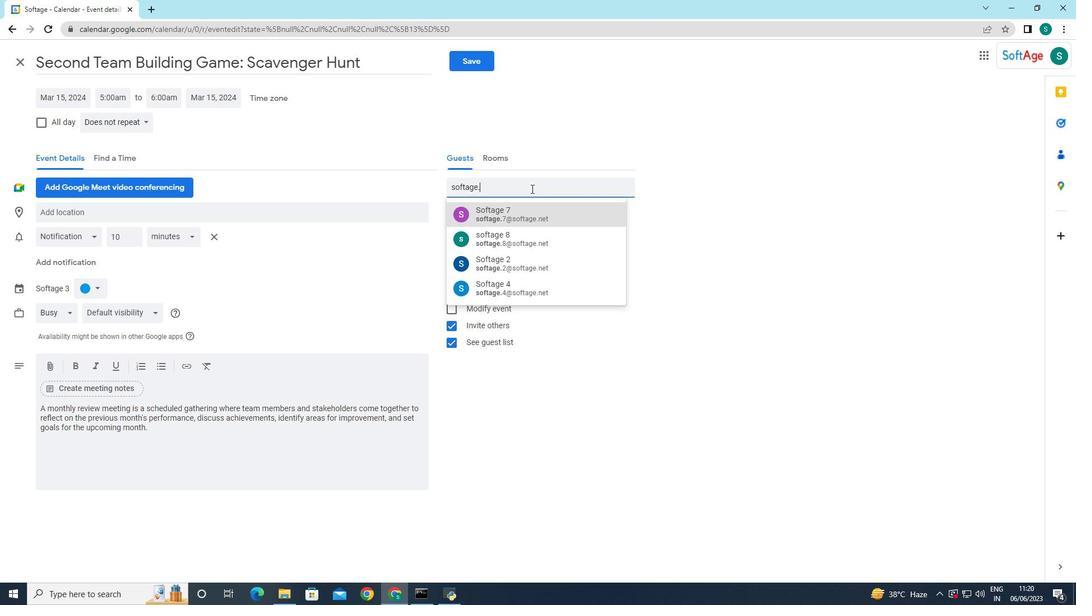 
Action: Mouse moved to (519, 211)
Screenshot: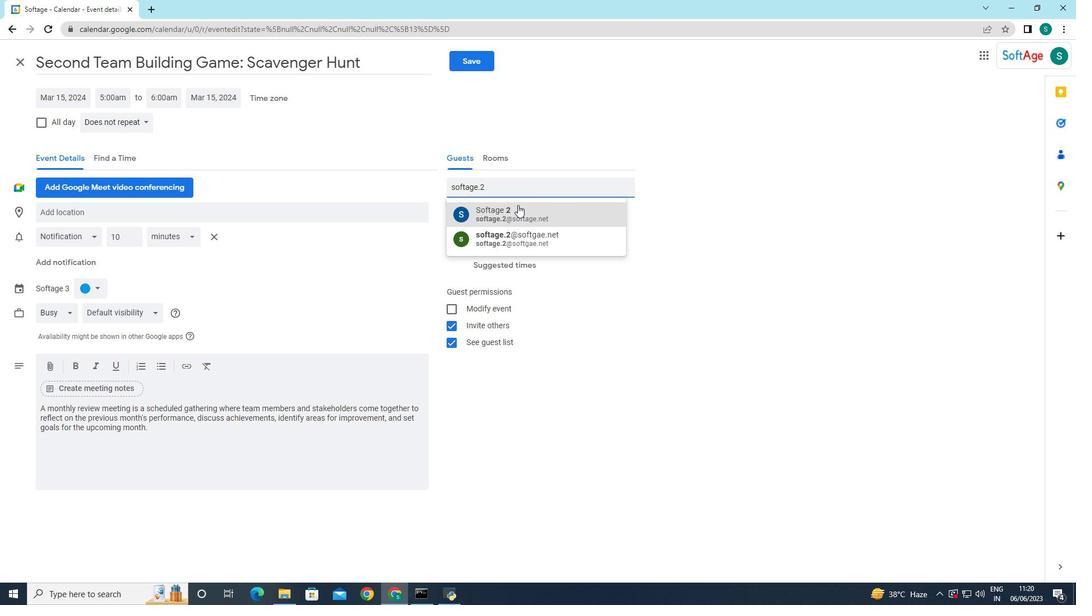 
Action: Mouse pressed left at (519, 211)
Screenshot: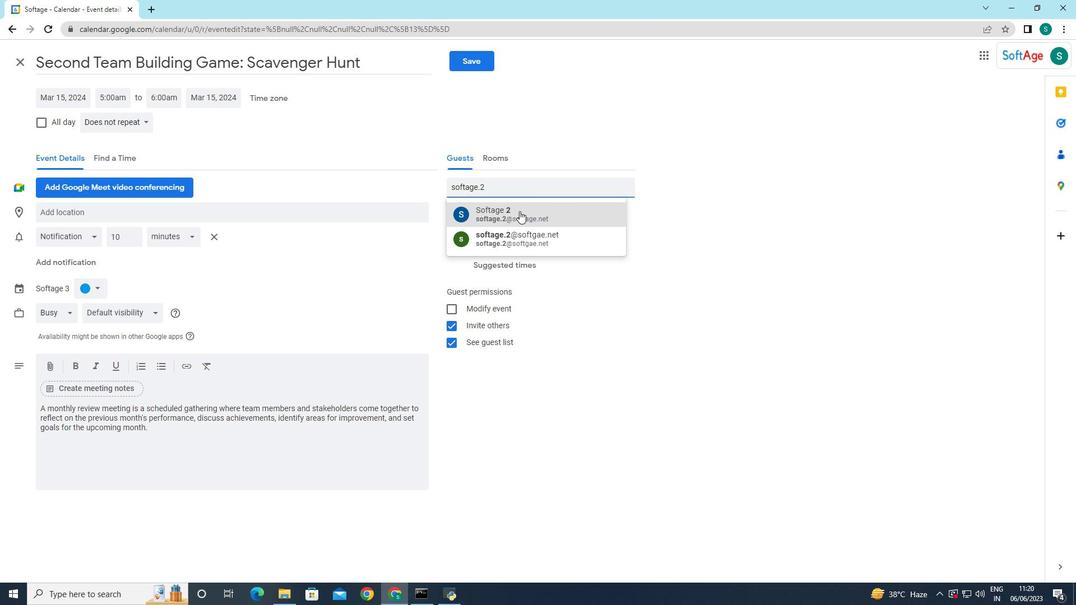 
Action: Mouse moved to (618, 220)
Screenshot: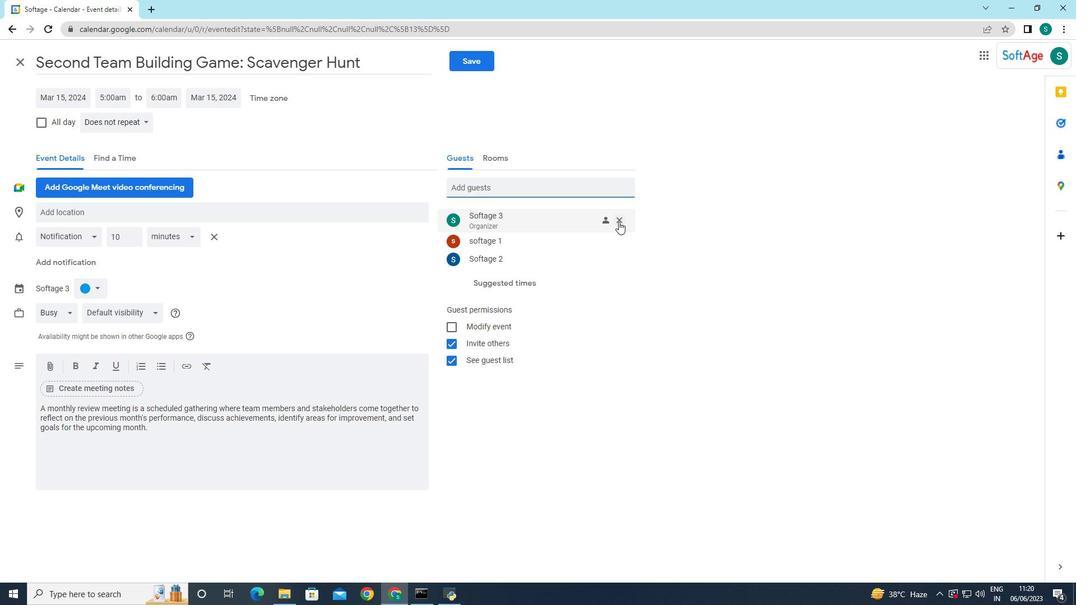 
Action: Mouse pressed left at (618, 220)
Screenshot: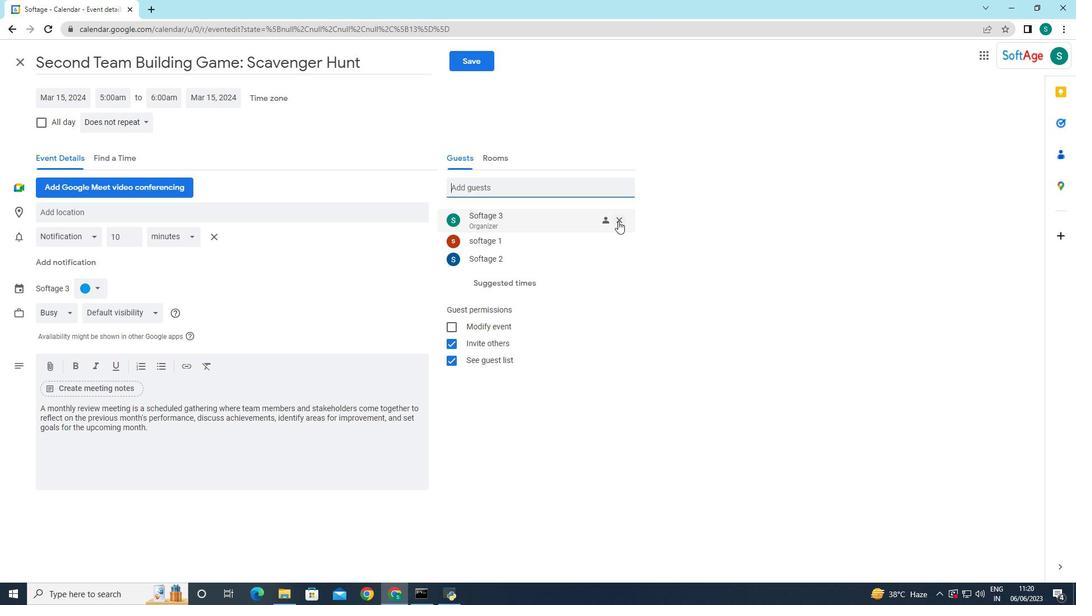 
Action: Mouse moved to (641, 369)
Screenshot: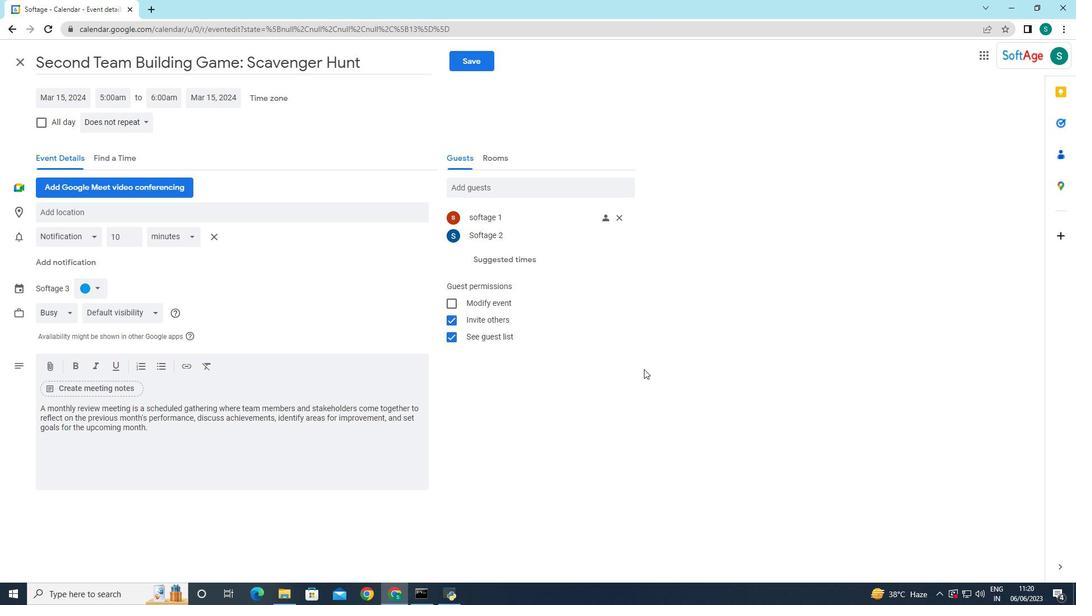 
Action: Mouse pressed left at (641, 369)
Screenshot: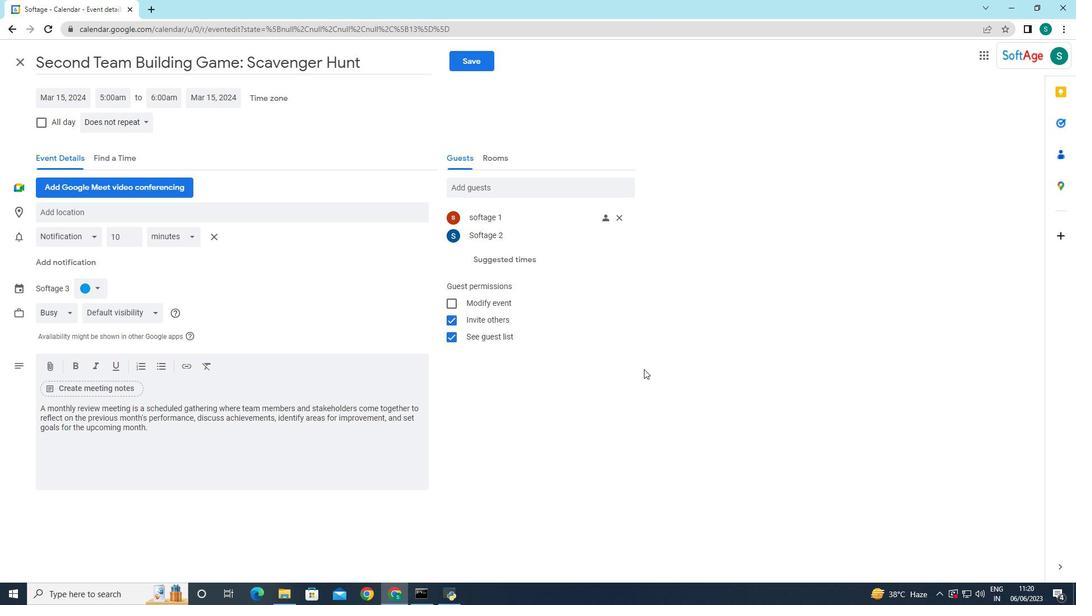 
Action: Mouse moved to (127, 117)
Screenshot: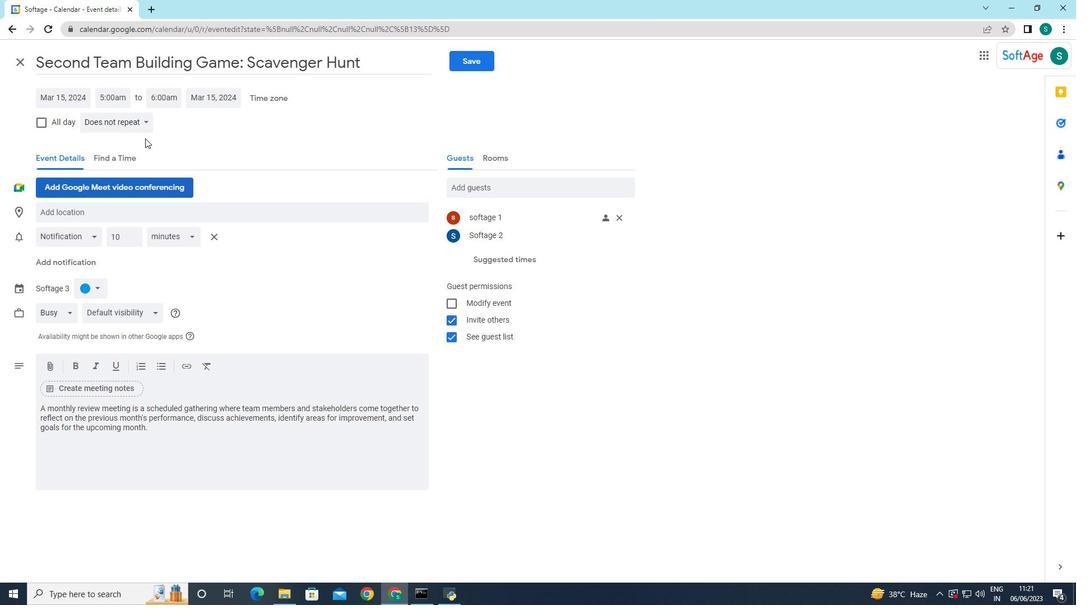 
Action: Mouse pressed left at (127, 117)
Screenshot: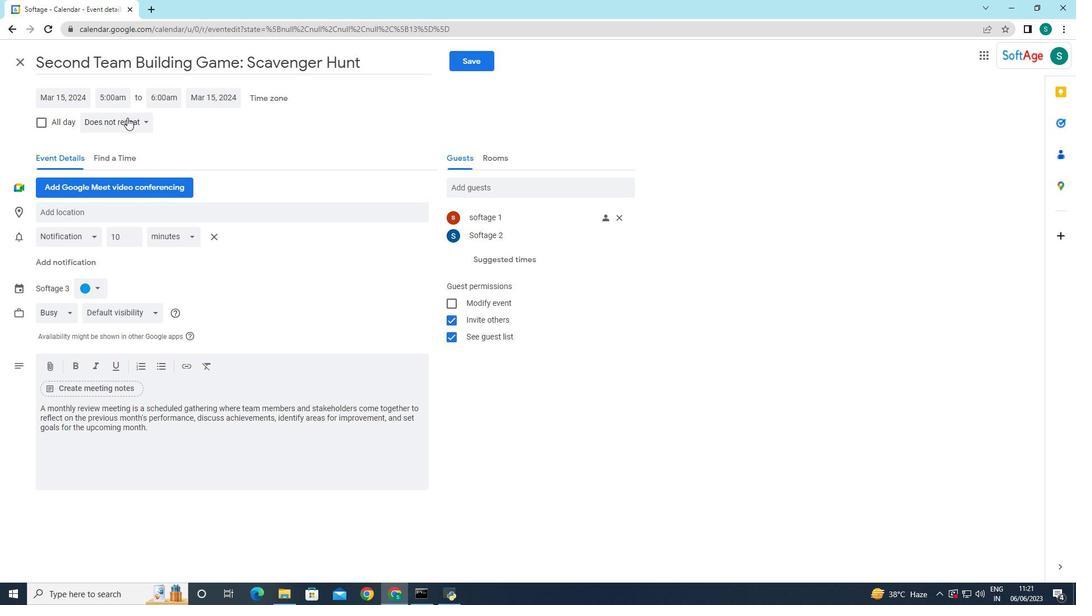 
Action: Mouse moved to (119, 143)
Screenshot: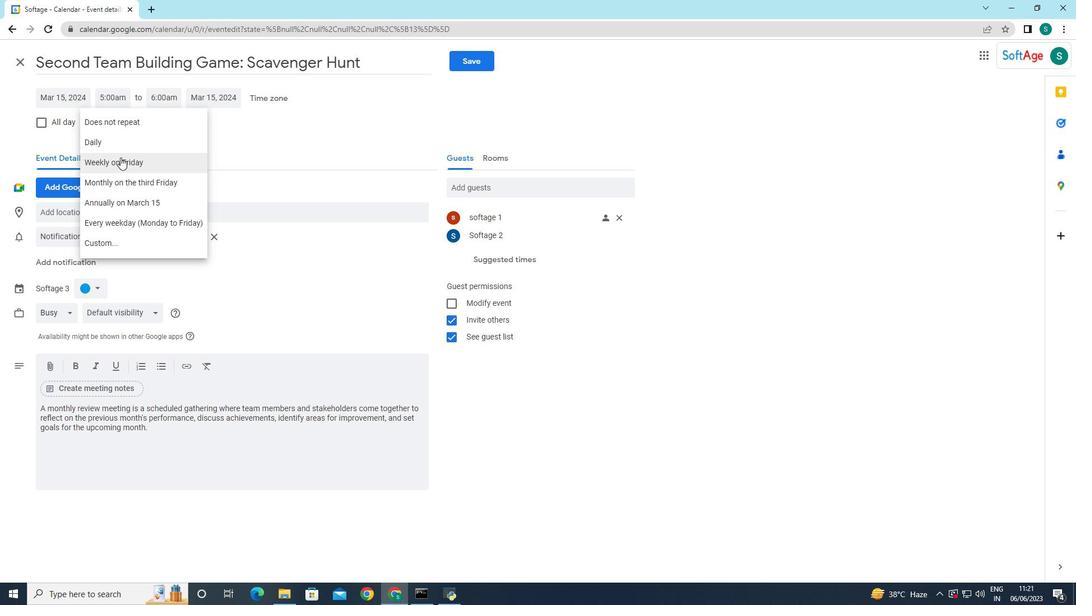 
Action: Mouse pressed left at (119, 143)
Screenshot: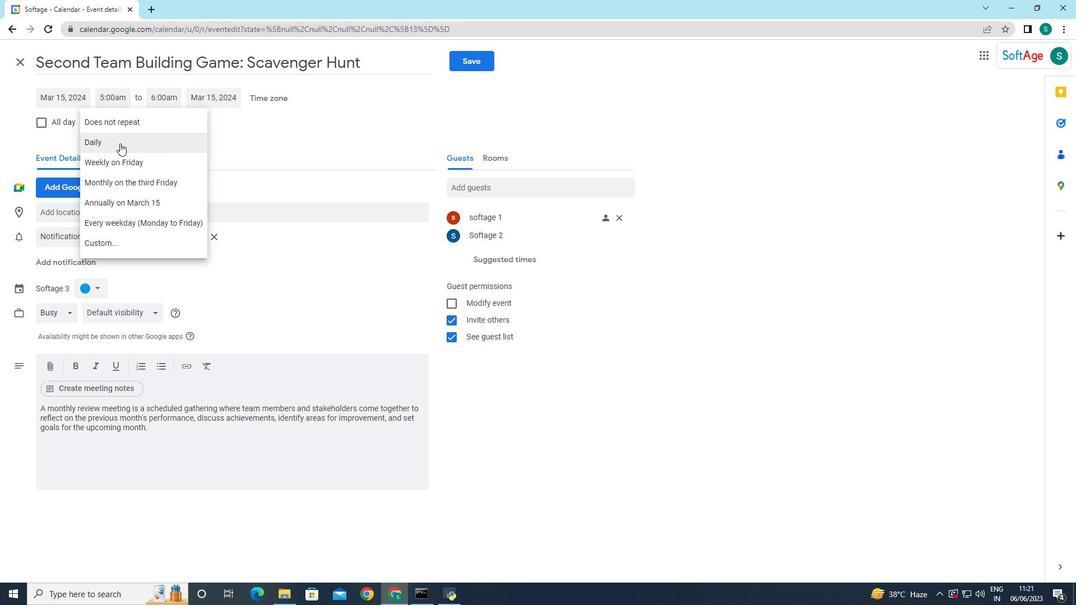 
Action: Mouse moved to (388, 298)
Screenshot: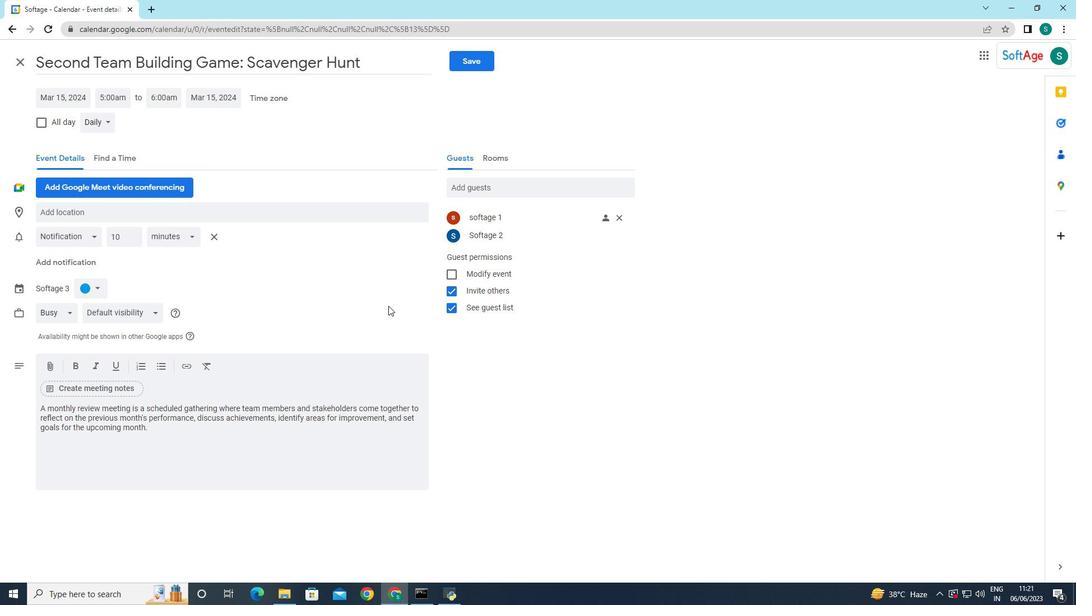 
Action: Mouse pressed left at (388, 298)
Screenshot: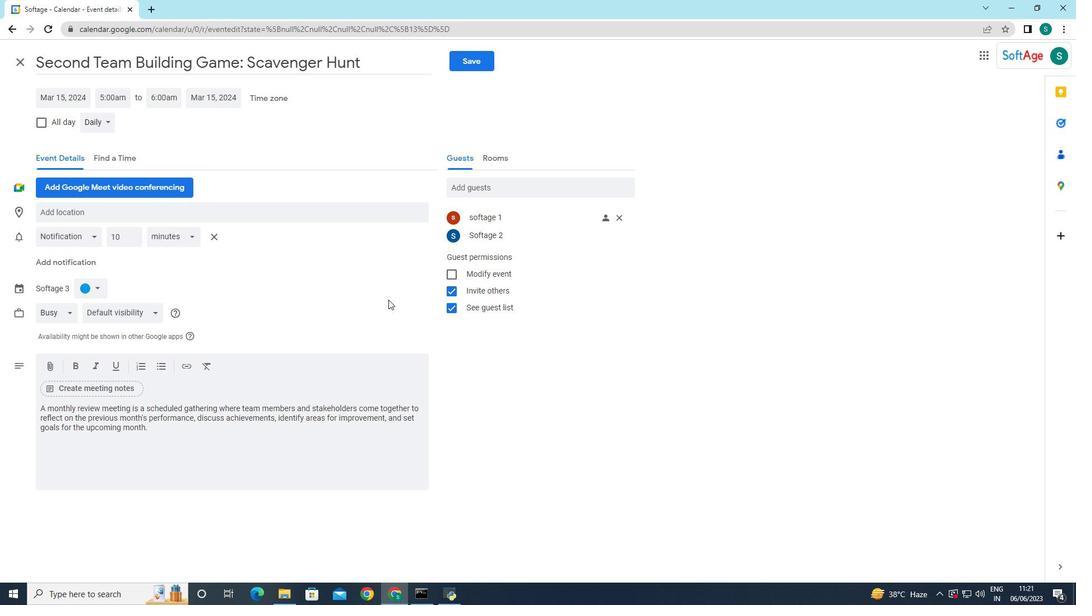 
Action: Mouse moved to (470, 58)
Screenshot: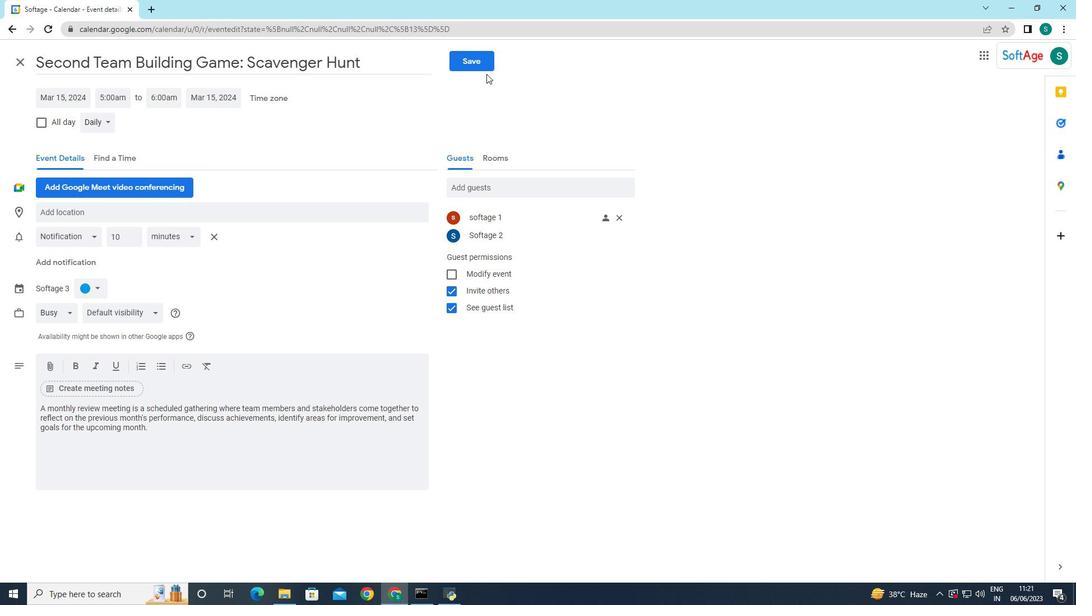 
Action: Mouse pressed left at (470, 58)
Screenshot: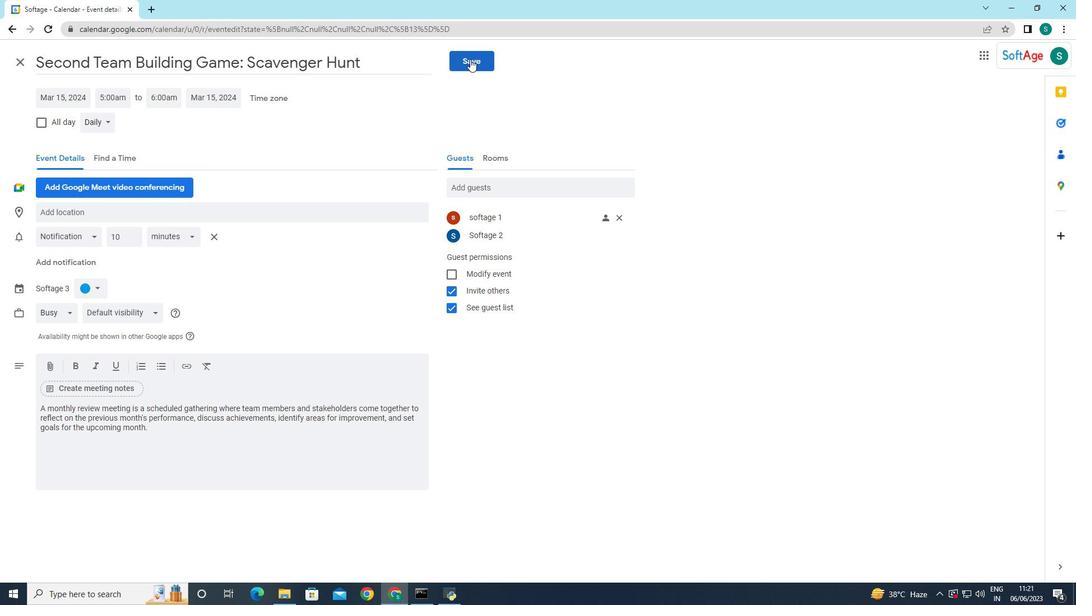 
Action: Mouse moved to (640, 339)
Screenshot: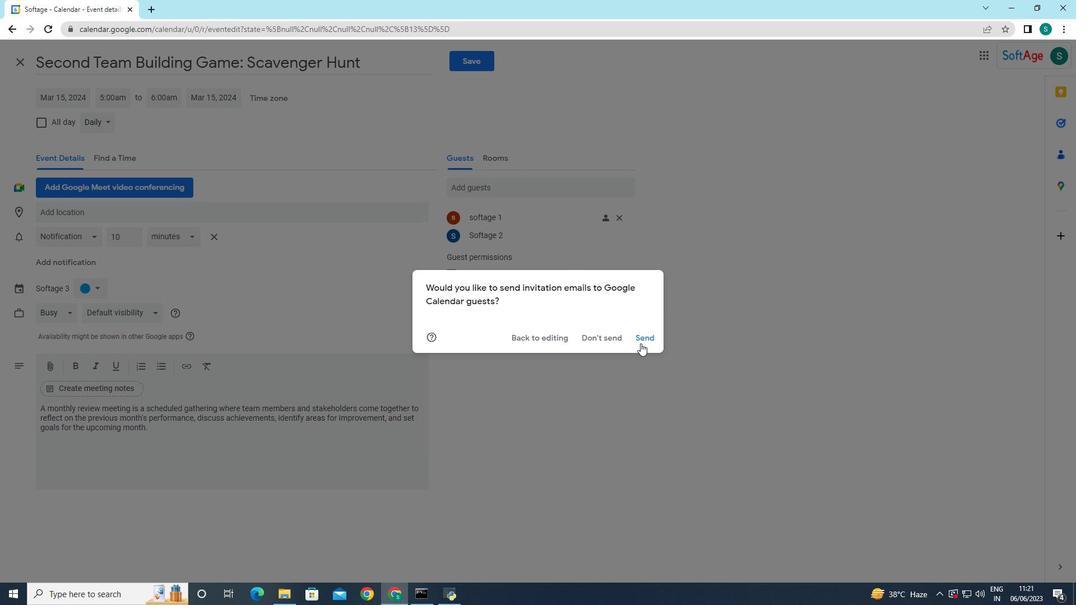 
Action: Mouse pressed left at (640, 339)
Screenshot: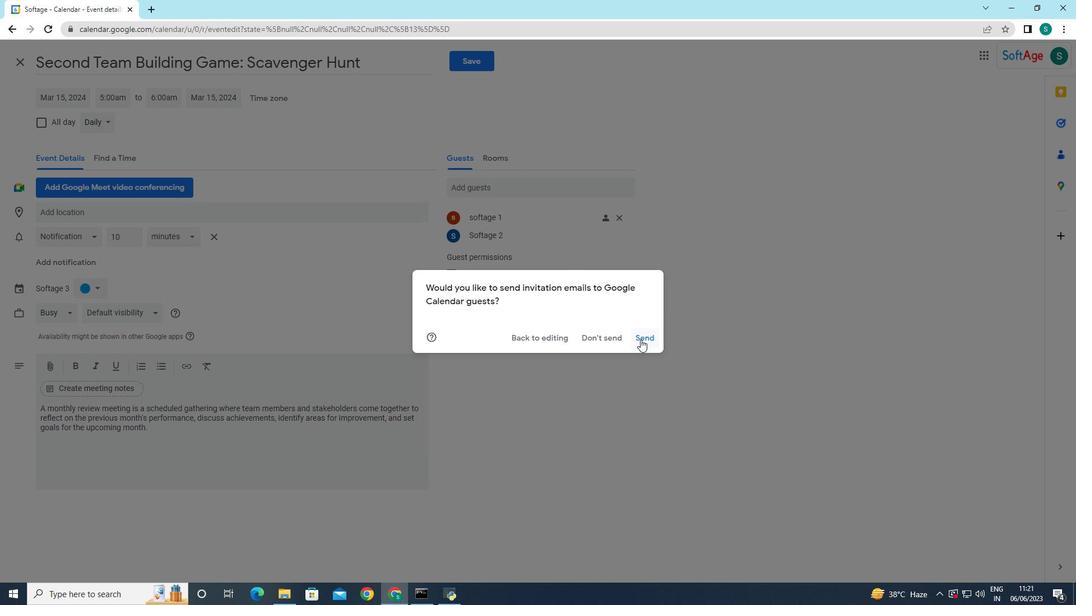 
Action: Mouse moved to (637, 339)
Screenshot: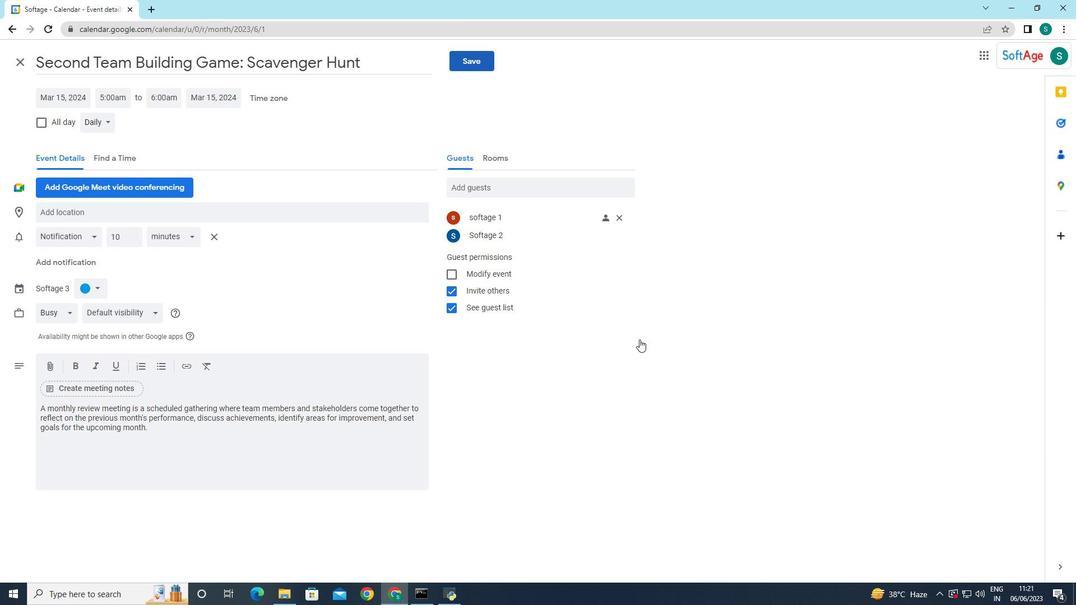 
